 Task: Create new invoice with Date Opened :30-Apr-23, Select Customer: Albertsons, Terms: Payment Term 2. Make invoice entry for item-1 with Date: 30-Apr-23, Description: DiGiorno Stuffed Crust Pepperoni Pizza , Action: Material, Income Account: Income:Sales, Quantity: 2, Unit Price: 8.2, Discount %: 7. Make entry for item-2 with Date: 30-Apr-23, Description: Paqui Cool Salsa Verde Zesty Tortilla, Action: Material, Income Account: Income:Sales, Quantity: 1, Unit Price: 7.5, Discount %: 8. Make entry for item-3 with Date: 30-Apr-23, Description: _x000D_
Popcorners White Cheddar, Action: Material, Income Account: Income:Sales, Quantity: 2, Unit Price: 8.5, Discount %: 10. Write Notes: 'Looking forward to serving you again.'. Post Invoice with Post Date: 30-Apr-23, Post to Accounts: Assets:Accounts Receivable. Pay / Process Payment with Transaction Date: 15-May-23, Amount: 37.452, Transfer Account: Checking Account. Print Invoice, display notes by going to Option, then go to Display Tab and check 'Invoice Notes'.
Action: Mouse moved to (139, 30)
Screenshot: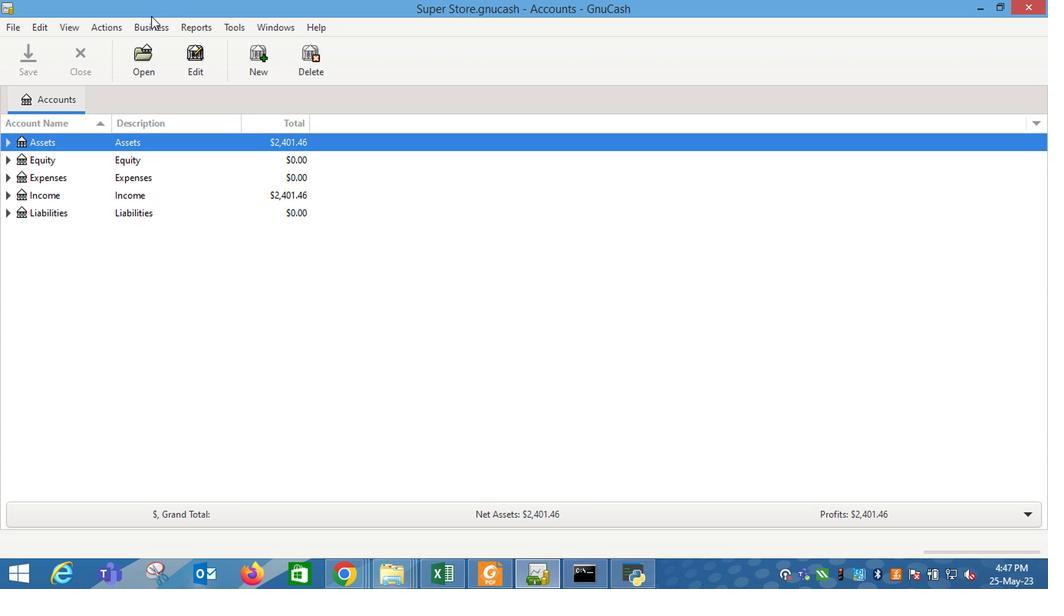 
Action: Mouse pressed left at (139, 30)
Screenshot: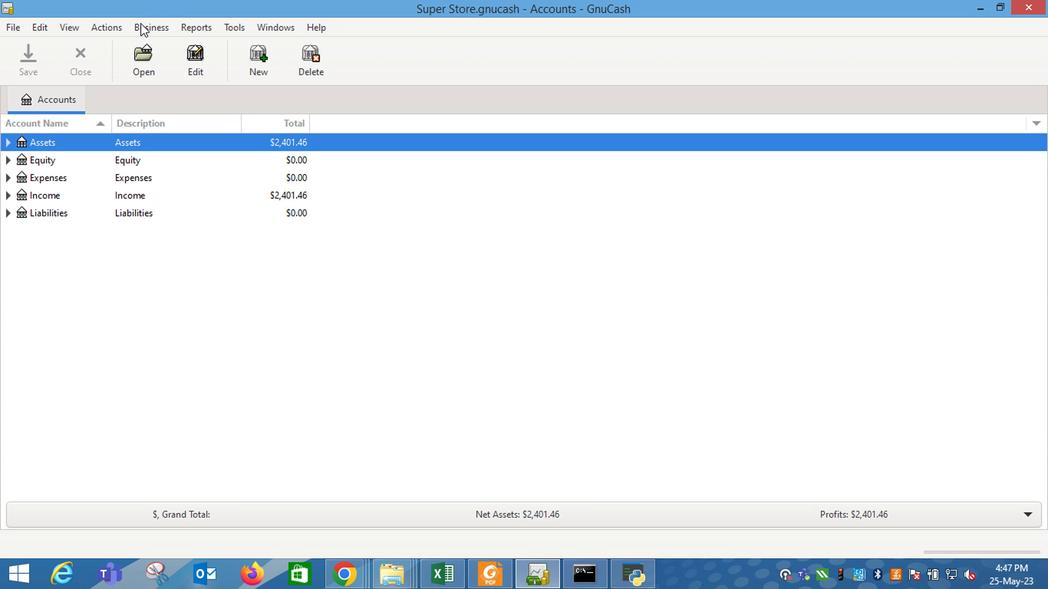 
Action: Mouse moved to (347, 110)
Screenshot: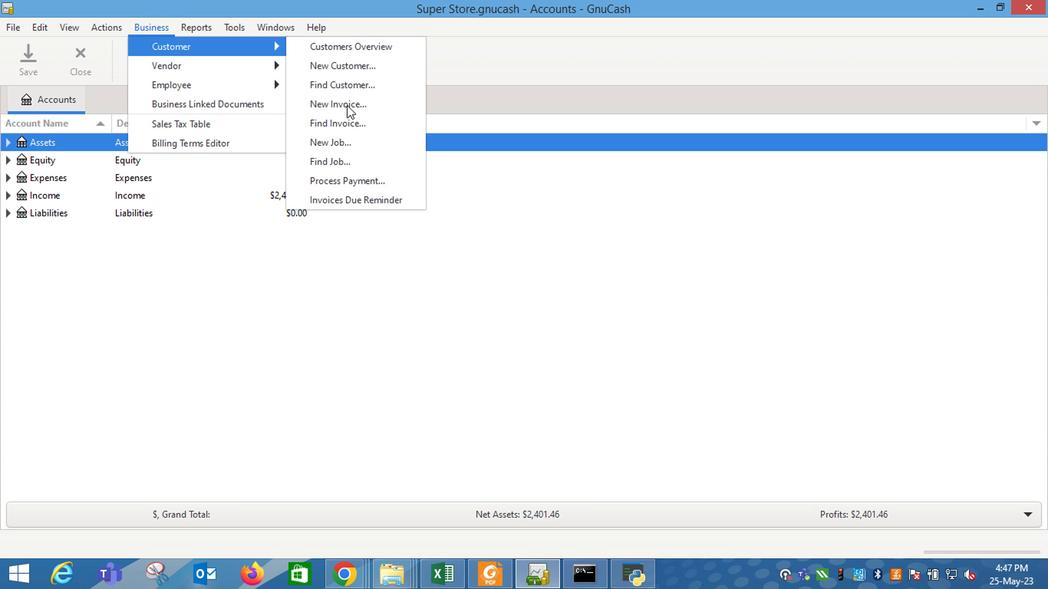 
Action: Mouse pressed left at (347, 110)
Screenshot: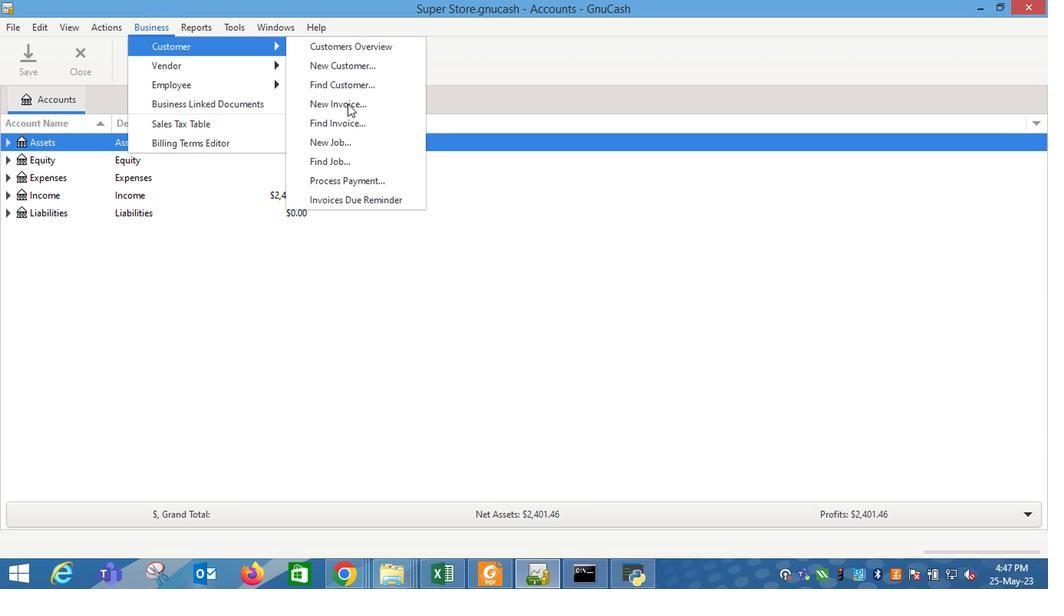 
Action: Mouse moved to (630, 245)
Screenshot: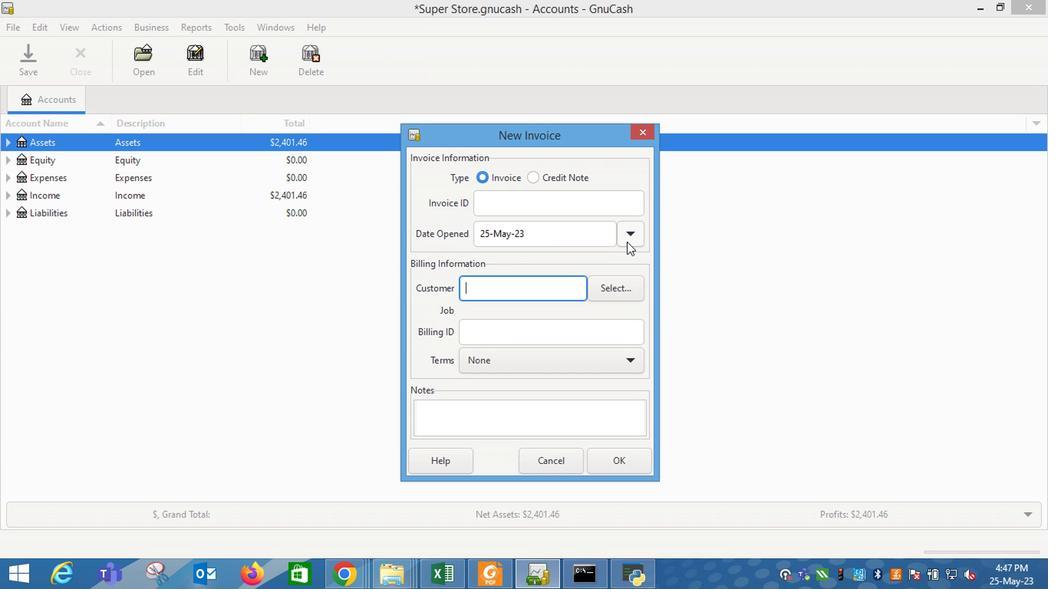 
Action: Mouse pressed left at (630, 245)
Screenshot: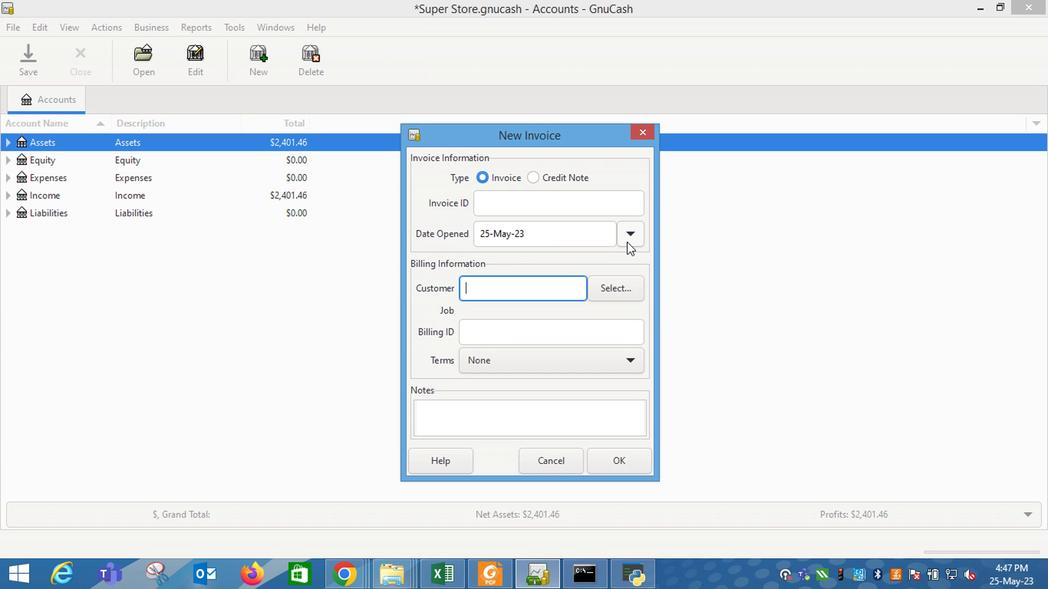 
Action: Mouse moved to (513, 264)
Screenshot: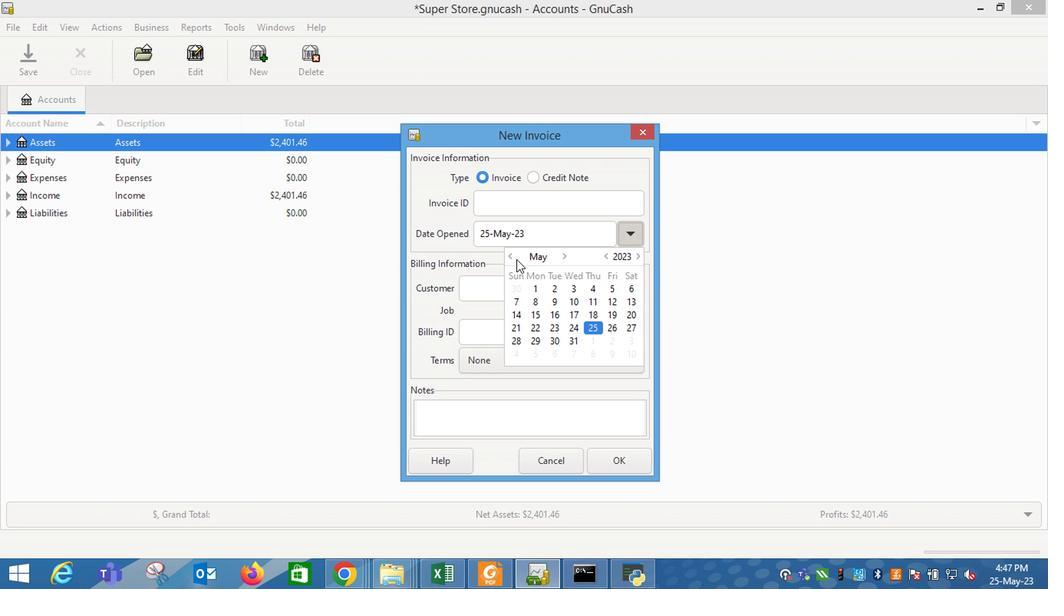 
Action: Mouse pressed left at (513, 264)
Screenshot: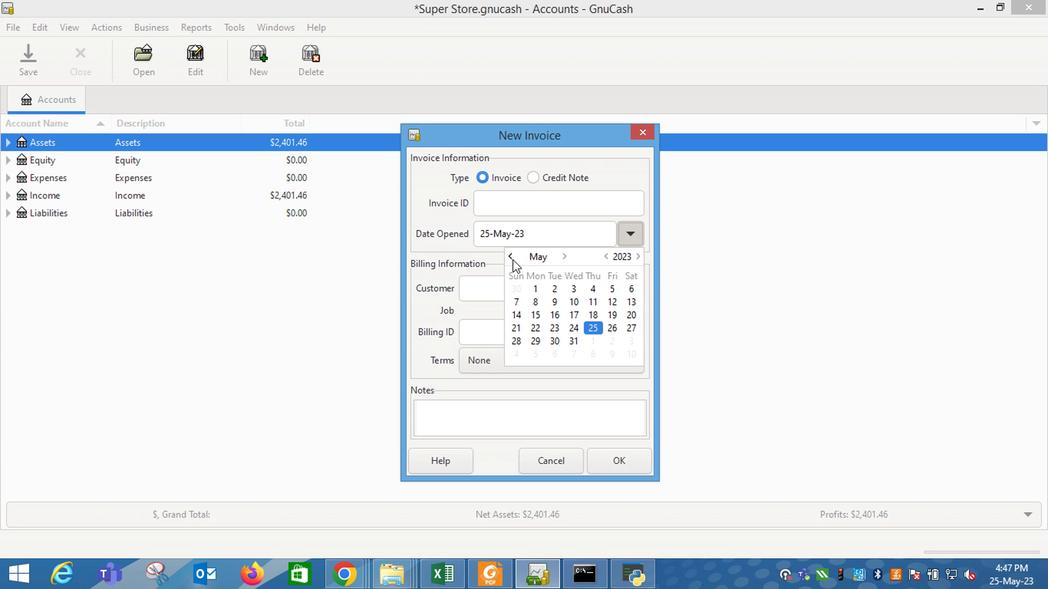 
Action: Mouse moved to (514, 359)
Screenshot: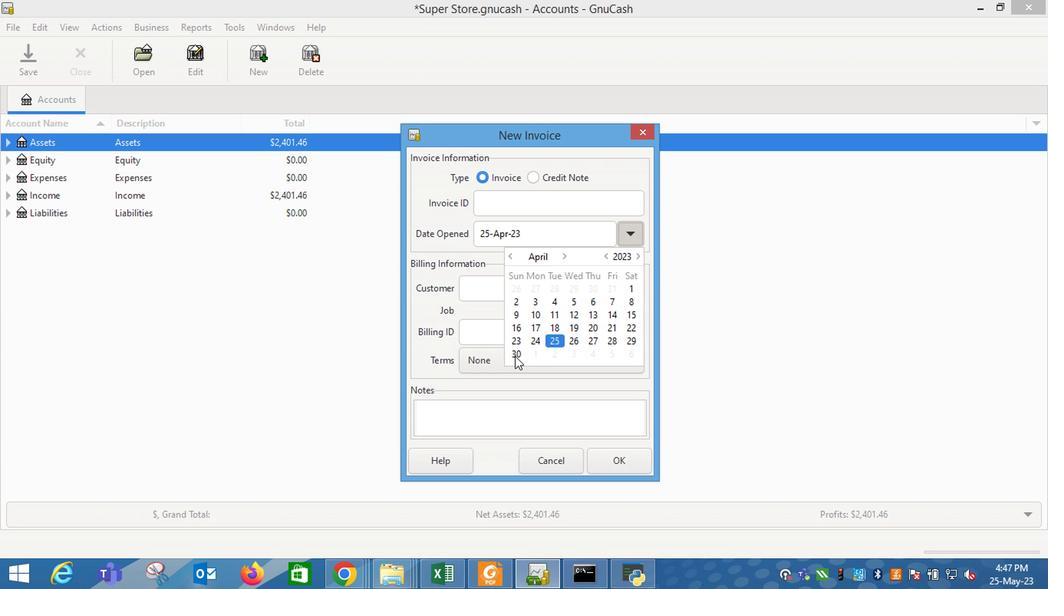 
Action: Mouse pressed left at (514, 359)
Screenshot: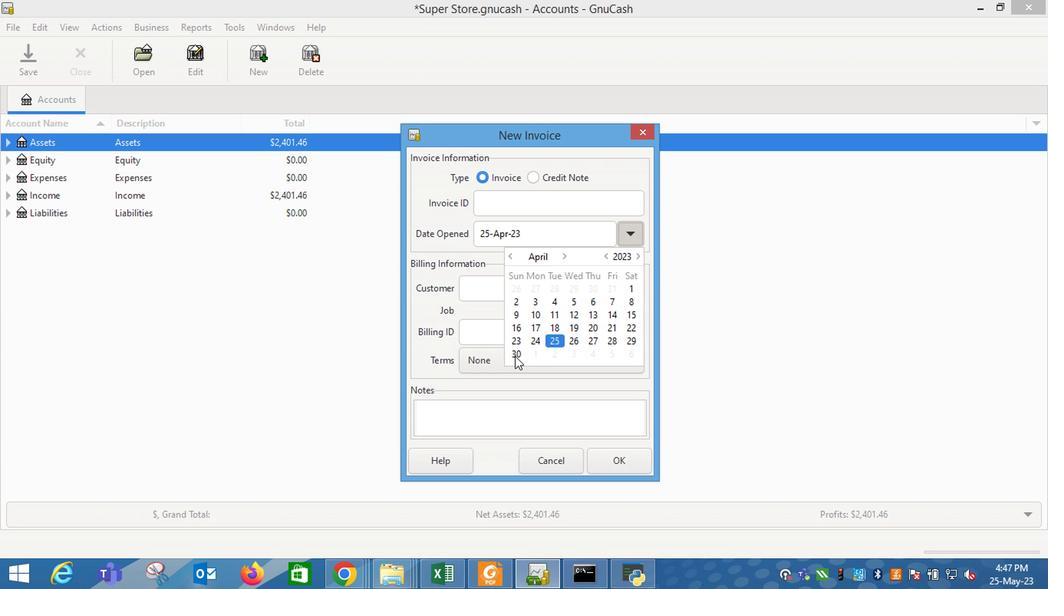 
Action: Mouse moved to (478, 294)
Screenshot: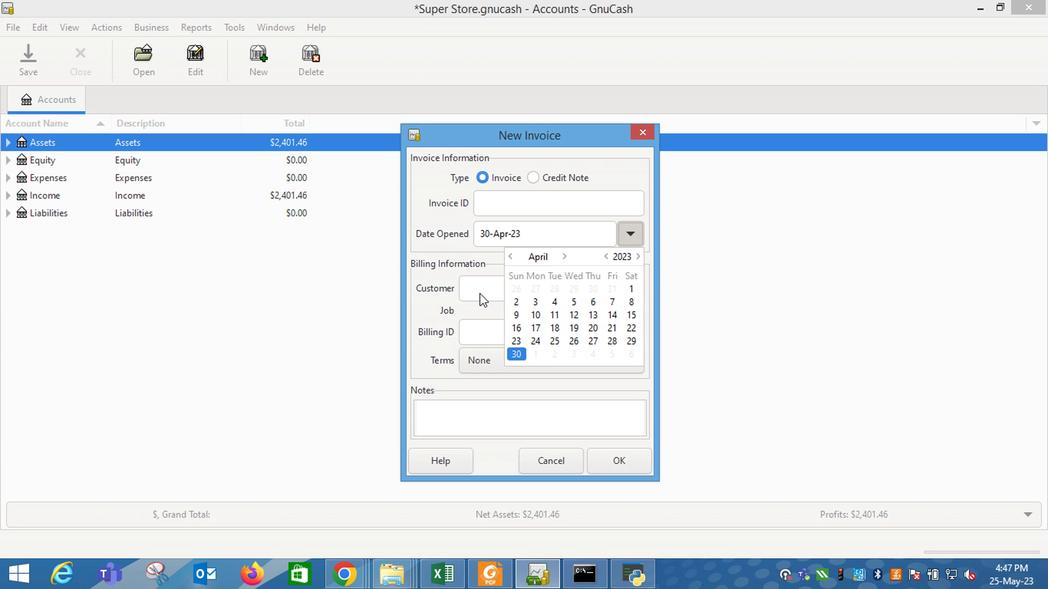 
Action: Mouse pressed left at (478, 294)
Screenshot: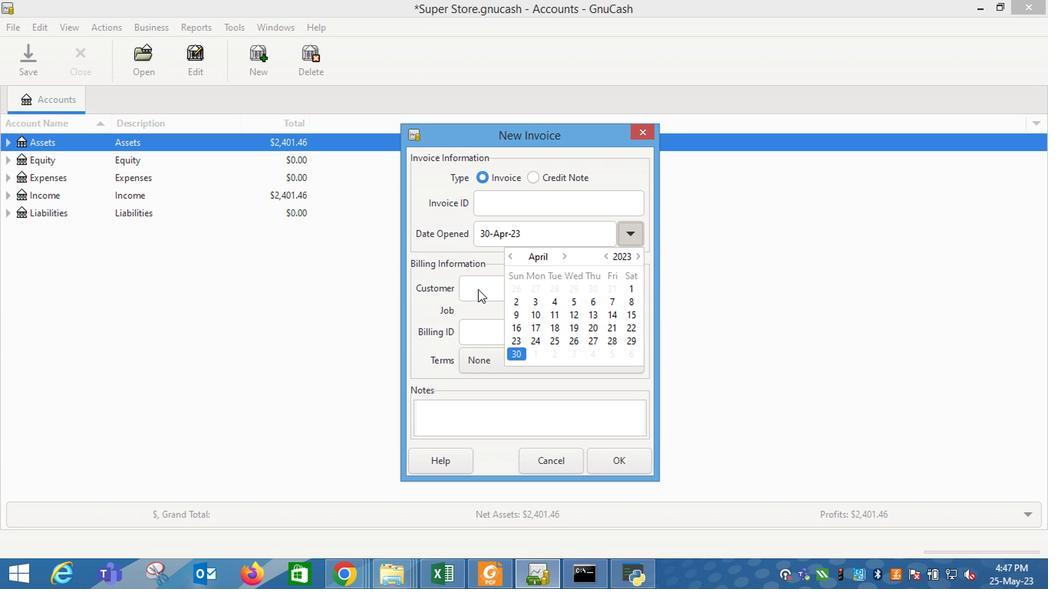 
Action: Mouse pressed left at (478, 294)
Screenshot: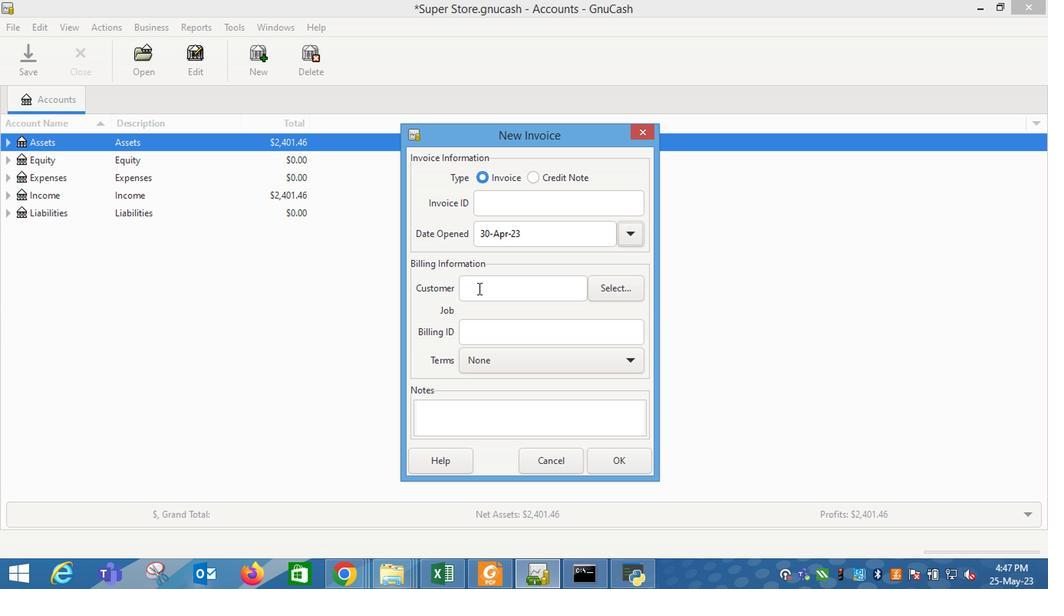 
Action: Key pressed alber
Screenshot: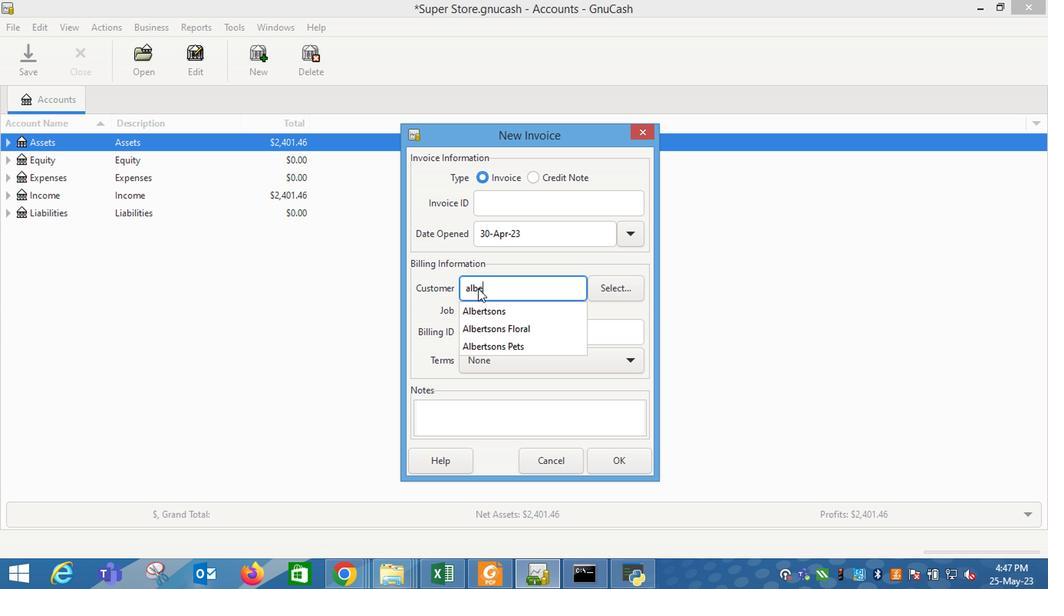 
Action: Mouse moved to (492, 312)
Screenshot: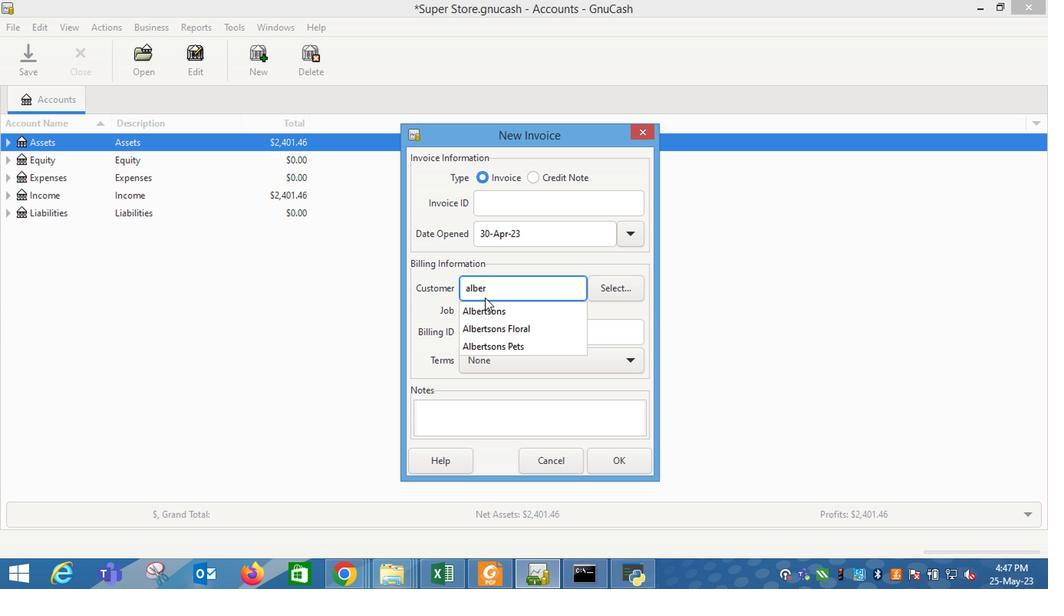 
Action: Mouse pressed left at (492, 312)
Screenshot: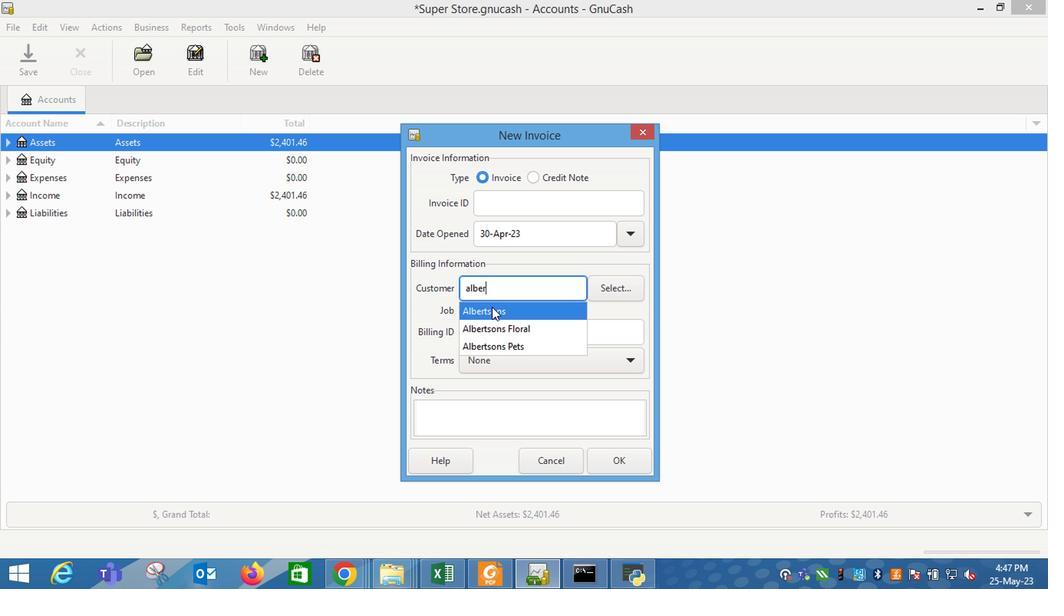 
Action: Mouse moved to (502, 381)
Screenshot: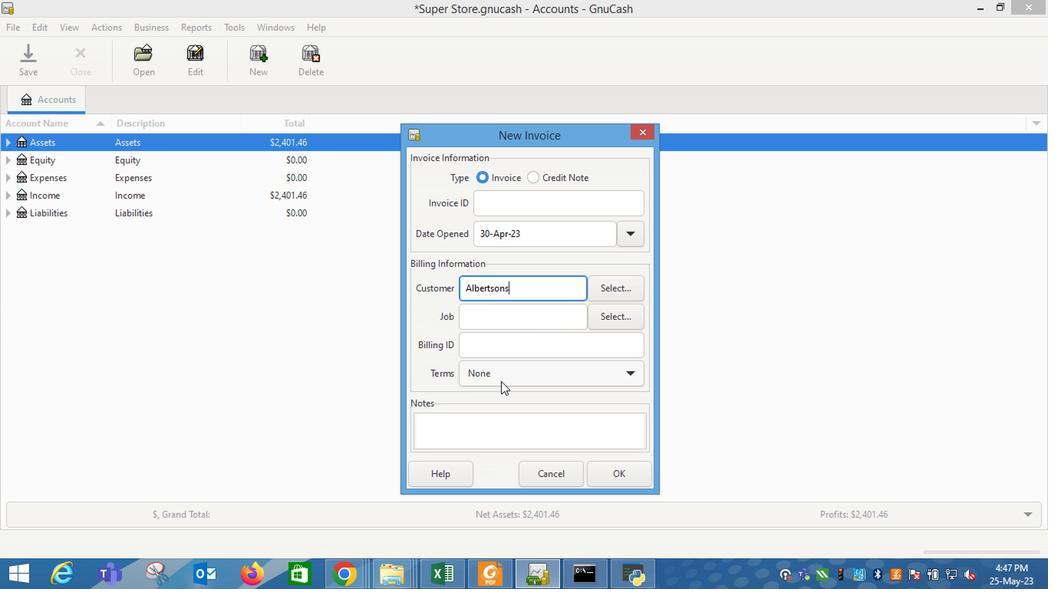 
Action: Mouse pressed left at (502, 381)
Screenshot: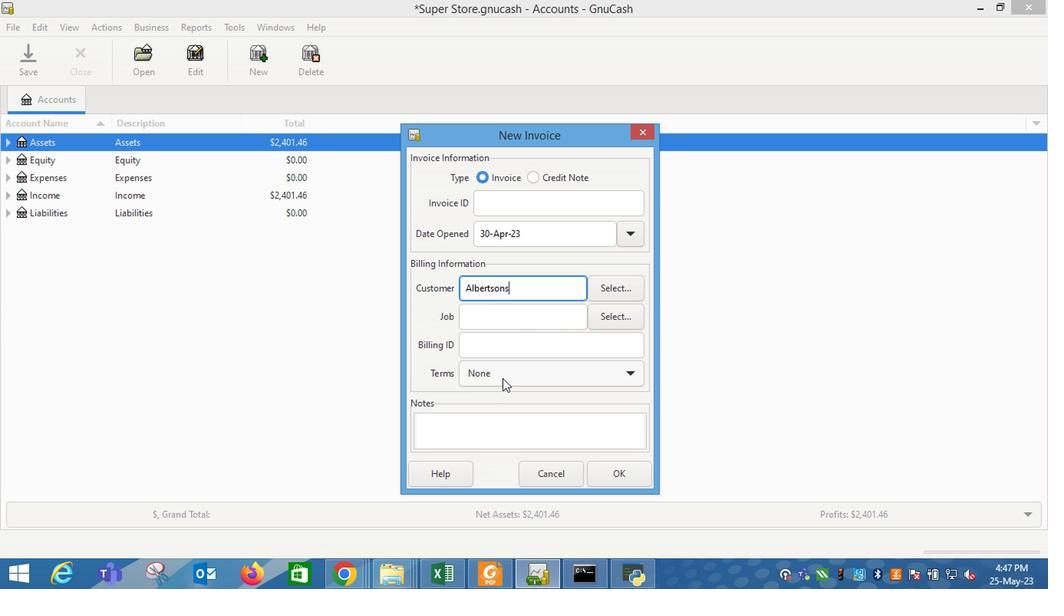 
Action: Mouse moved to (502, 429)
Screenshot: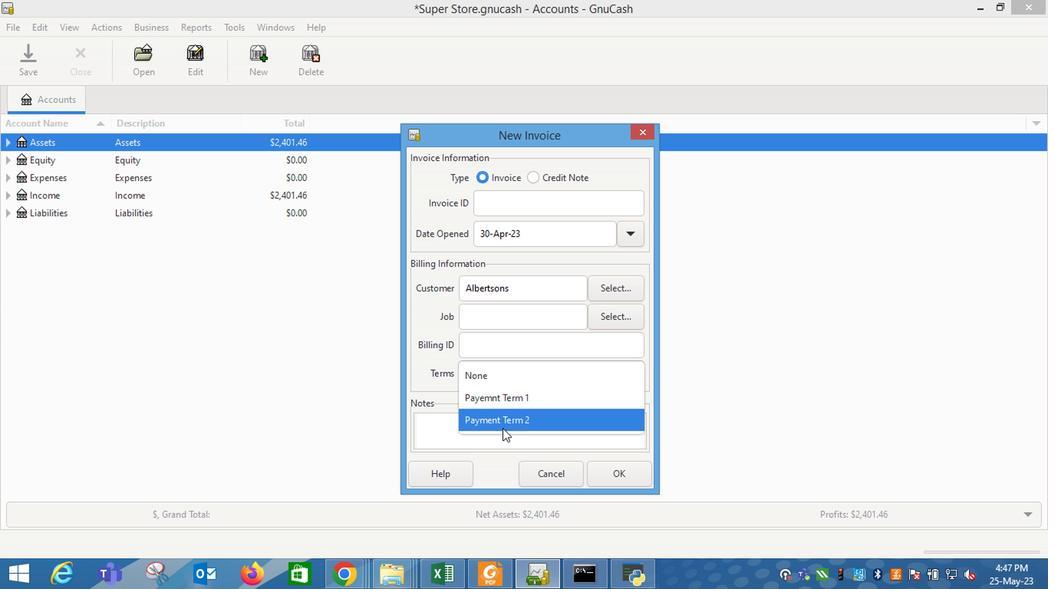 
Action: Mouse pressed left at (502, 429)
Screenshot: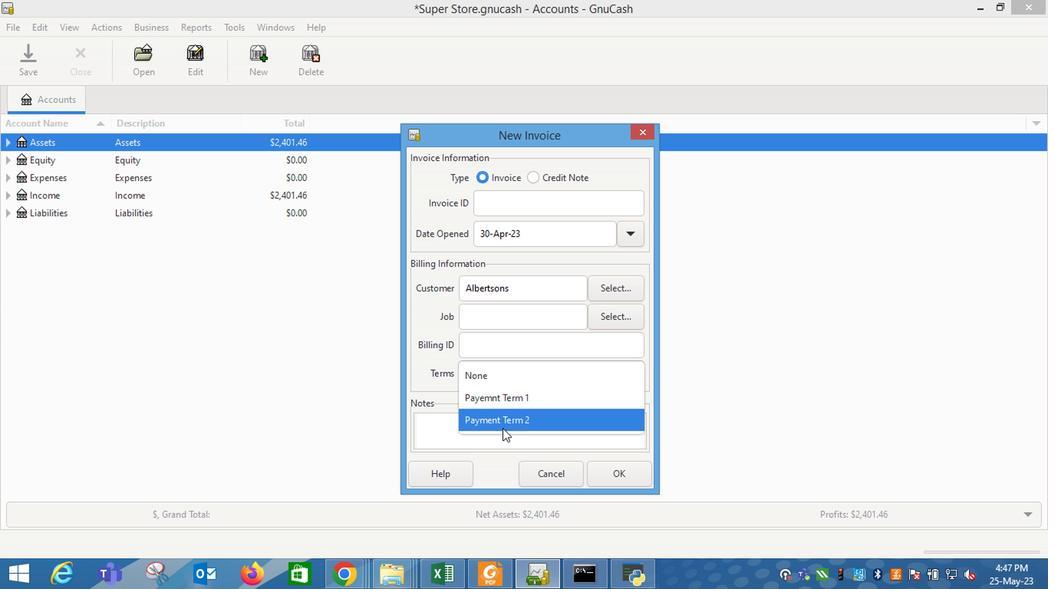 
Action: Mouse moved to (644, 485)
Screenshot: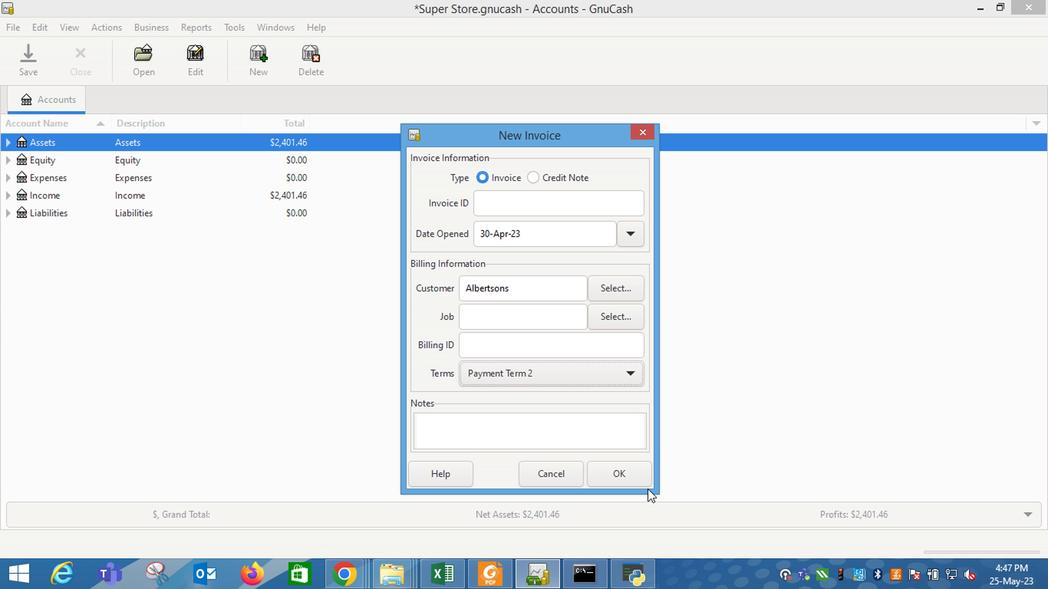 
Action: Mouse pressed left at (644, 485)
Screenshot: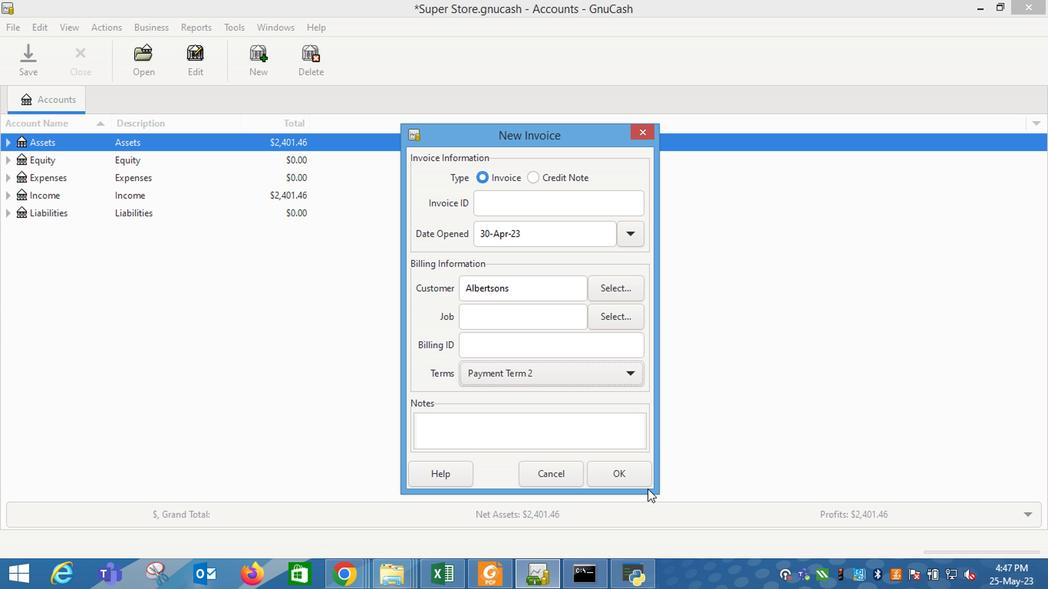 
Action: Mouse moved to (67, 300)
Screenshot: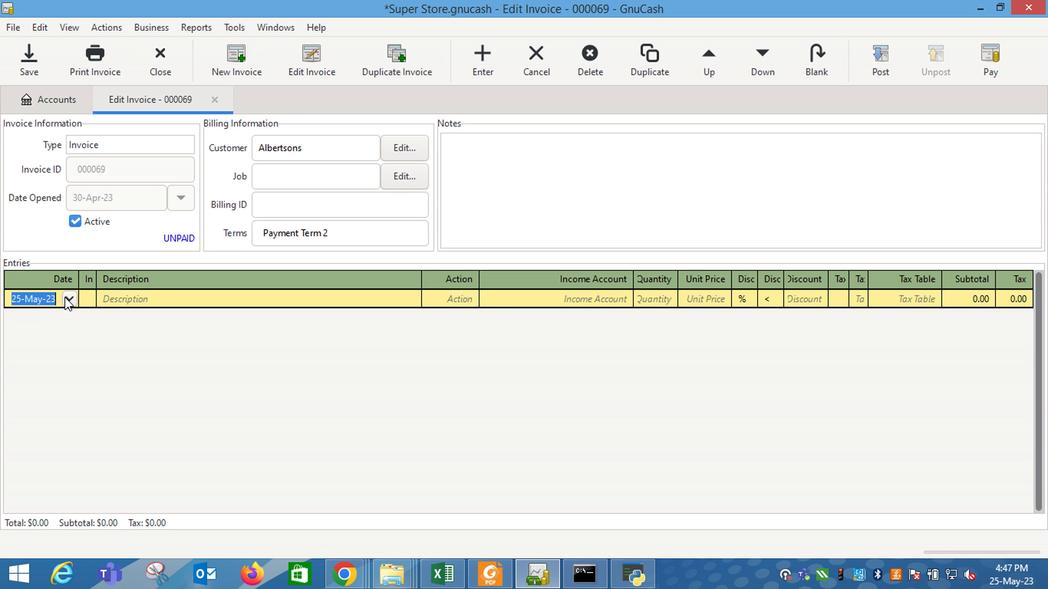 
Action: Mouse pressed left at (67, 300)
Screenshot: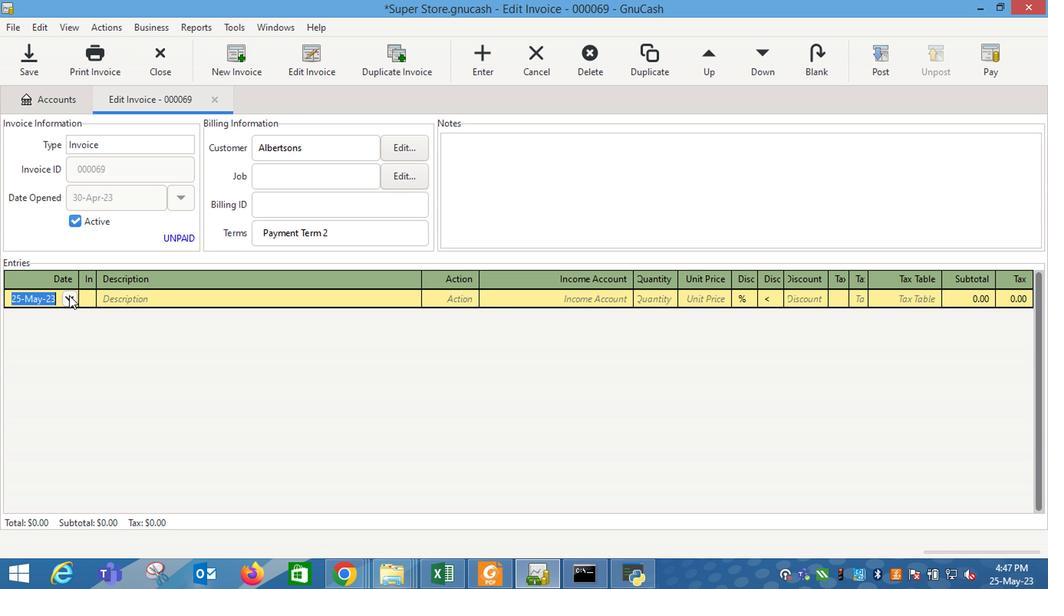 
Action: Mouse moved to (8, 325)
Screenshot: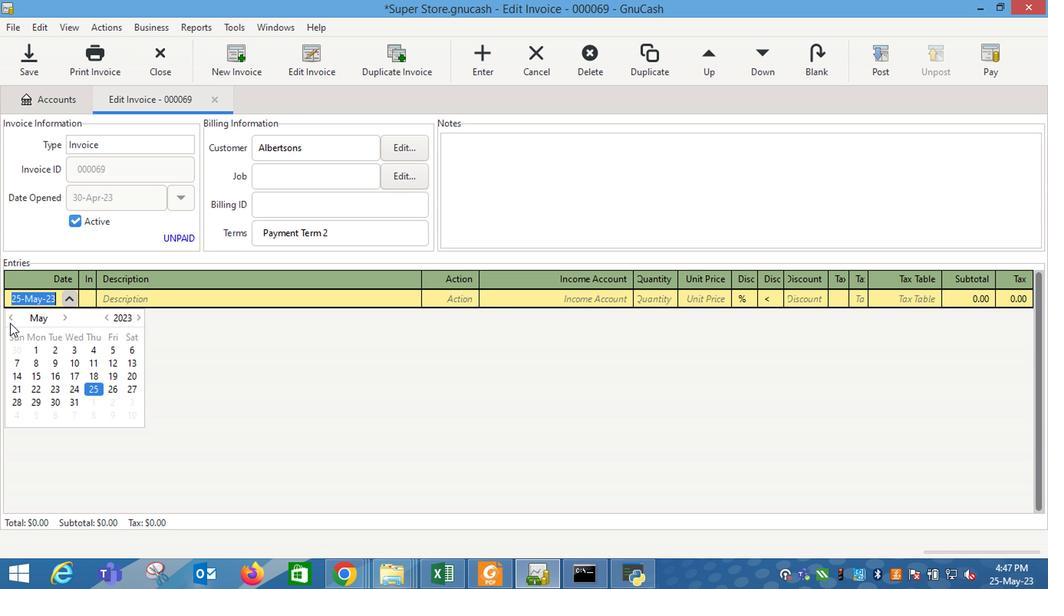 
Action: Mouse pressed left at (8, 325)
Screenshot: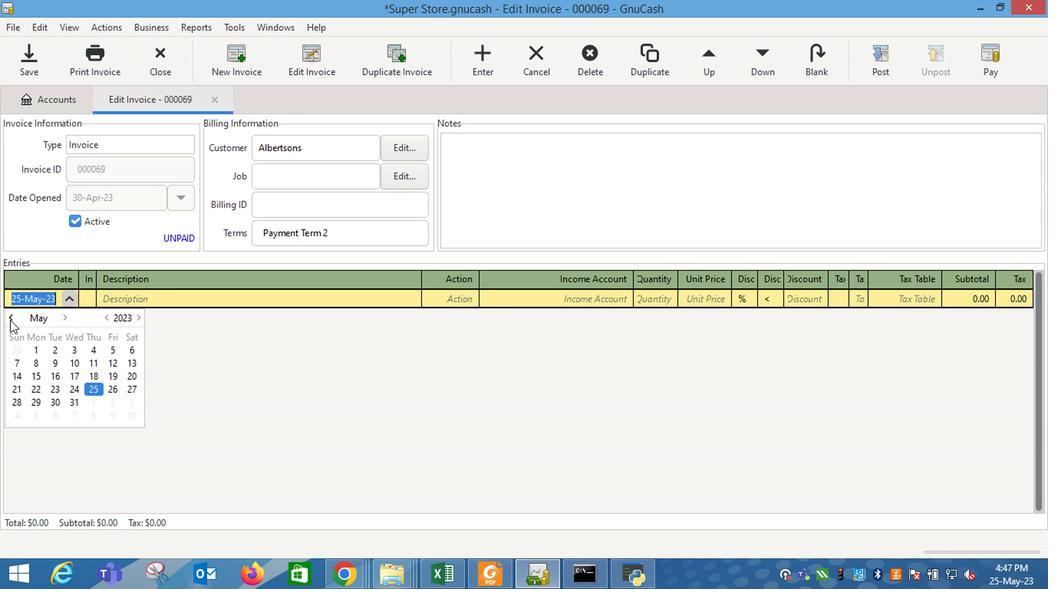
Action: Mouse moved to (13, 425)
Screenshot: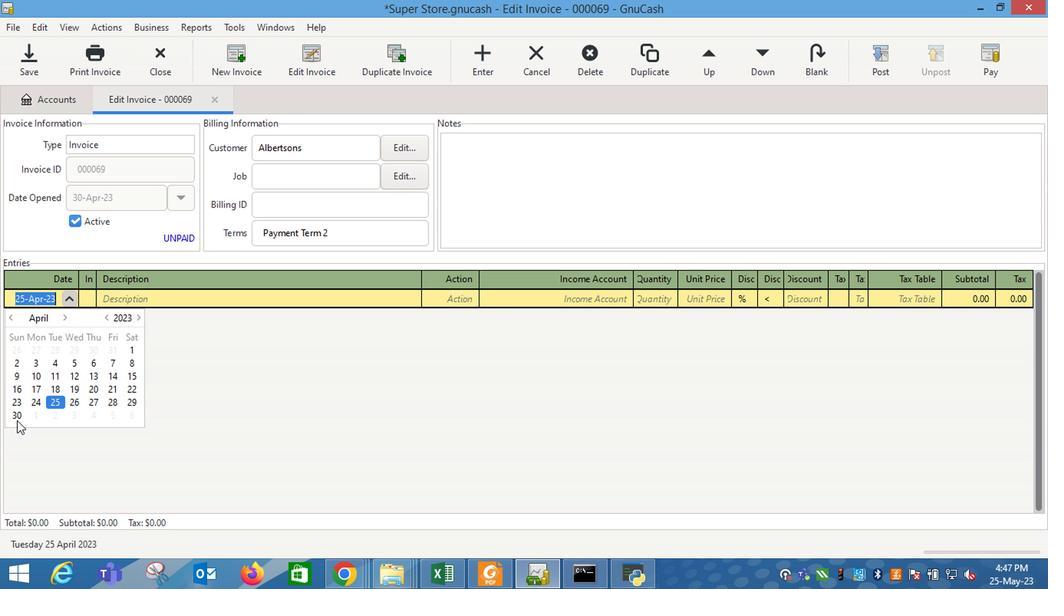 
Action: Mouse pressed left at (13, 425)
Screenshot: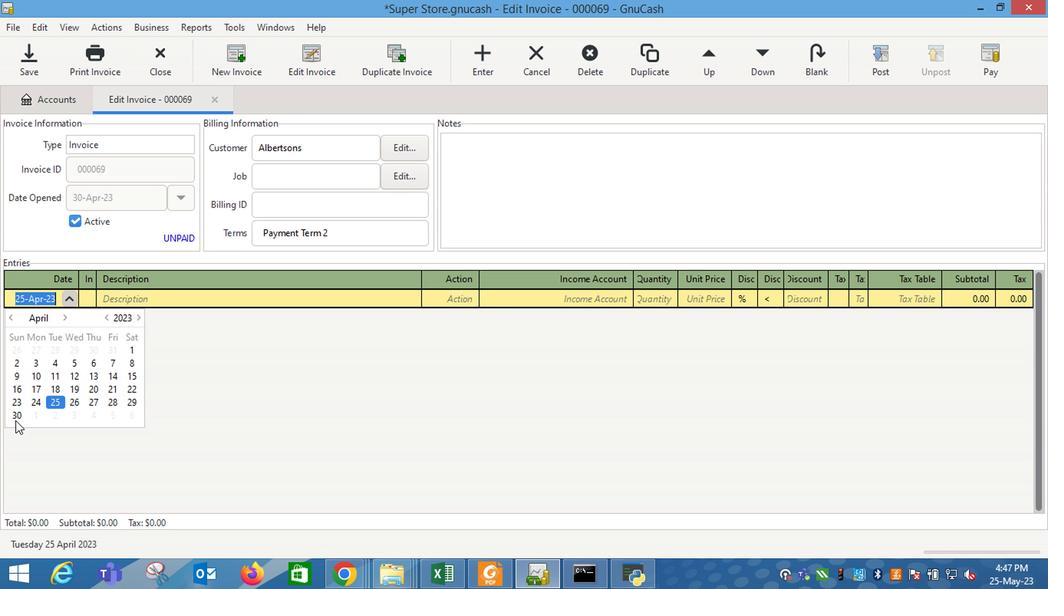
Action: Key pressed <Key.tab><Key.shift_r>Di<Key.shift_r>Giorno<Key.tab><Key.shift>
Screenshot: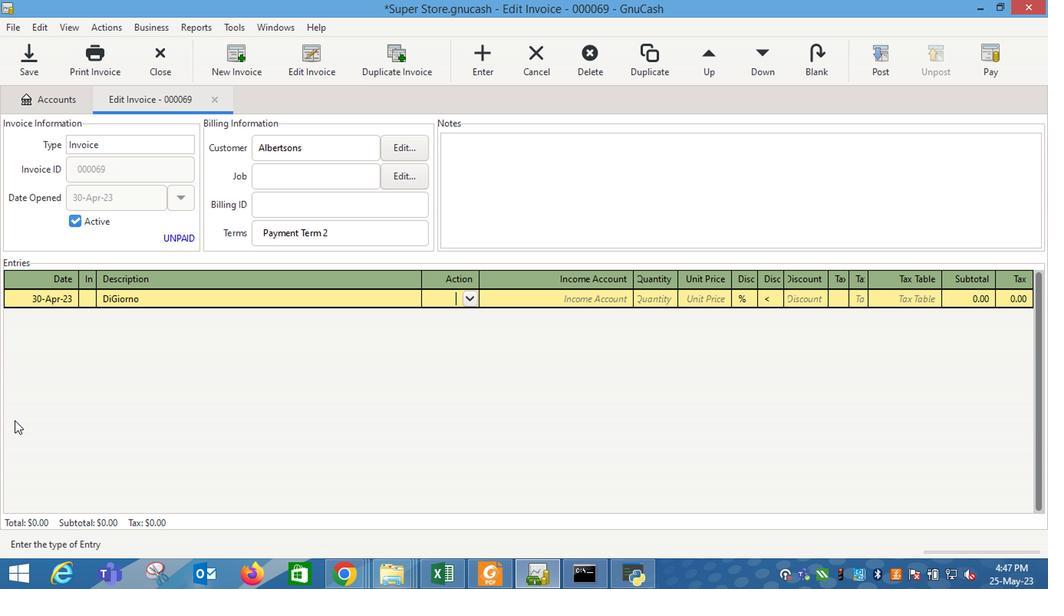 
Action: Mouse moved to (208, 304)
Screenshot: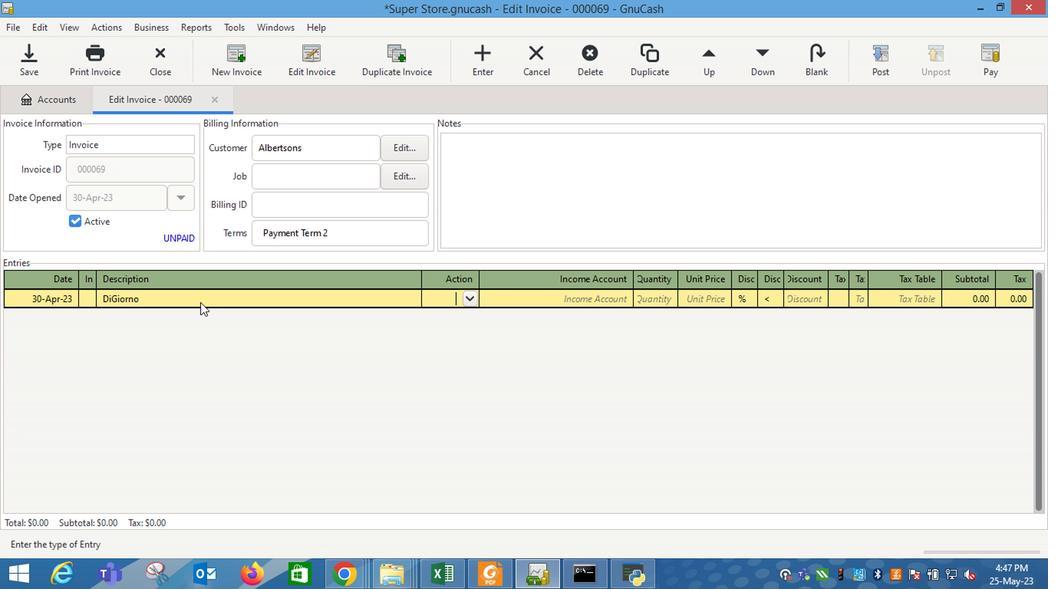 
Action: Mouse pressed left at (208, 304)
Screenshot: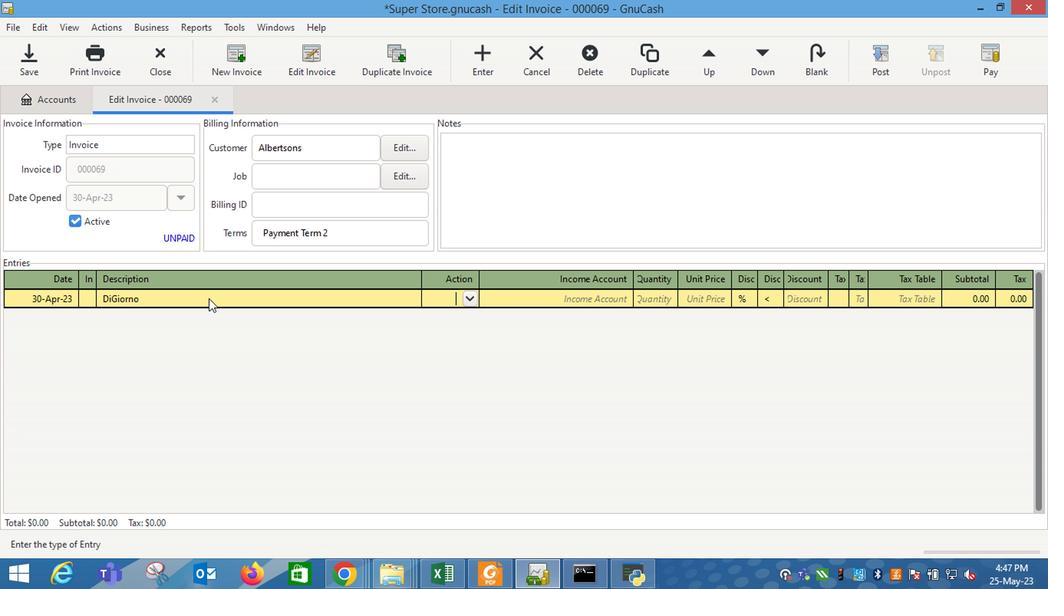 
Action: Key pressed <Key.space><Key.shift_r>Stuffed<Key.space><Key.shift_r>Crust<Key.space><Key.shift_r>Pepperoni
Screenshot: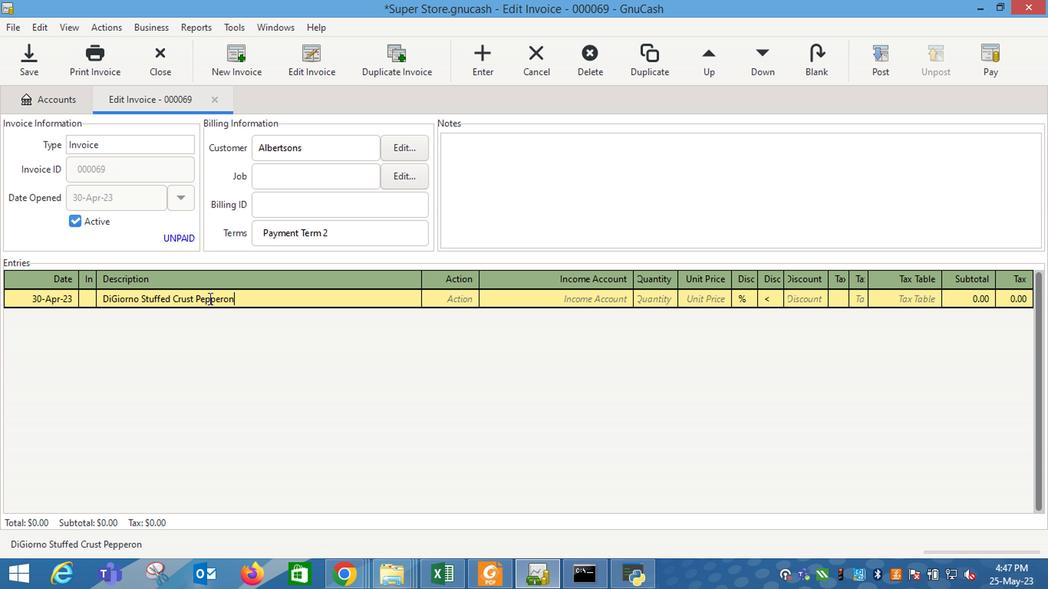 
Action: Mouse moved to (437, 354)
Screenshot: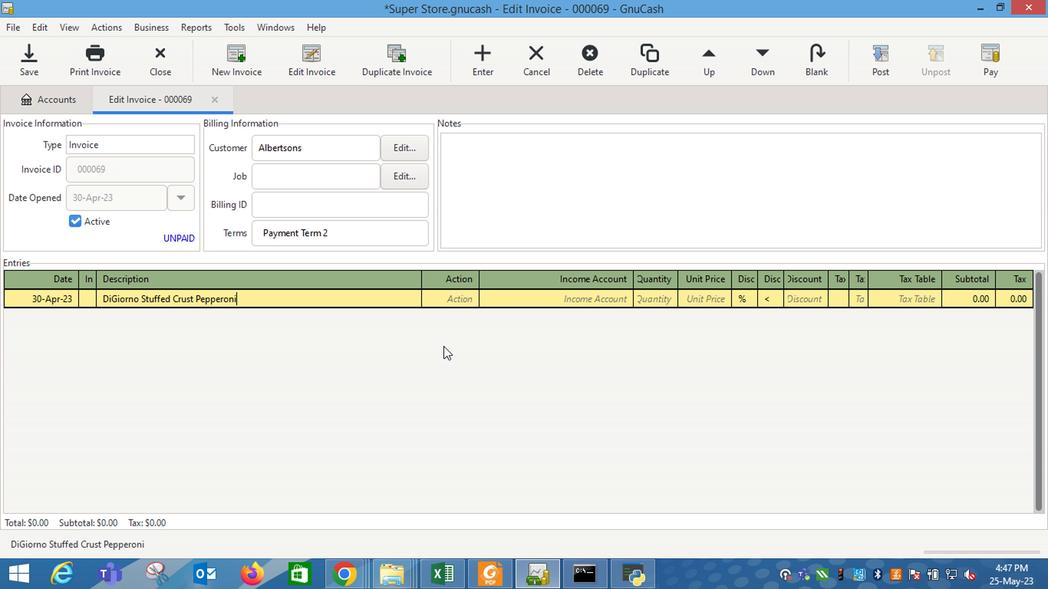 
Action: Key pressed <Key.space><Key.shift_r>Pizza<Key.tab>
Screenshot: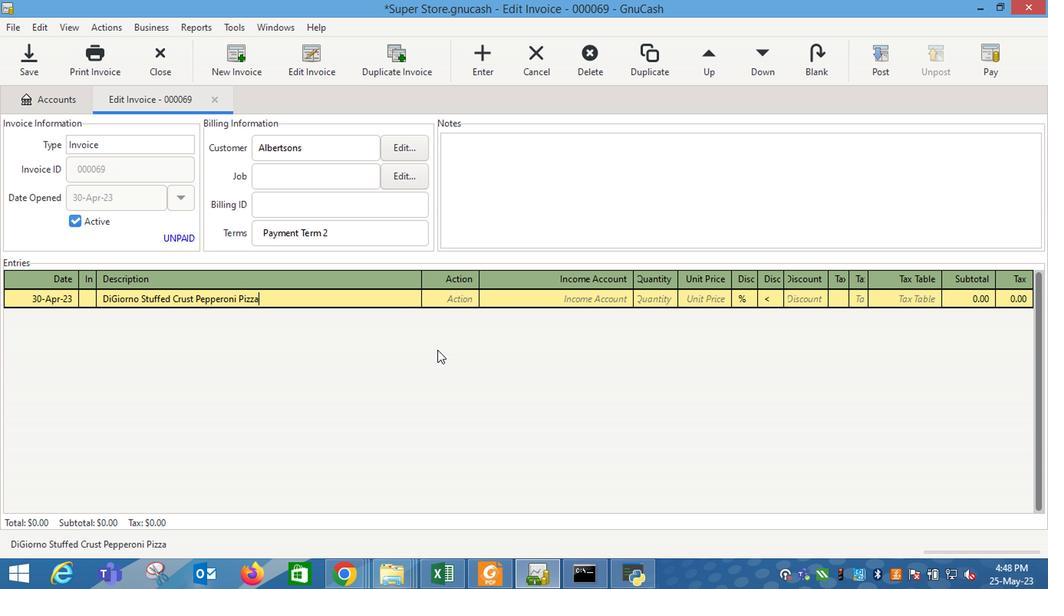 
Action: Mouse moved to (469, 313)
Screenshot: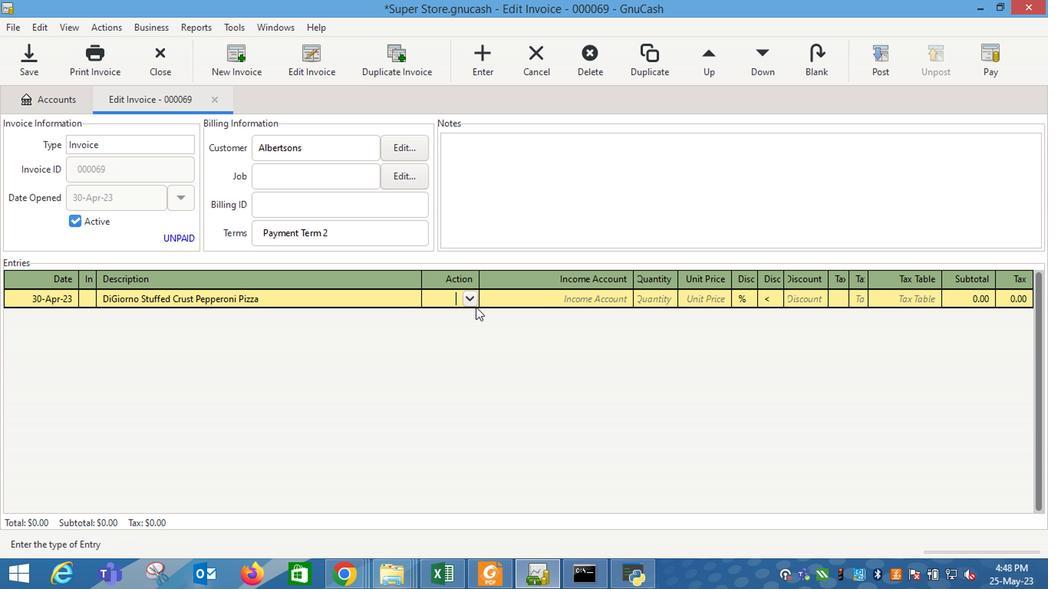 
Action: Mouse pressed left at (469, 313)
Screenshot: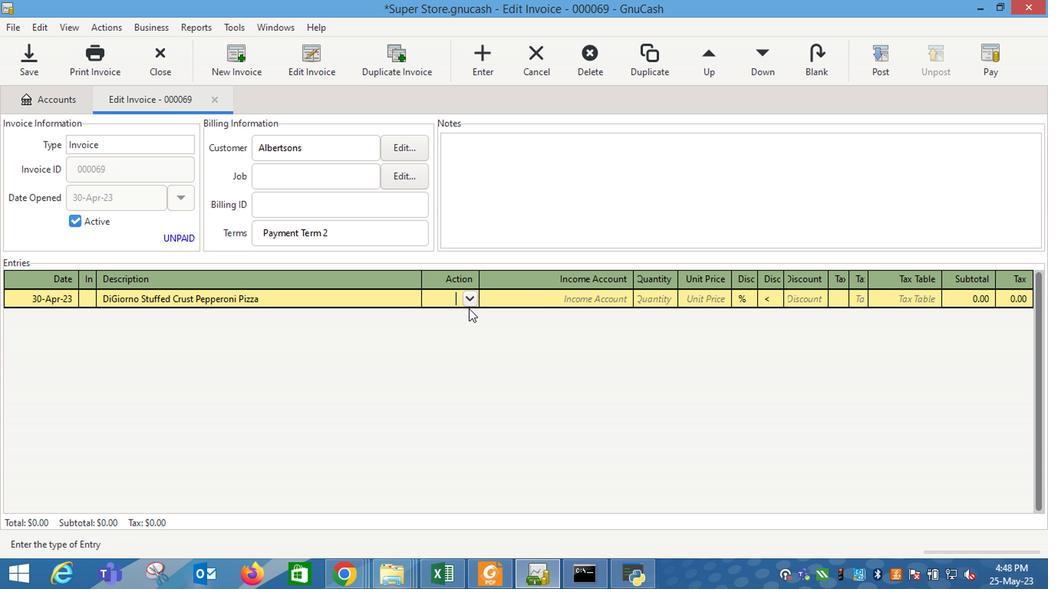 
Action: Mouse moved to (470, 306)
Screenshot: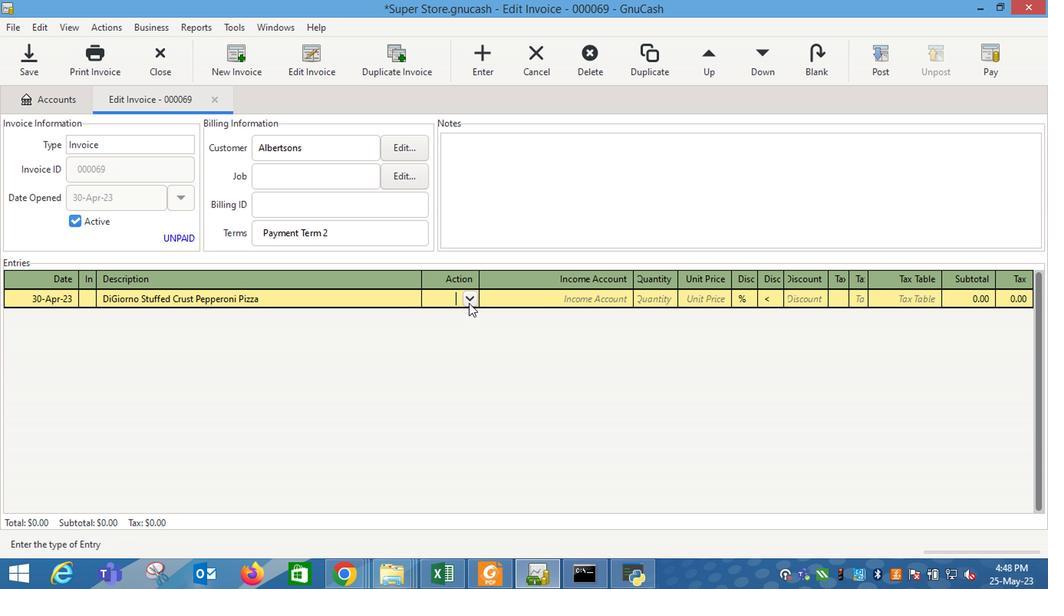 
Action: Mouse pressed left at (470, 306)
Screenshot: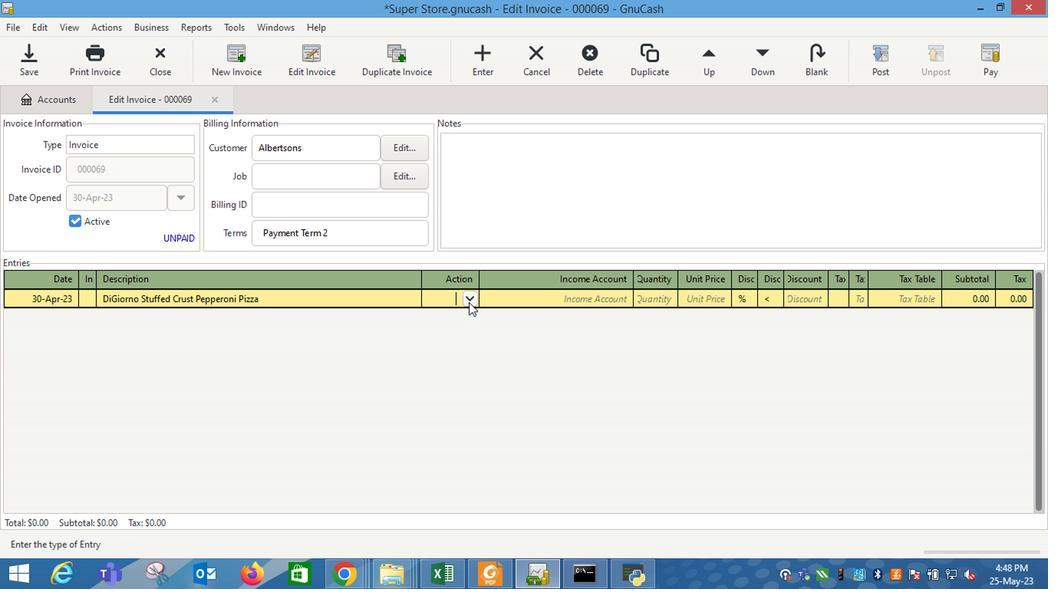 
Action: Mouse moved to (449, 347)
Screenshot: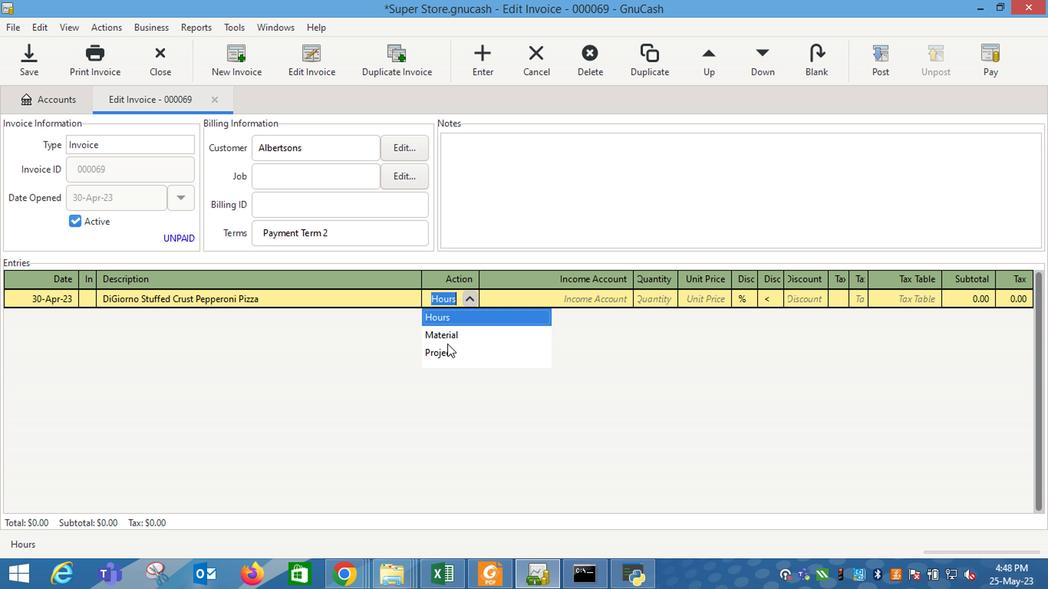 
Action: Mouse pressed left at (449, 347)
Screenshot: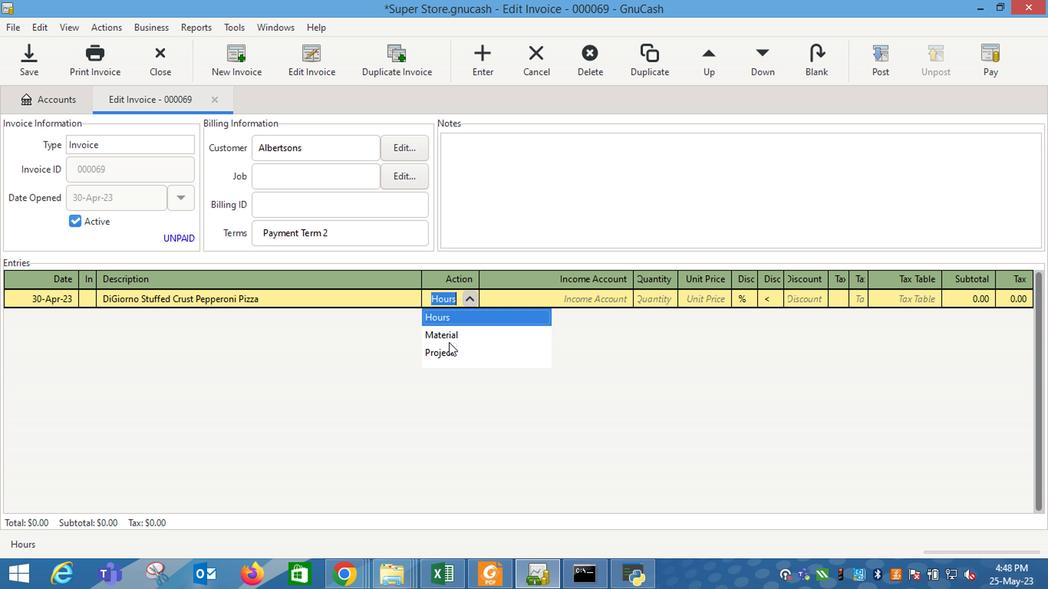 
Action: Mouse moved to (453, 345)
Screenshot: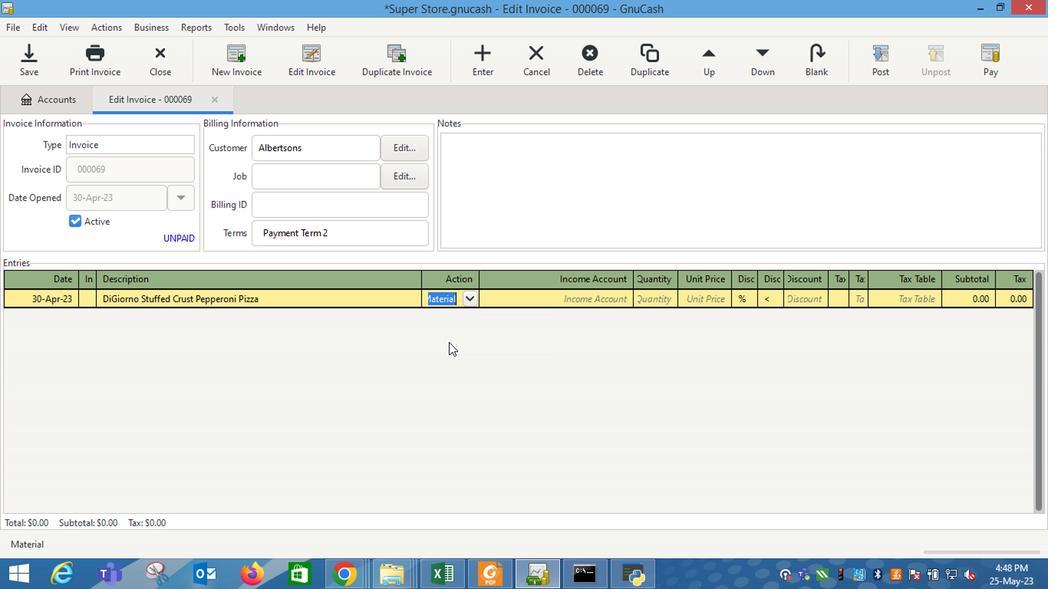 
Action: Key pressed <Key.tab>
Screenshot: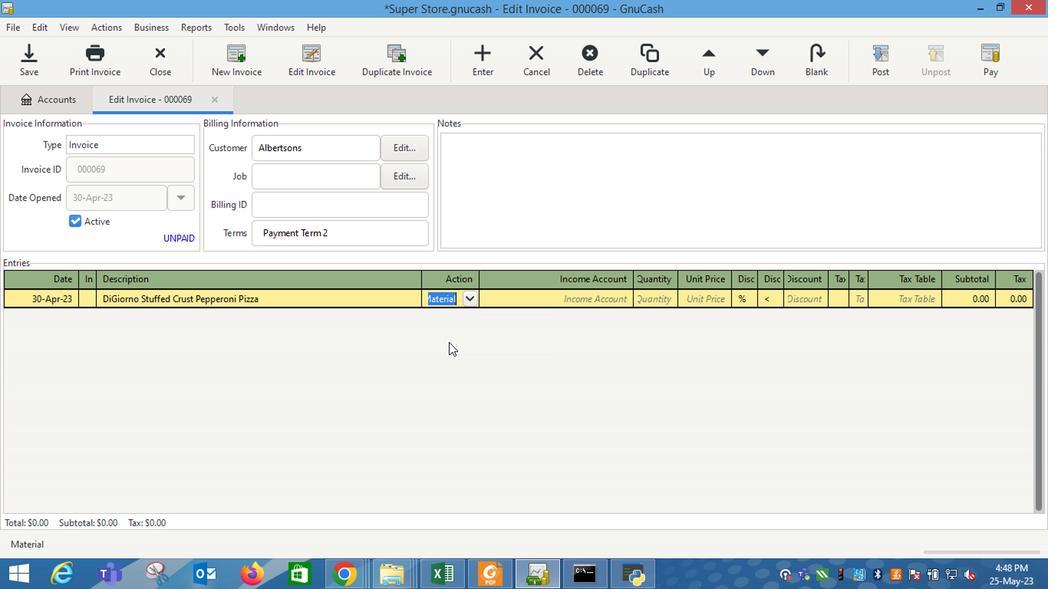 
Action: Mouse moved to (623, 309)
Screenshot: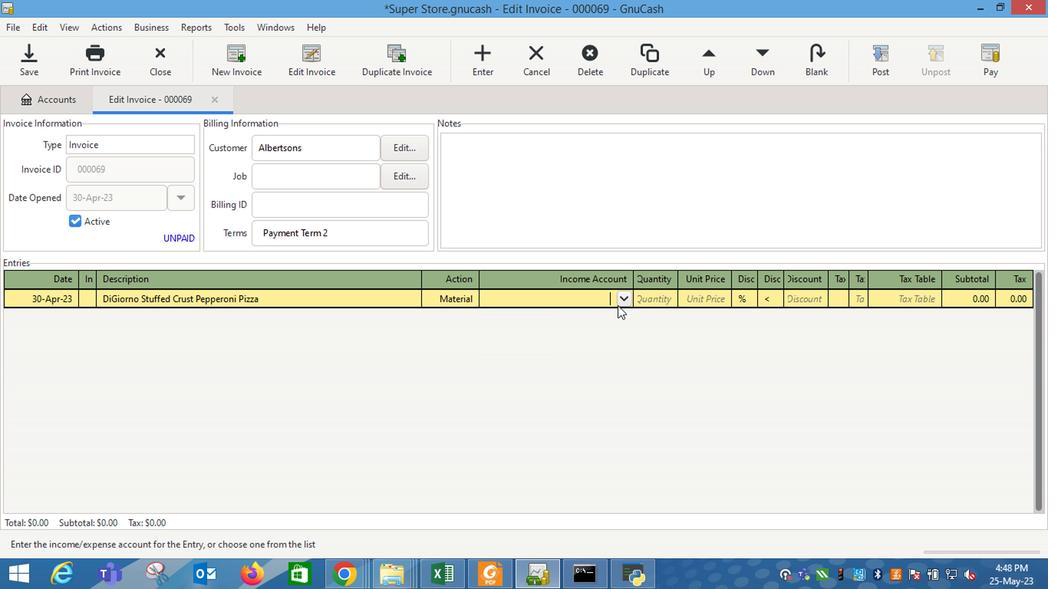 
Action: Mouse pressed left at (623, 309)
Screenshot: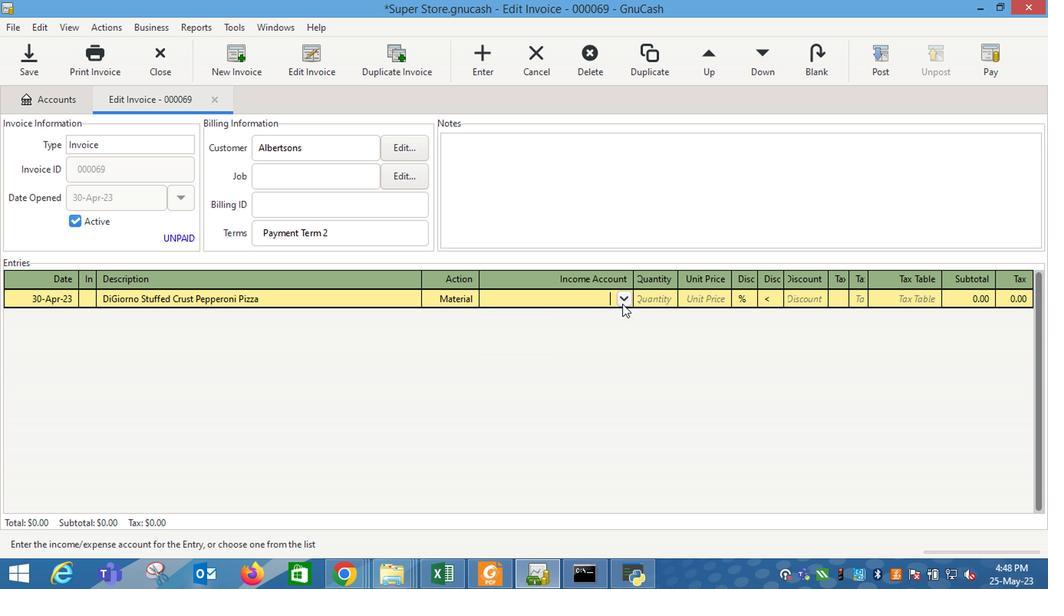 
Action: Mouse moved to (519, 372)
Screenshot: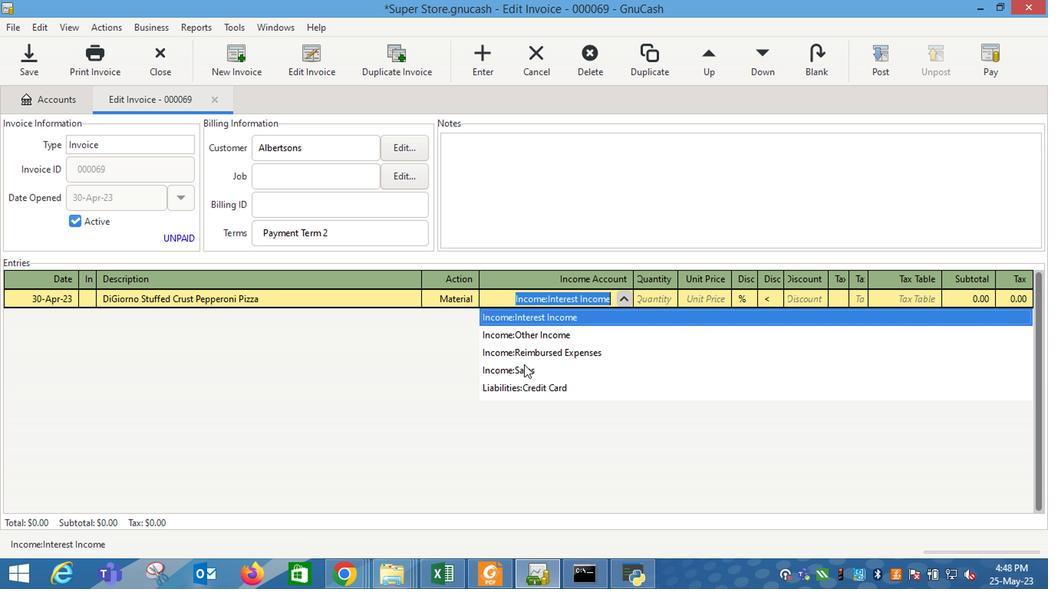 
Action: Mouse pressed left at (520, 371)
Screenshot: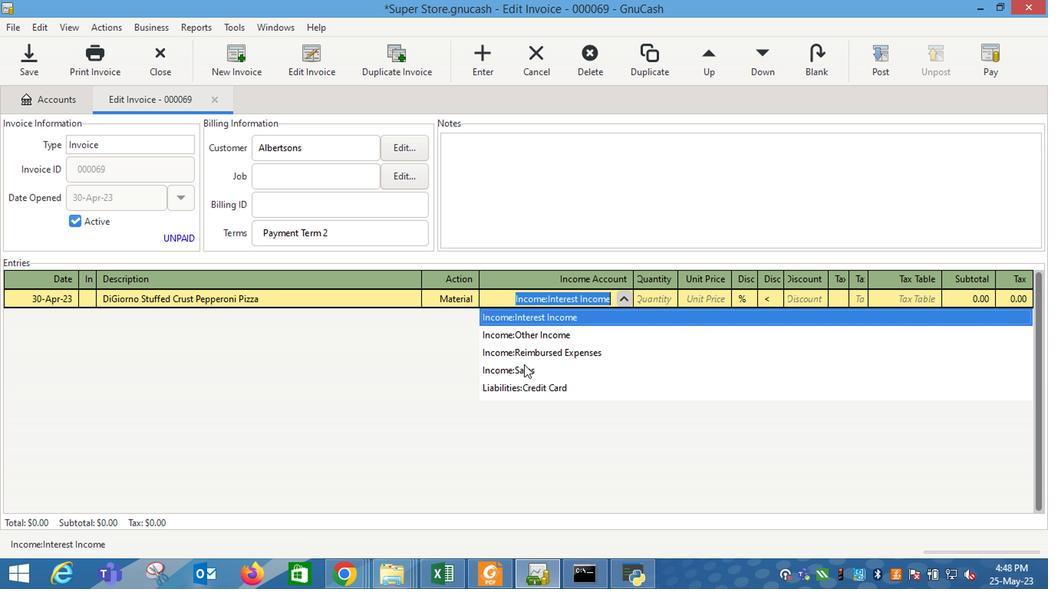
Action: Mouse moved to (519, 372)
Screenshot: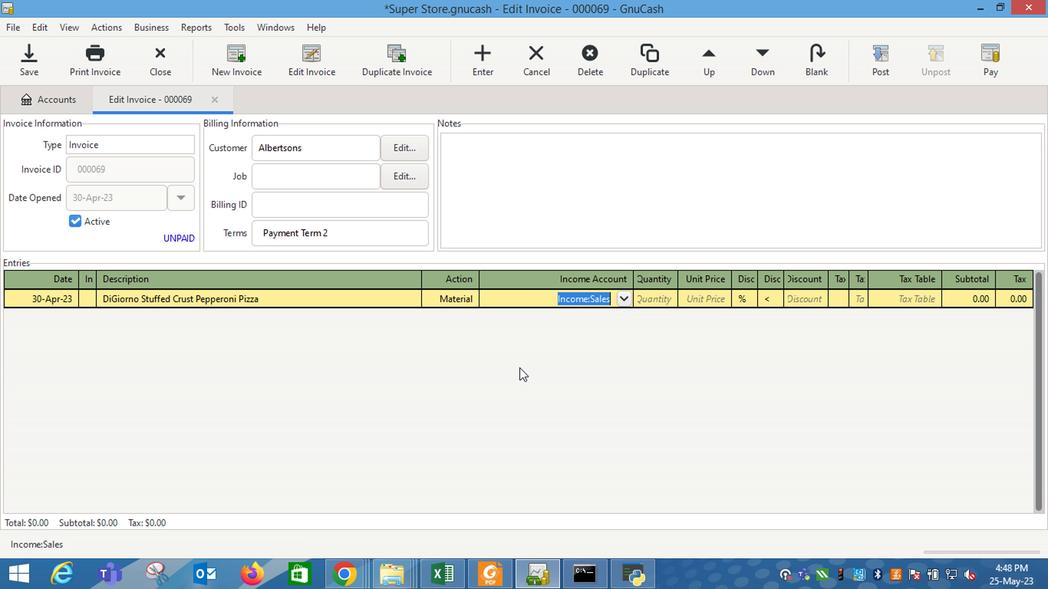 
Action: Key pressed <Key.tab>2<Key.tab>8.2
Screenshot: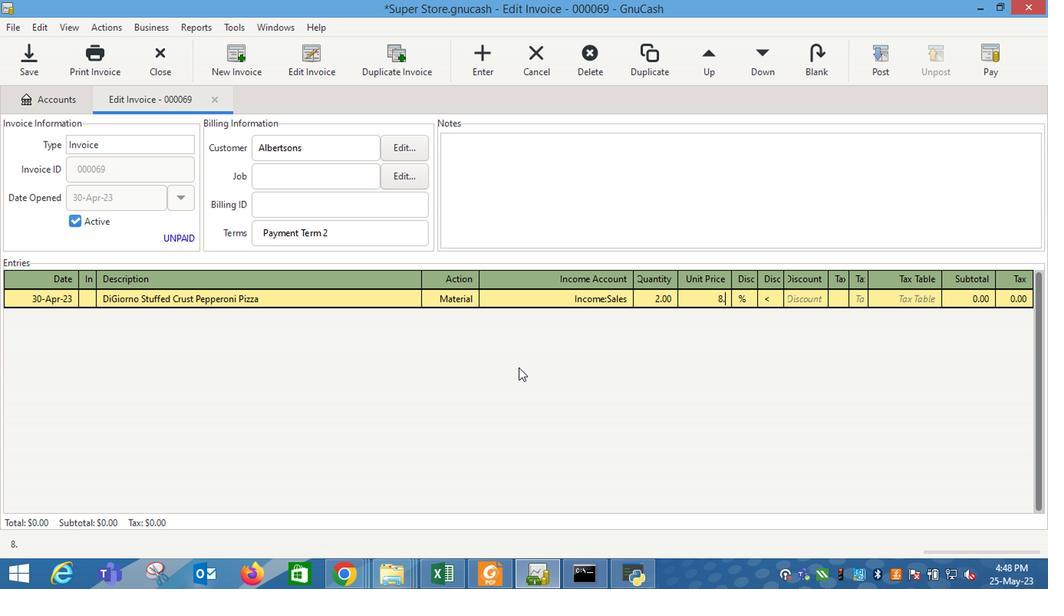 
Action: Mouse moved to (745, 309)
Screenshot: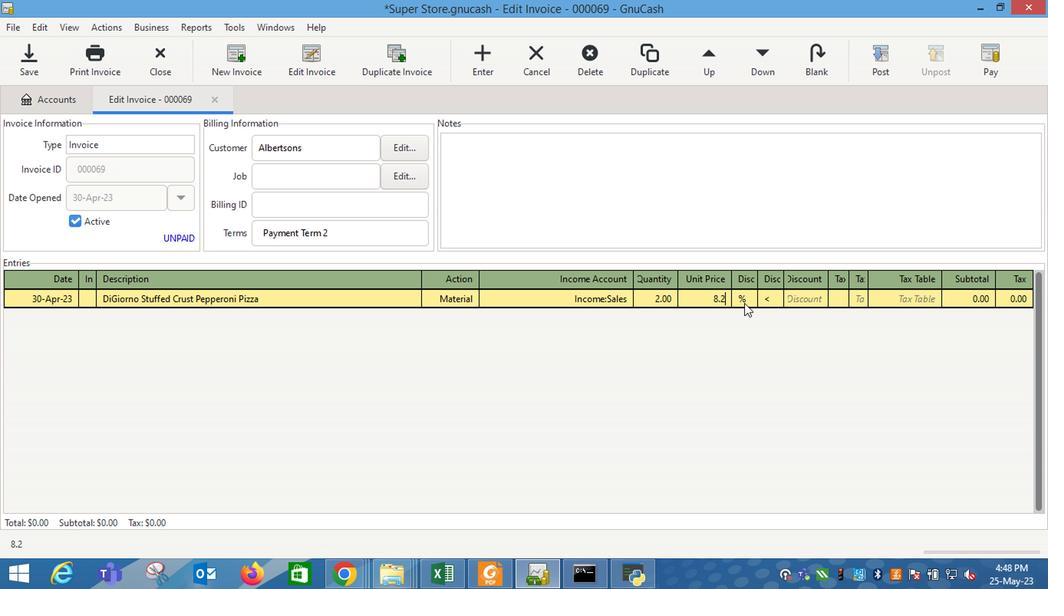 
Action: Mouse pressed left at (745, 309)
Screenshot: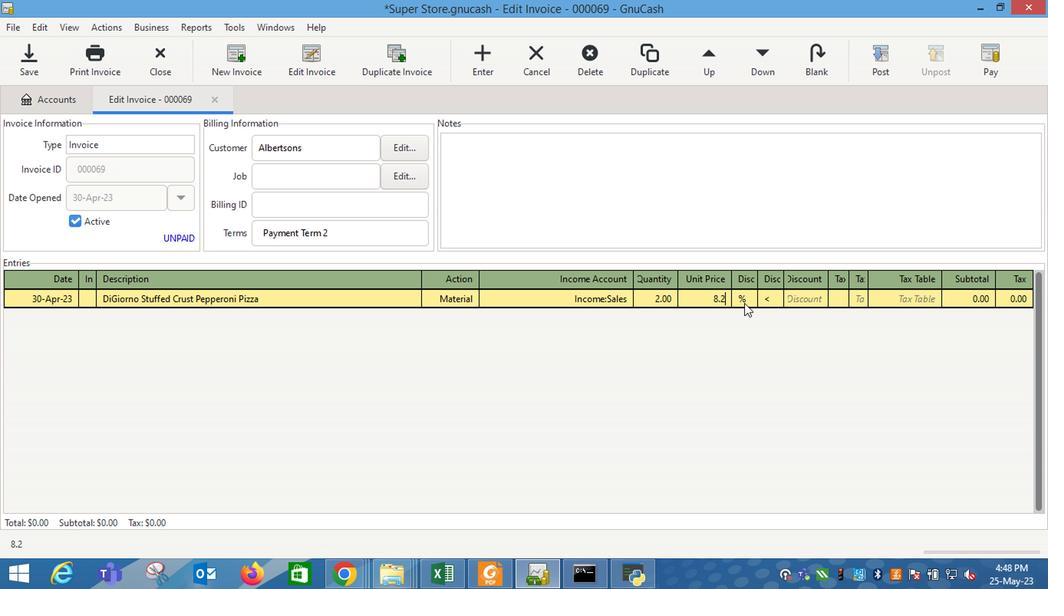 
Action: Mouse moved to (764, 306)
Screenshot: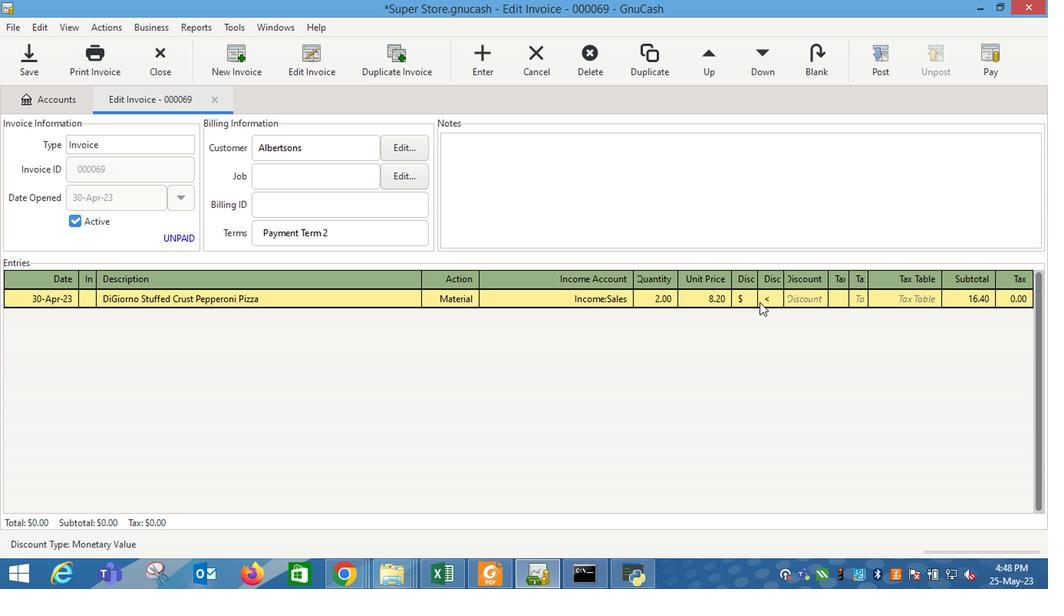 
Action: Mouse pressed left at (764, 306)
Screenshot: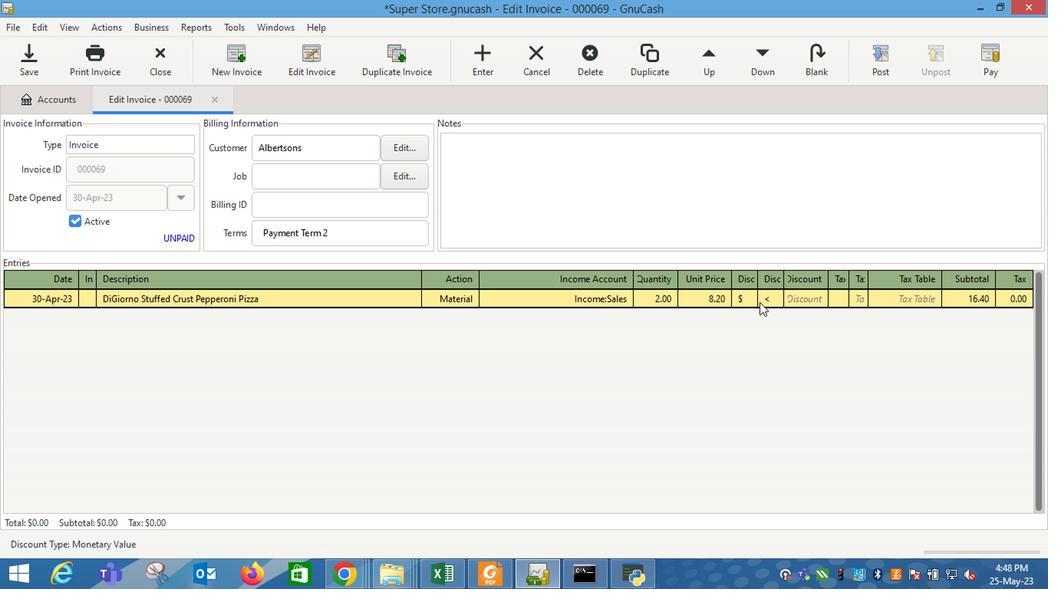 
Action: Mouse moved to (802, 305)
Screenshot: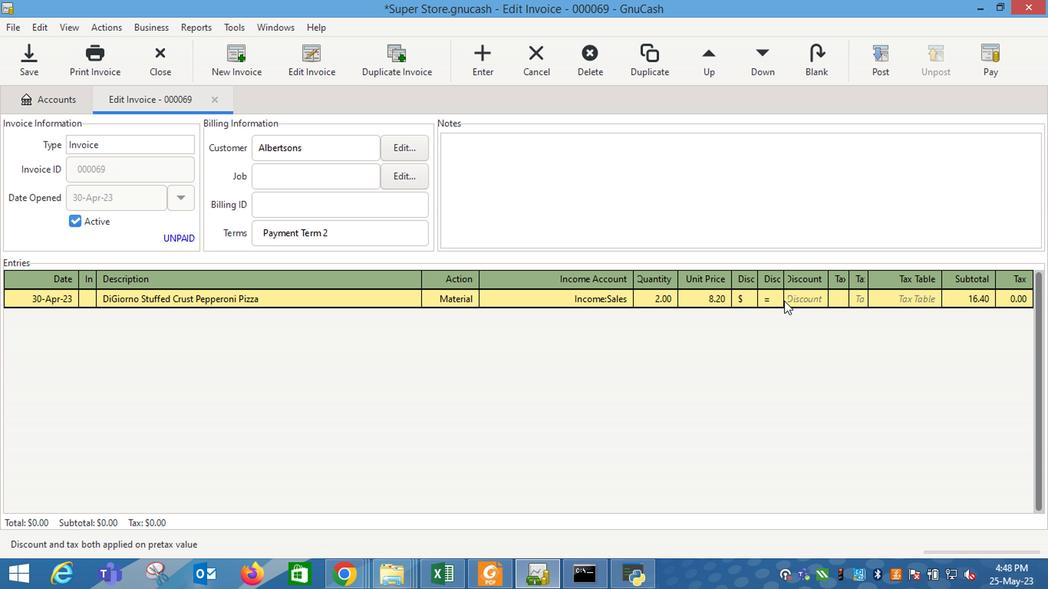 
Action: Mouse pressed left at (802, 305)
Screenshot: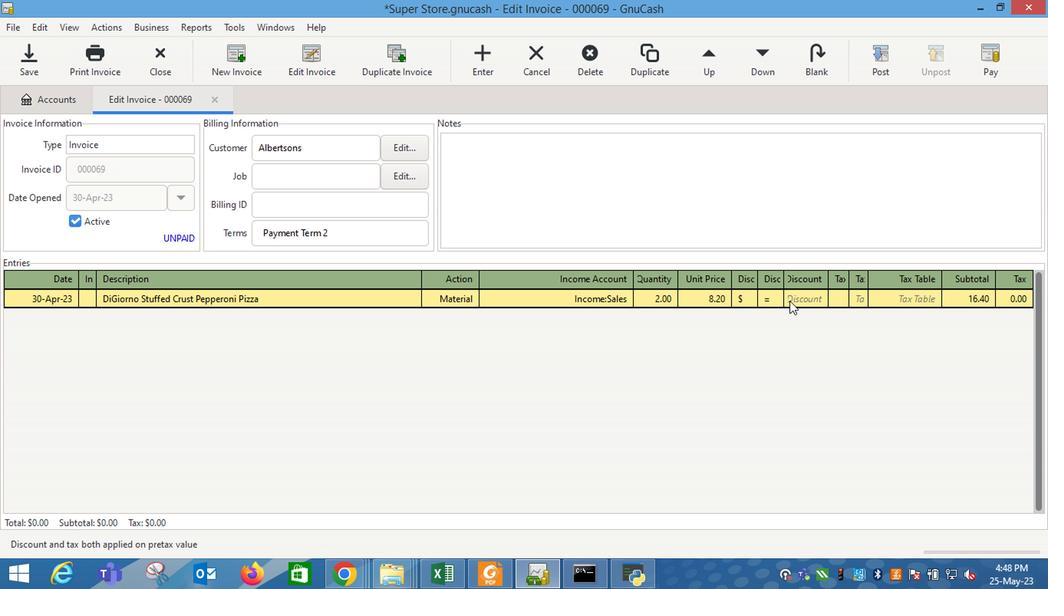 
Action: Mouse moved to (803, 305)
Screenshot: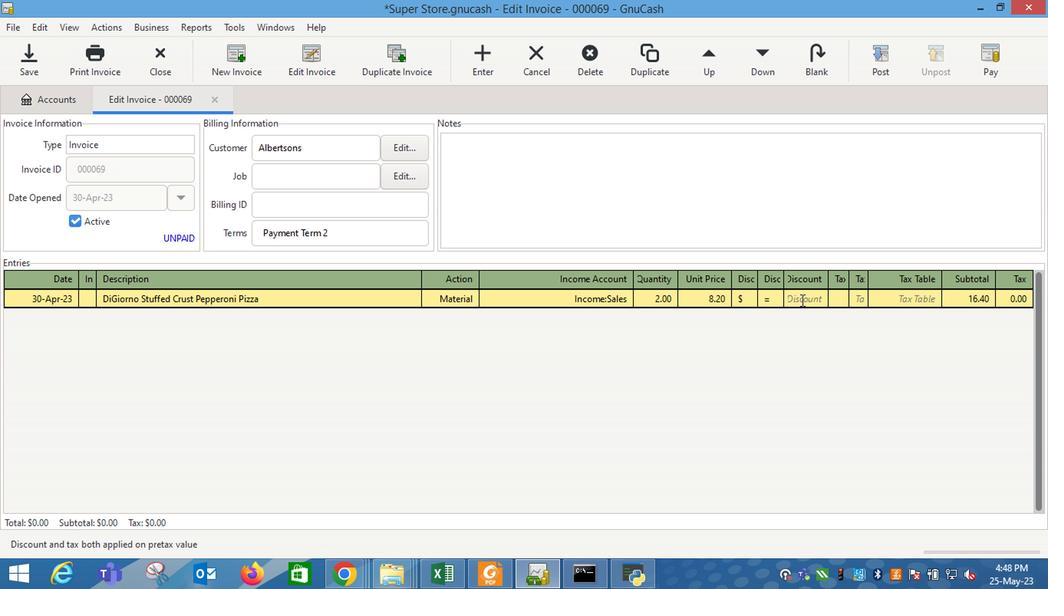 
Action: Key pressed 7
Screenshot: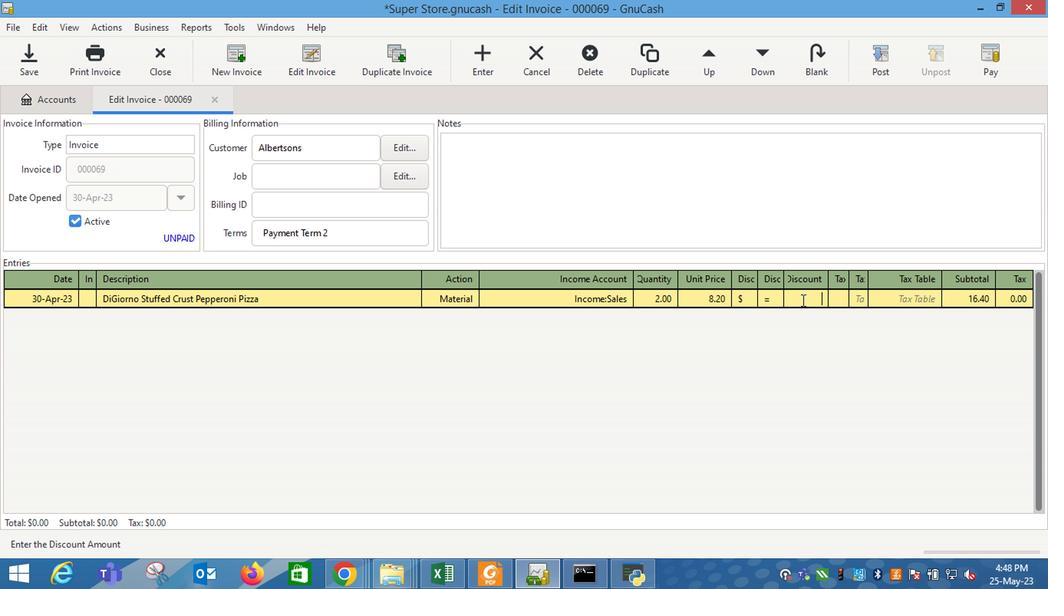 
Action: Mouse moved to (737, 299)
Screenshot: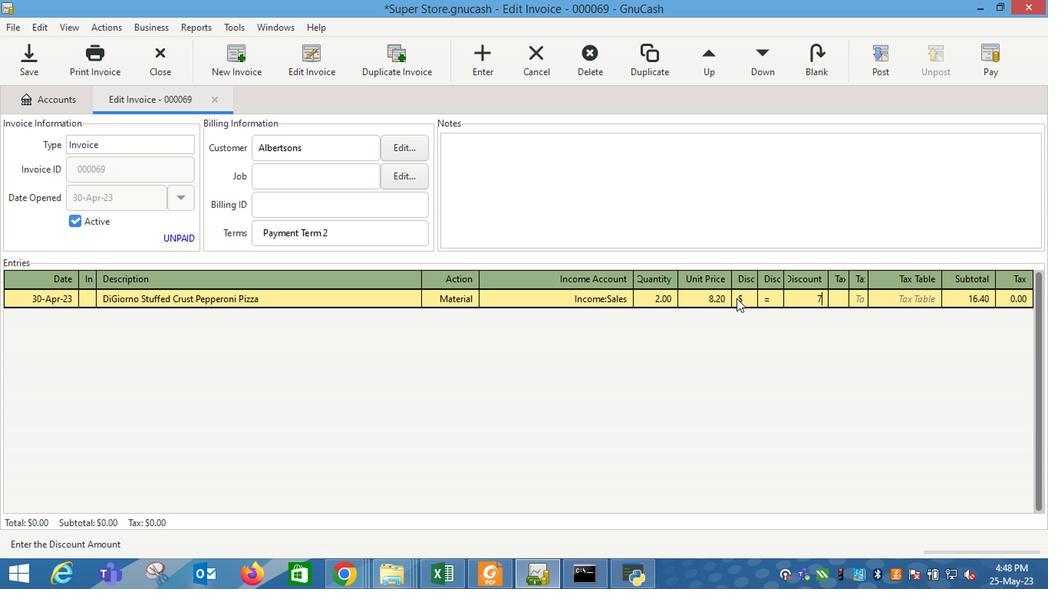 
Action: Mouse pressed left at (737, 299)
Screenshot: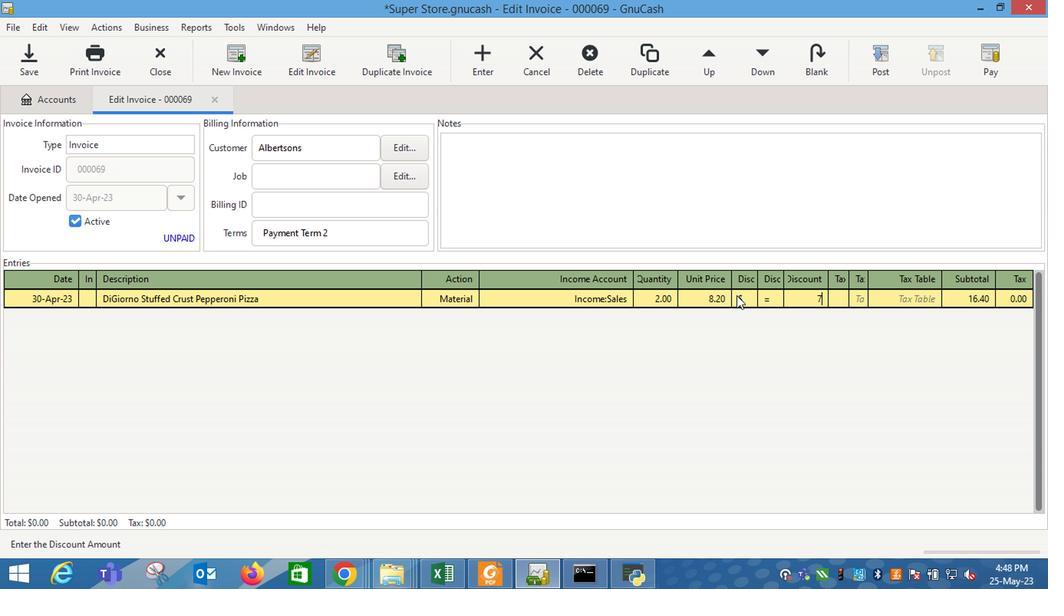 
Action: Mouse moved to (821, 304)
Screenshot: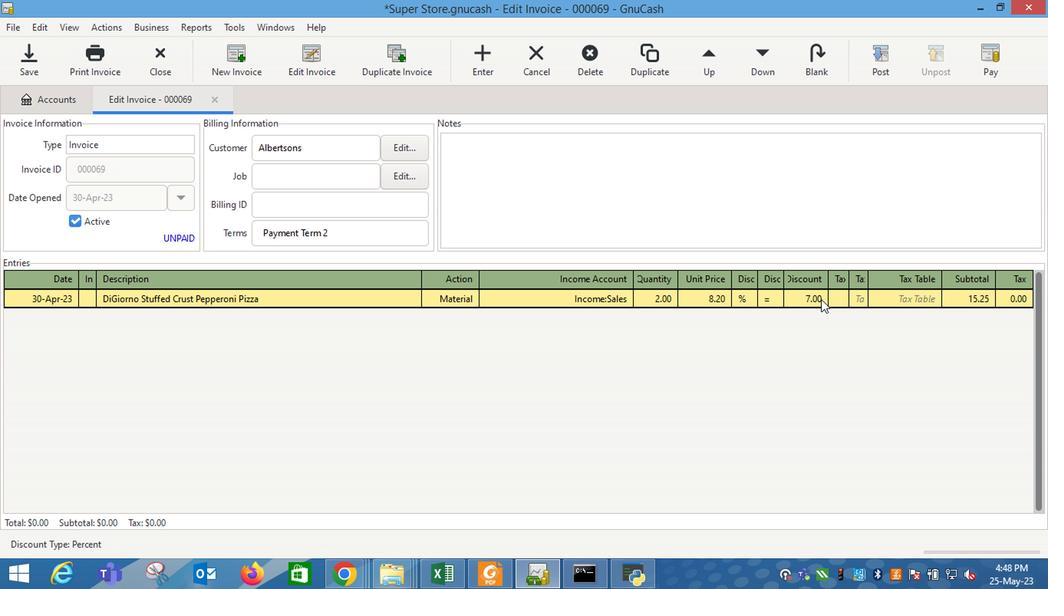 
Action: Mouse pressed left at (821, 304)
Screenshot: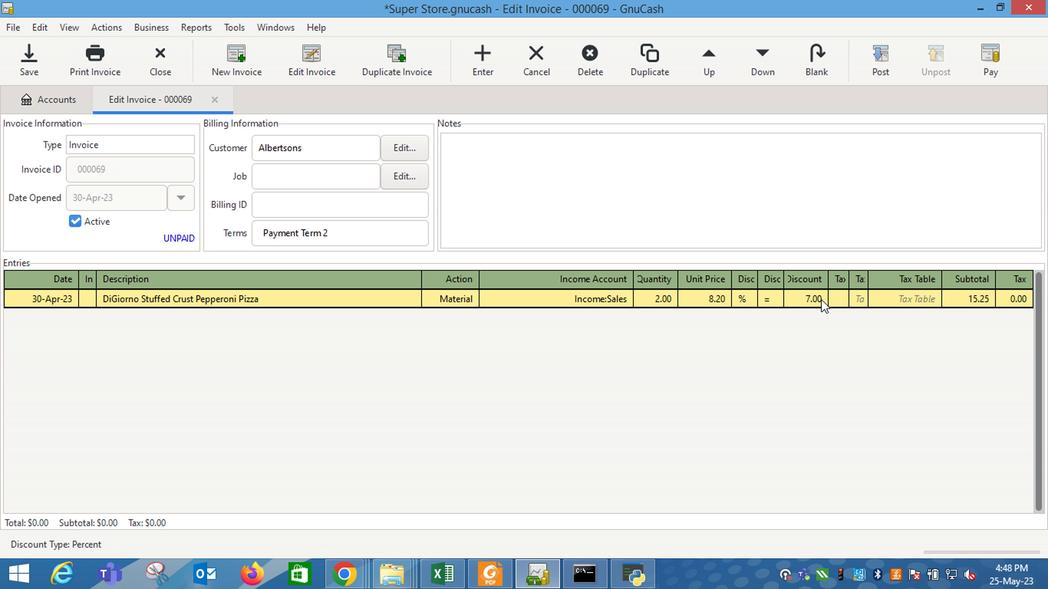 
Action: Mouse moved to (825, 312)
Screenshot: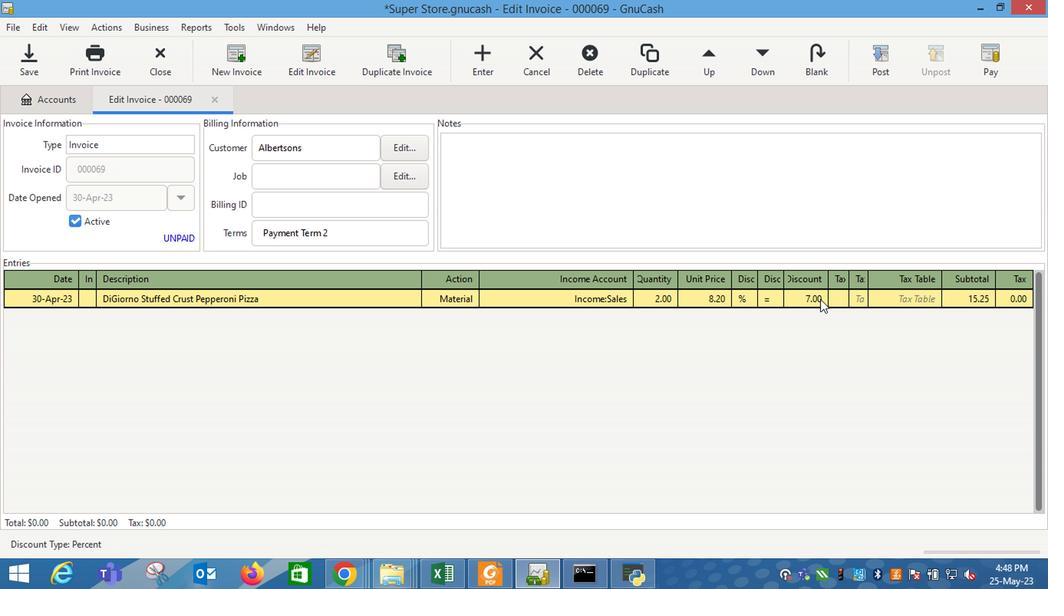 
Action: Key pressed <Key.enter><Key.tab><Key.shift_r>Paqui<Key.space><Key.shift_r>Cool<Key.space><Key.shift_r>Salsa<Key.space><Key.shift_r>Verde<Key.space><Key.shift_r>Zesty<Key.space><Key.shift_r>Tortilla<Key.tab>
Screenshot: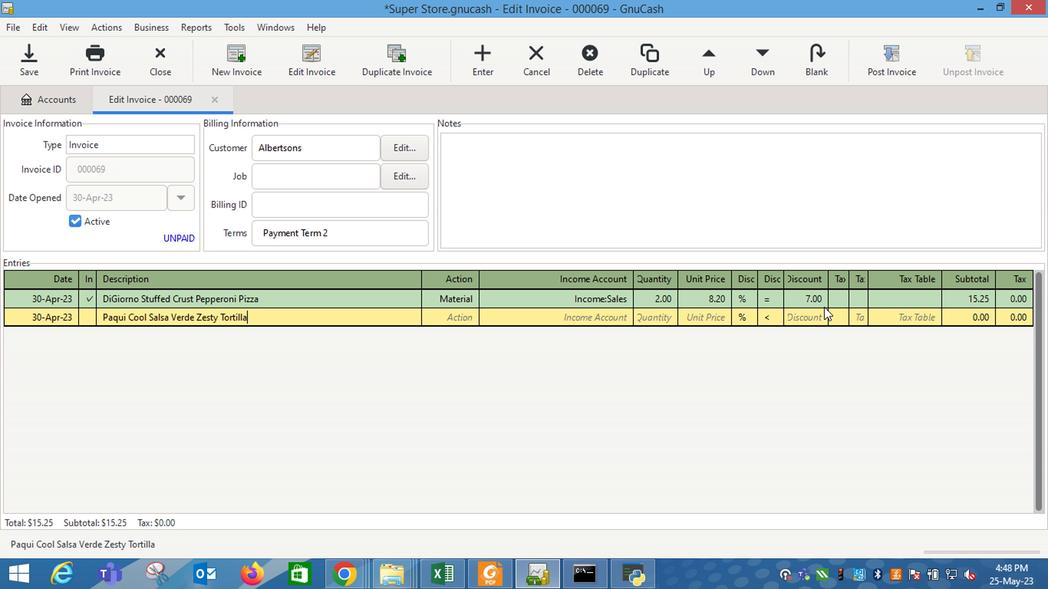 
Action: Mouse moved to (473, 325)
Screenshot: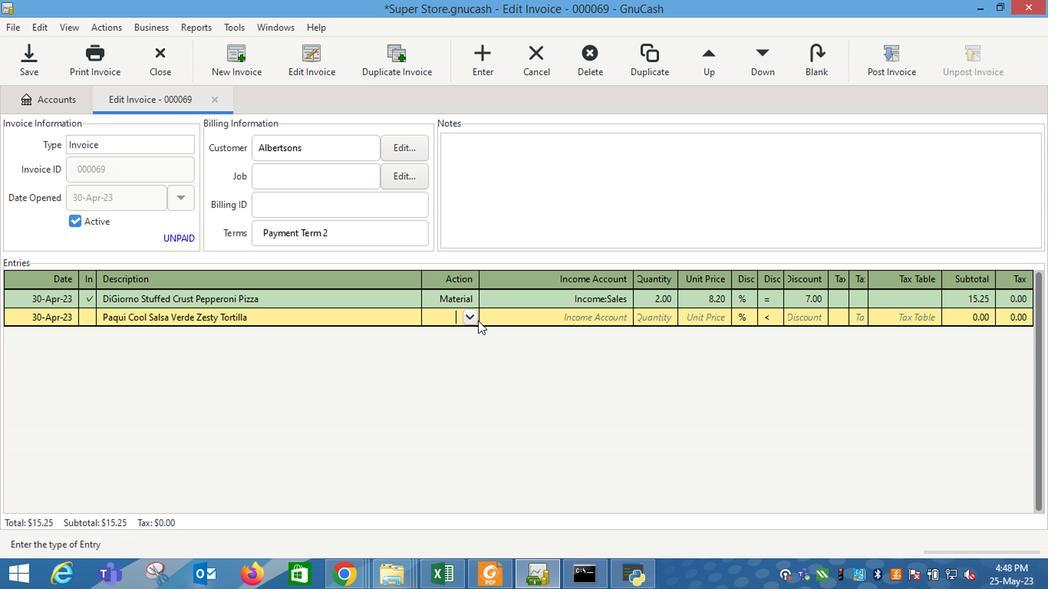 
Action: Mouse pressed left at (473, 325)
Screenshot: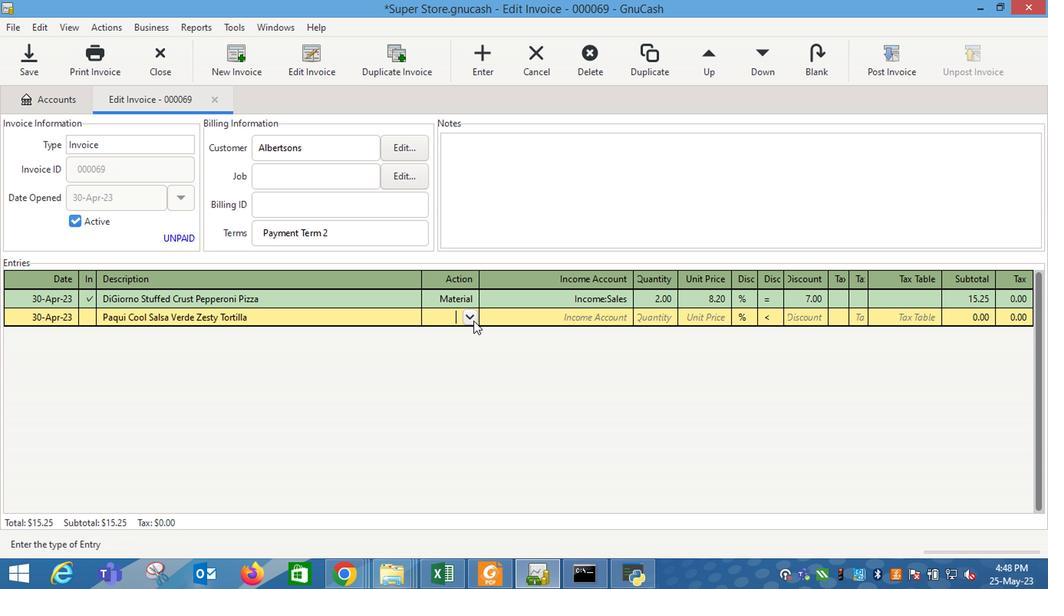 
Action: Mouse moved to (455, 366)
Screenshot: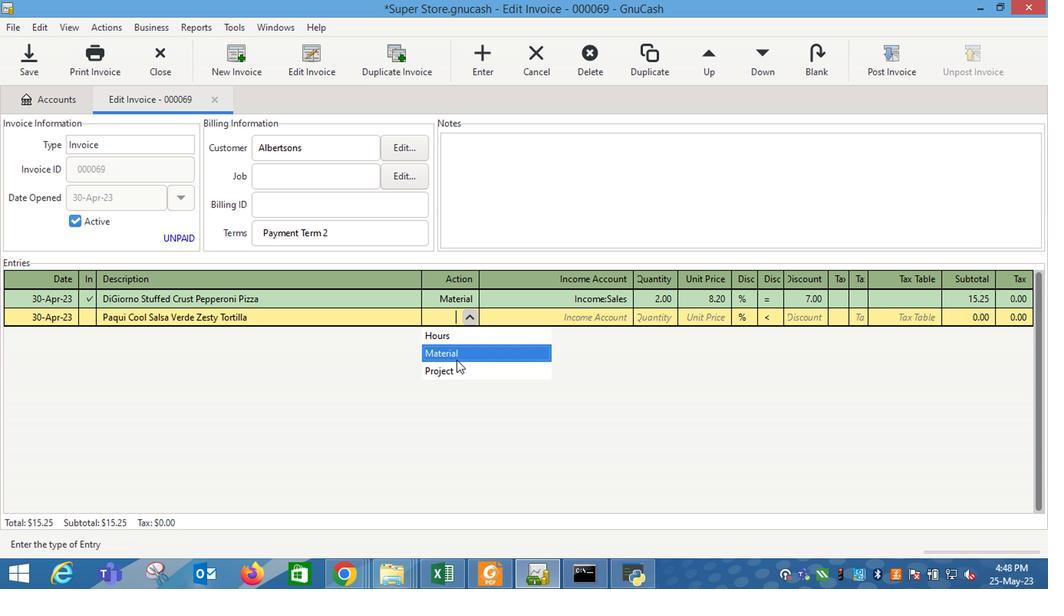 
Action: Mouse pressed left at (455, 366)
Screenshot: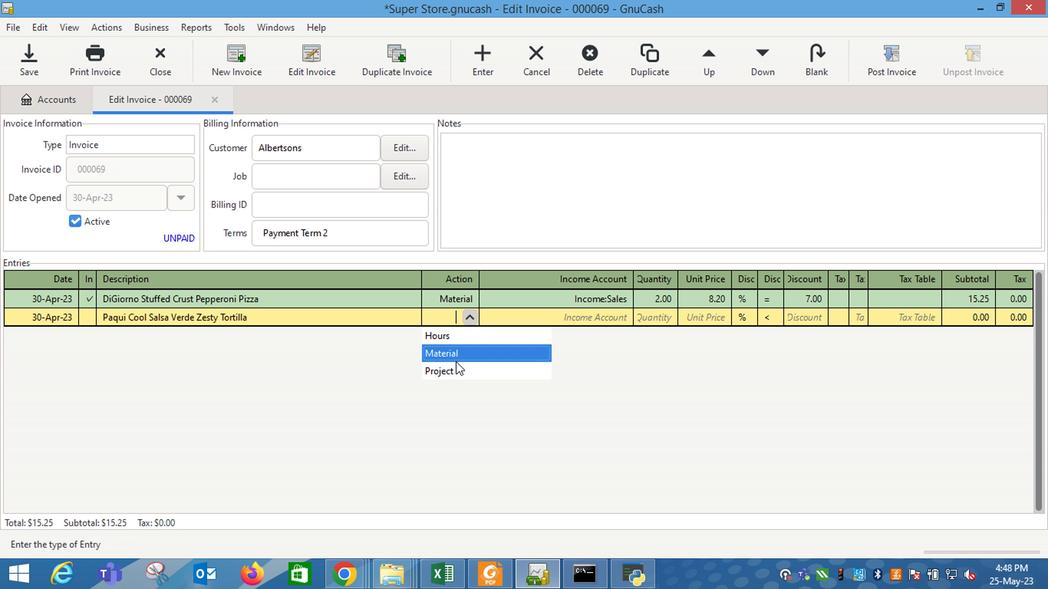 
Action: Mouse moved to (577, 335)
Screenshot: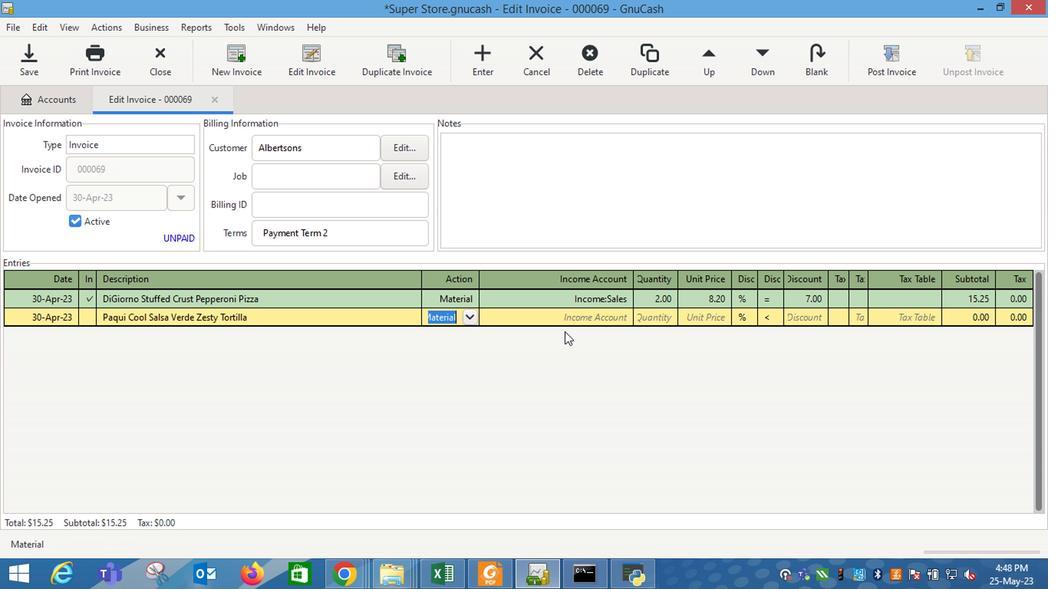 
Action: Key pressed <Key.tab>
Screenshot: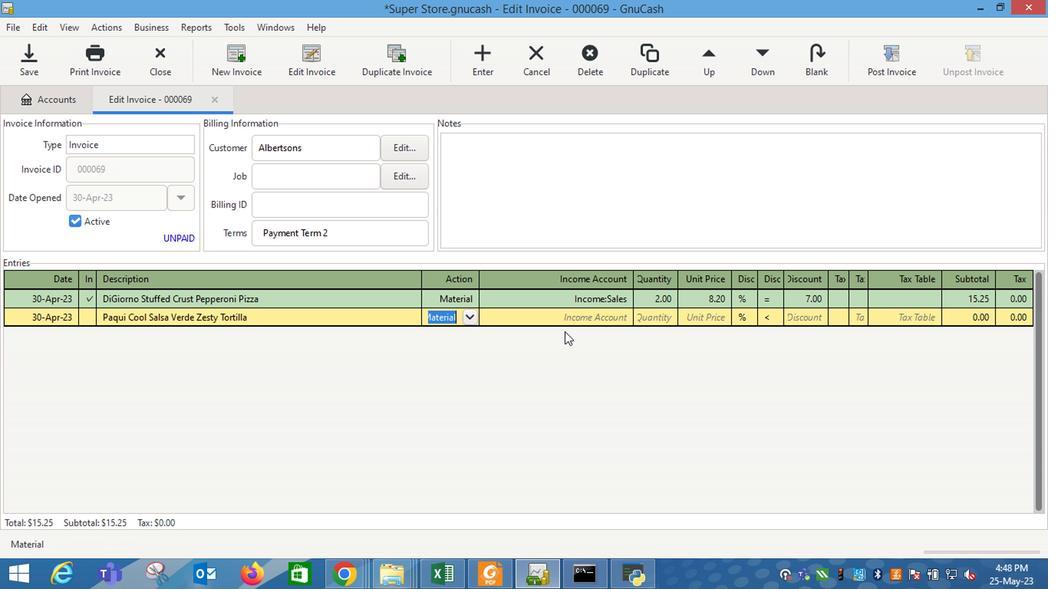 
Action: Mouse moved to (624, 322)
Screenshot: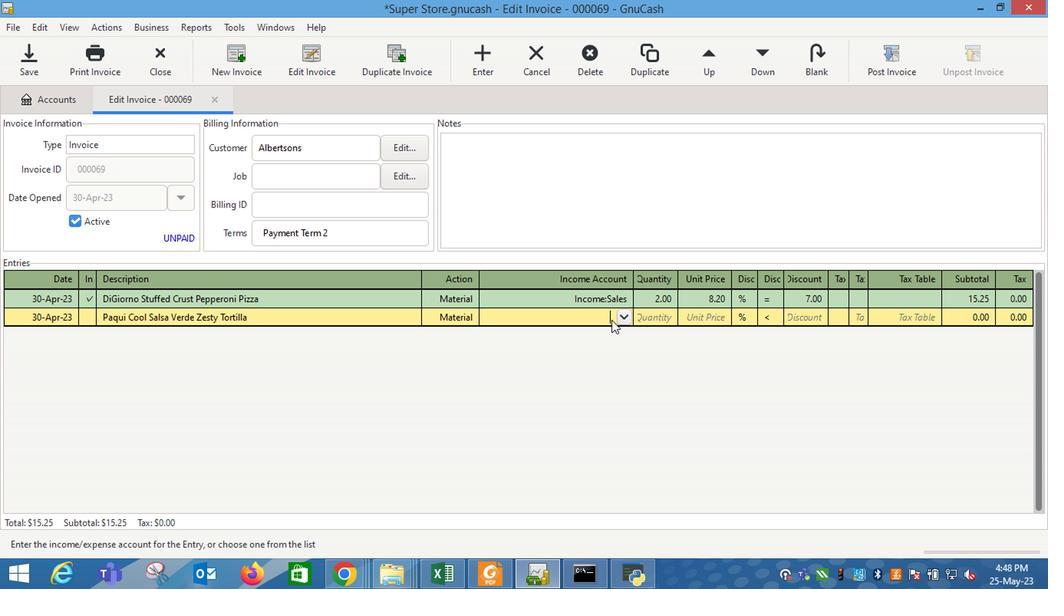 
Action: Mouse pressed left at (624, 322)
Screenshot: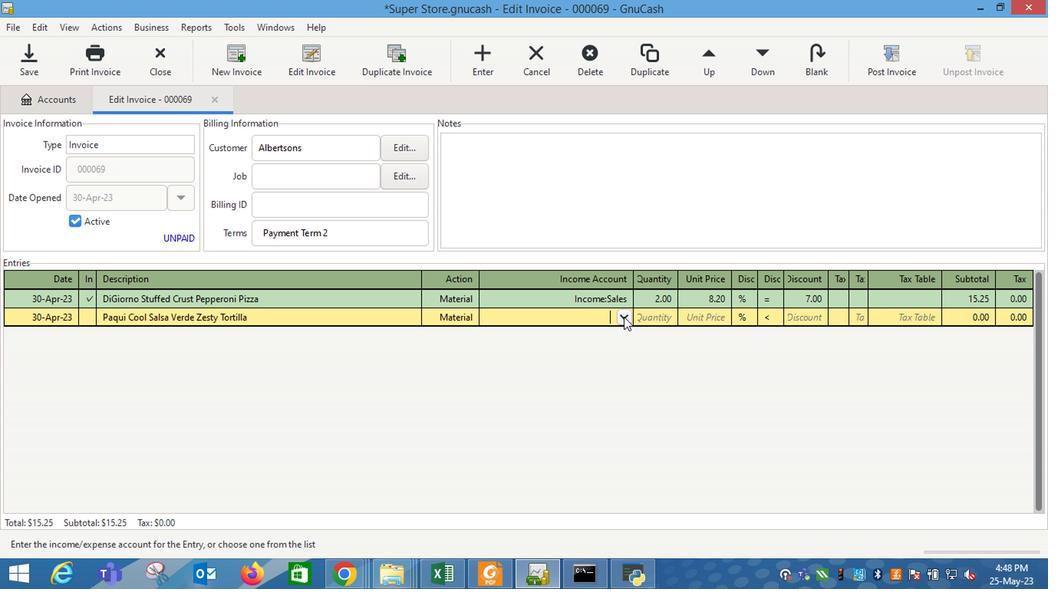 
Action: Mouse moved to (514, 393)
Screenshot: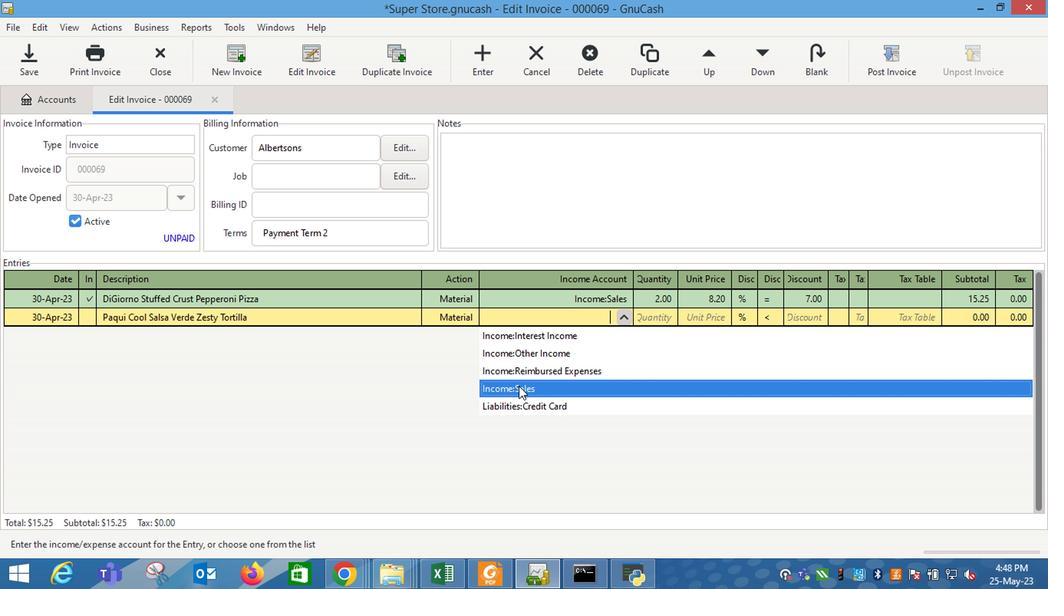 
Action: Mouse pressed left at (514, 393)
Screenshot: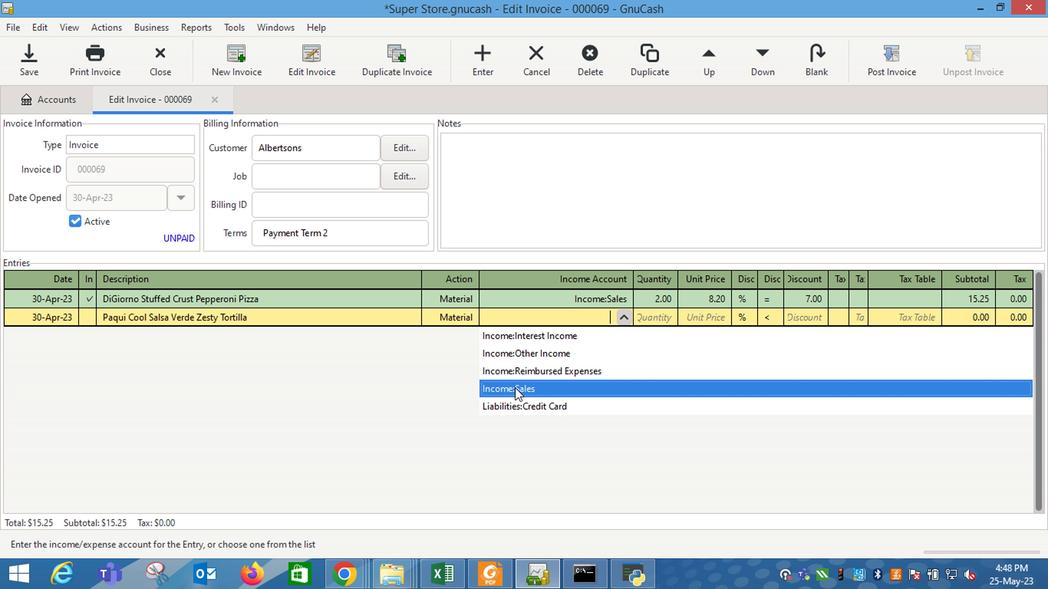 
Action: Key pressed <Key.tab>1<Key.tab>7.5<Key.tab>
Screenshot: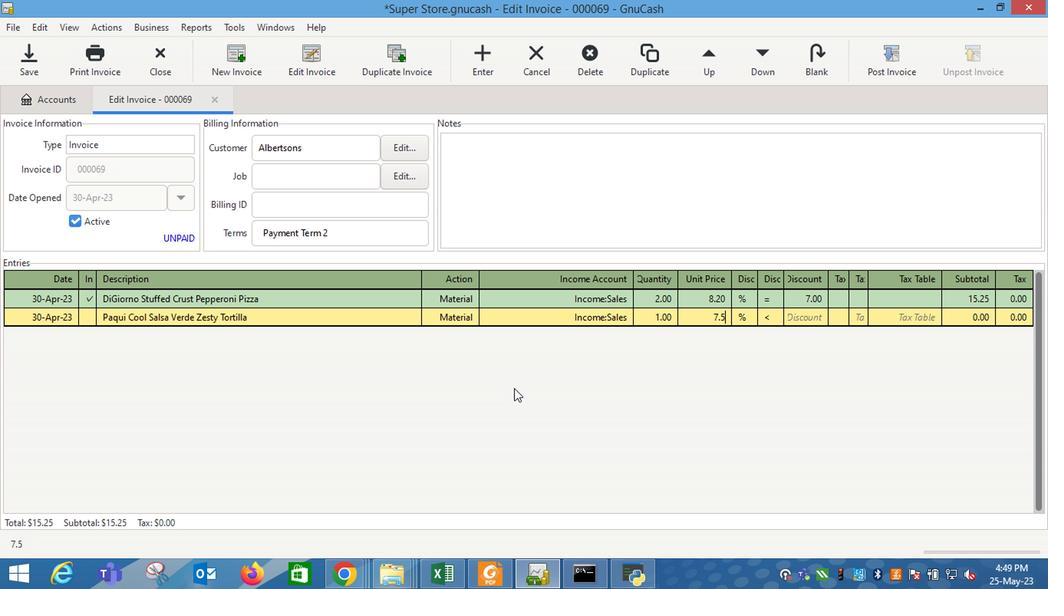 
Action: Mouse moved to (766, 320)
Screenshot: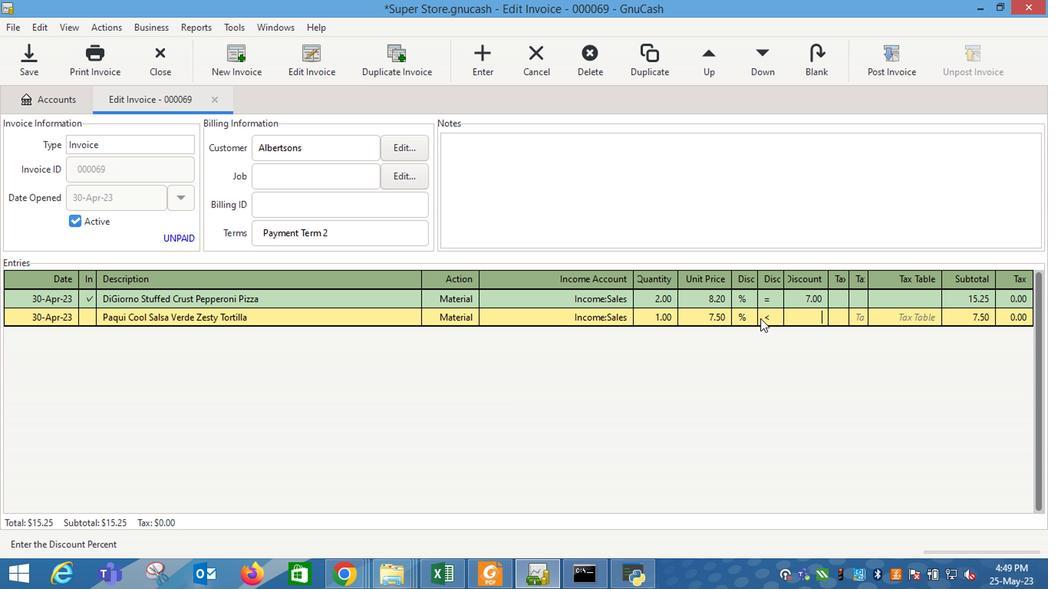
Action: Mouse pressed left at (766, 320)
Screenshot: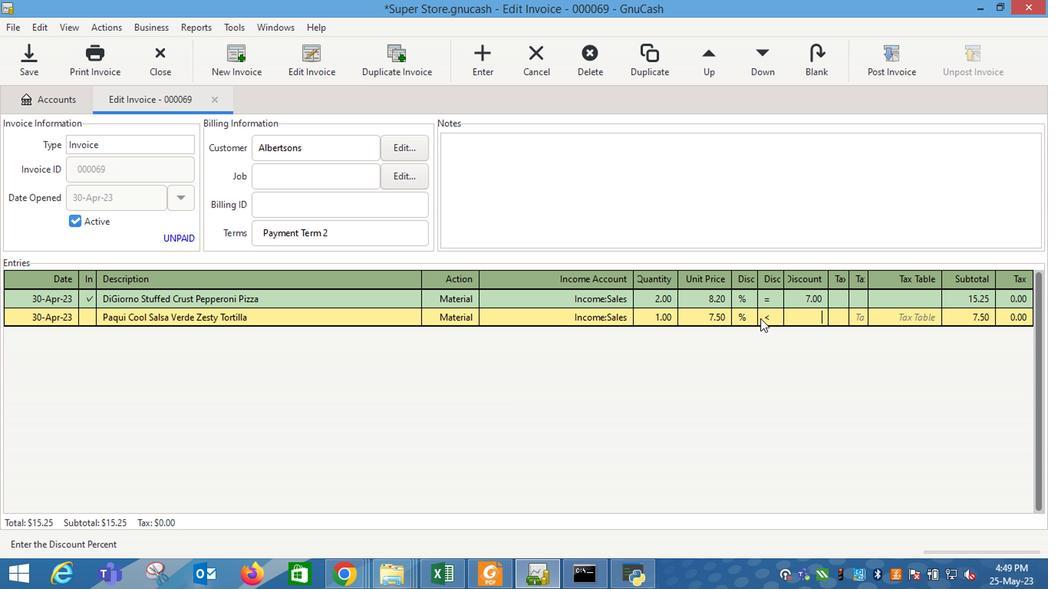 
Action: Mouse moved to (802, 320)
Screenshot: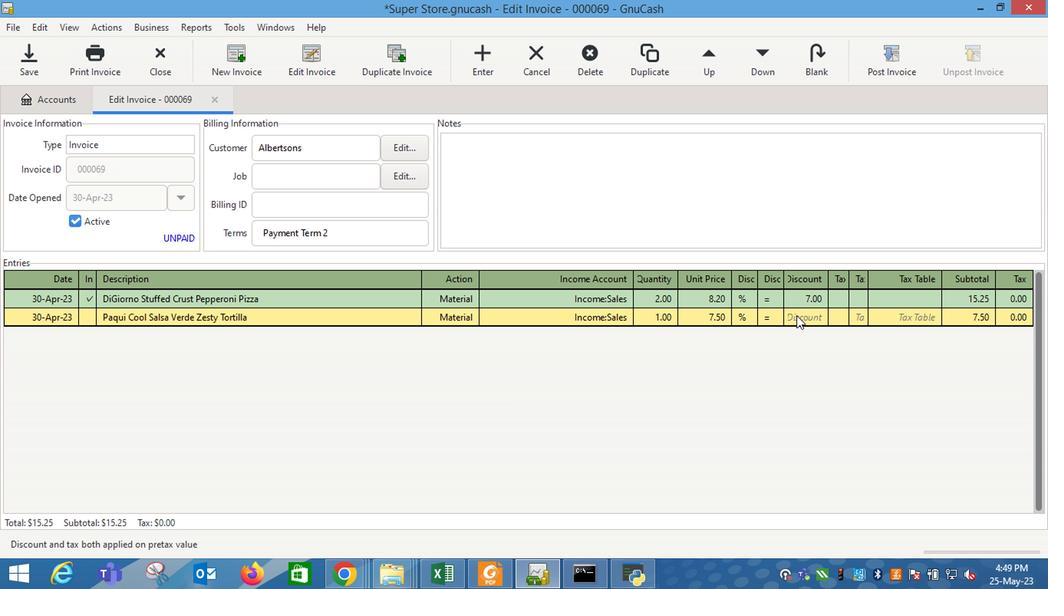 
Action: Mouse pressed left at (802, 320)
Screenshot: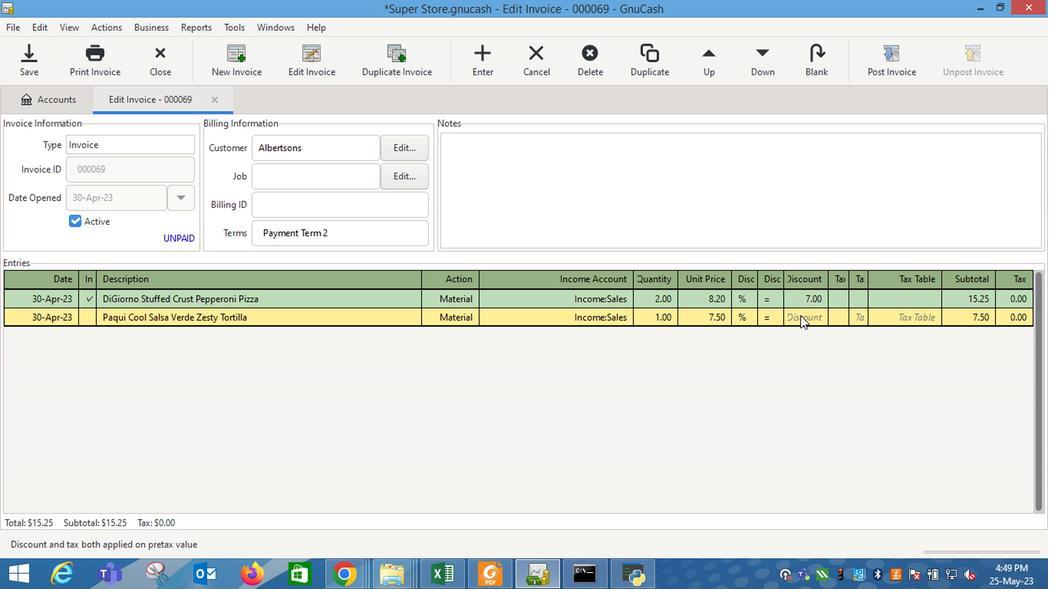 
Action: Mouse moved to (802, 322)
Screenshot: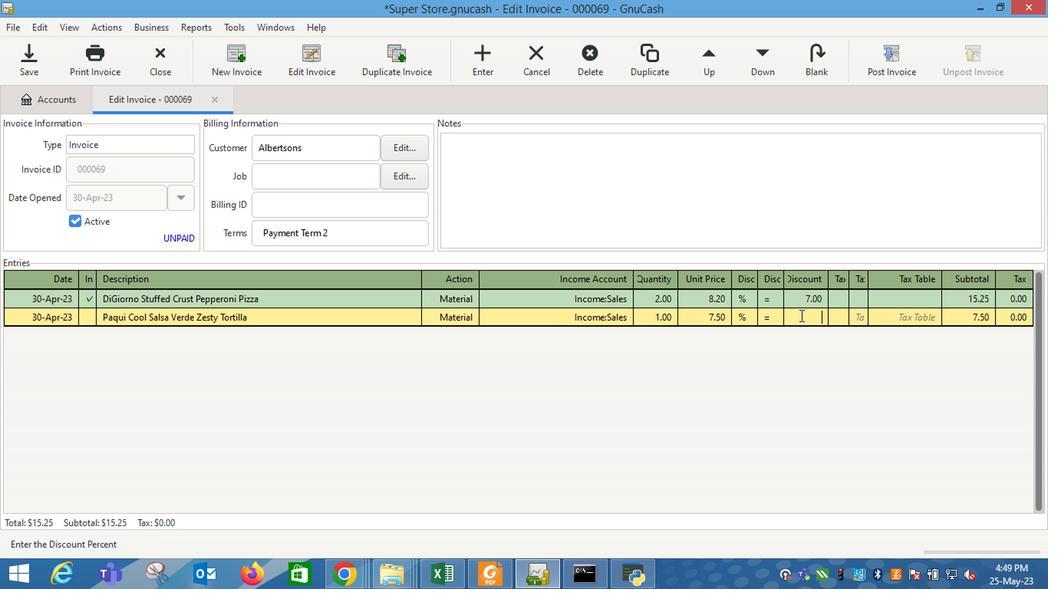 
Action: Key pressed 8<Key.enter>
Screenshot: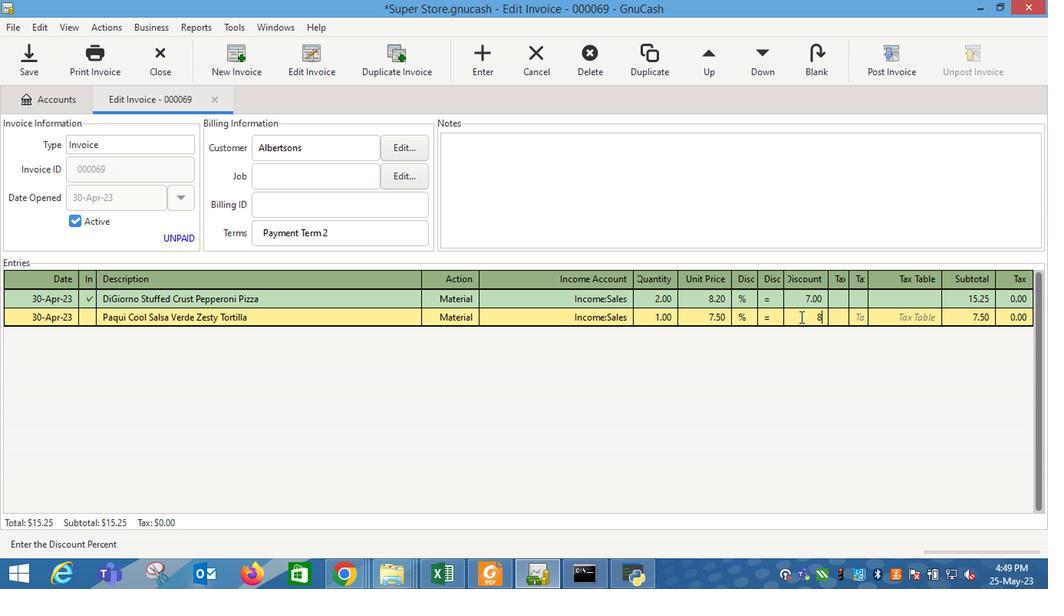 
Action: Mouse moved to (270, 354)
Screenshot: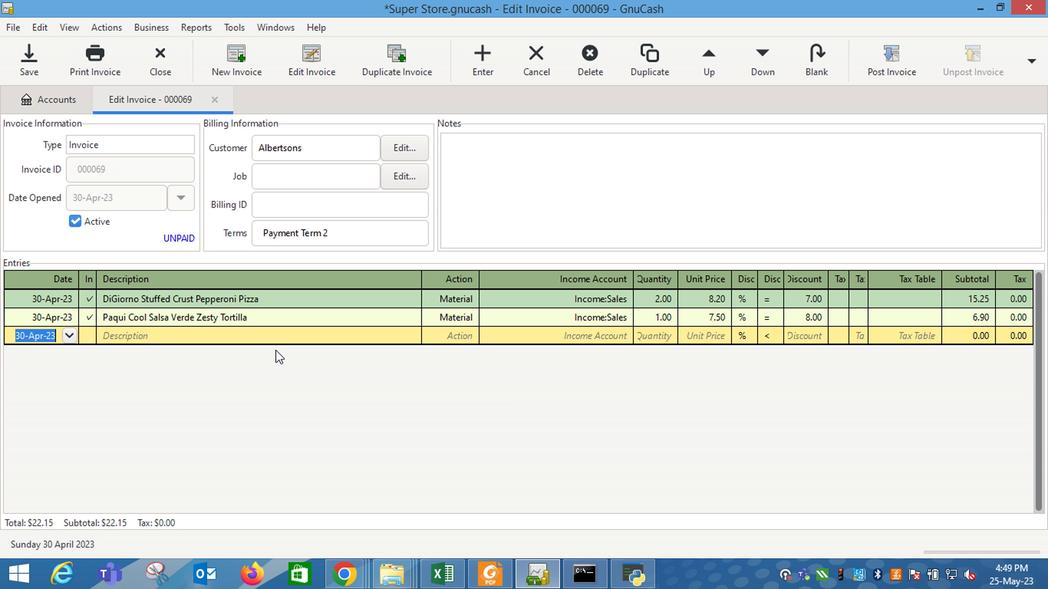 
Action: Key pressed <Key.tab>
Screenshot: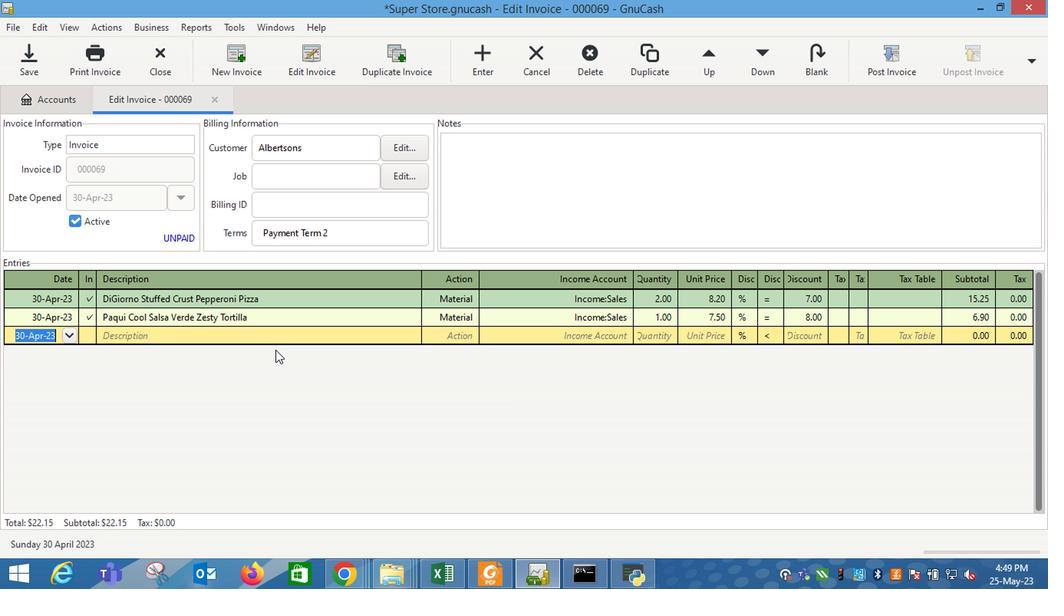 
Action: Mouse moved to (267, 352)
Screenshot: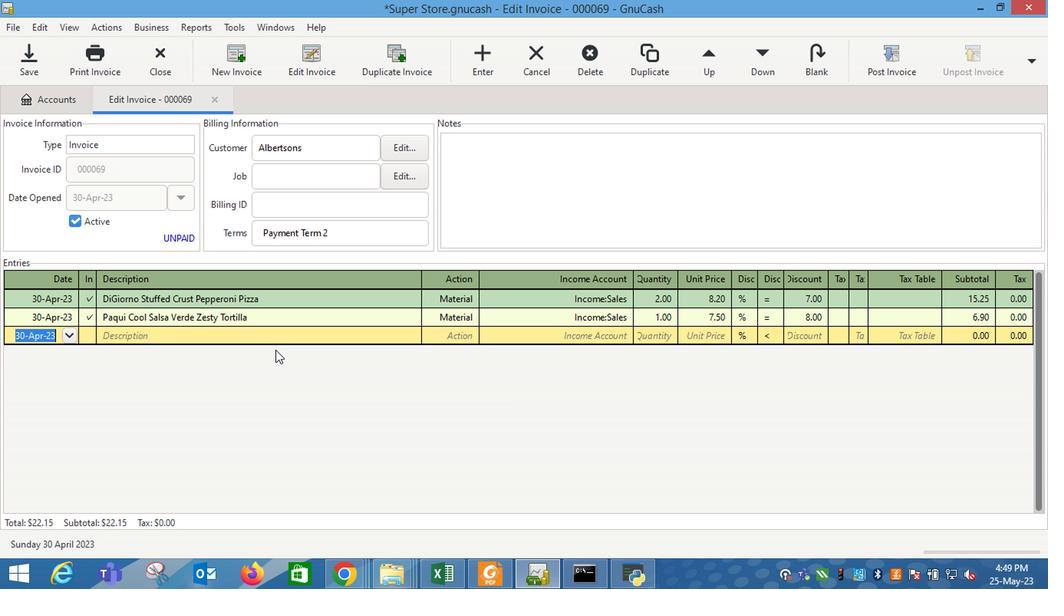 
Action: Key pressed <Key.shift_r>Popcon<Key.backspace>rners<Key.tab>
Screenshot: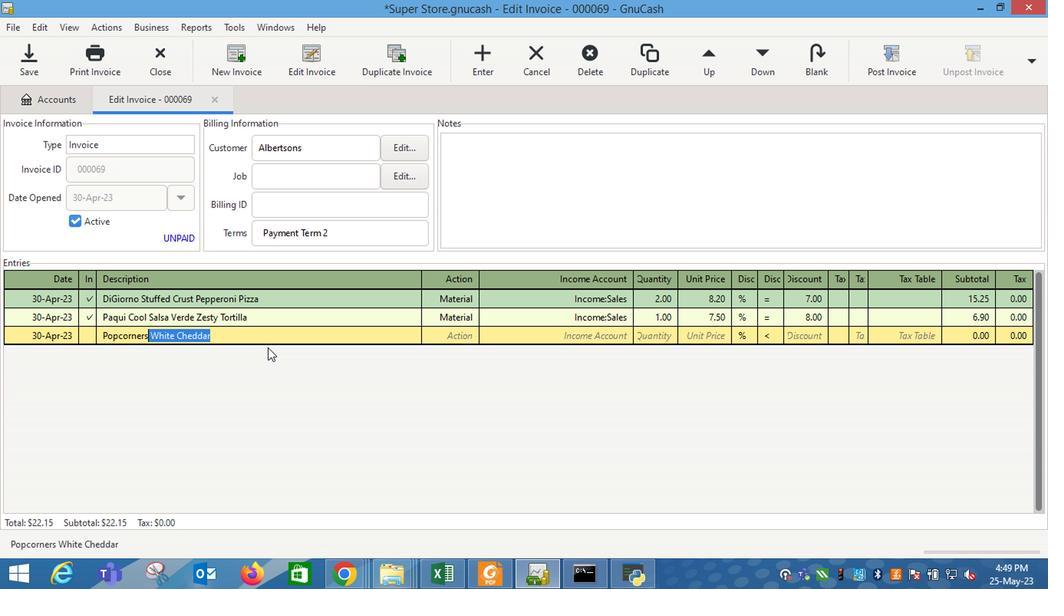 
Action: Mouse moved to (402, 327)
Screenshot: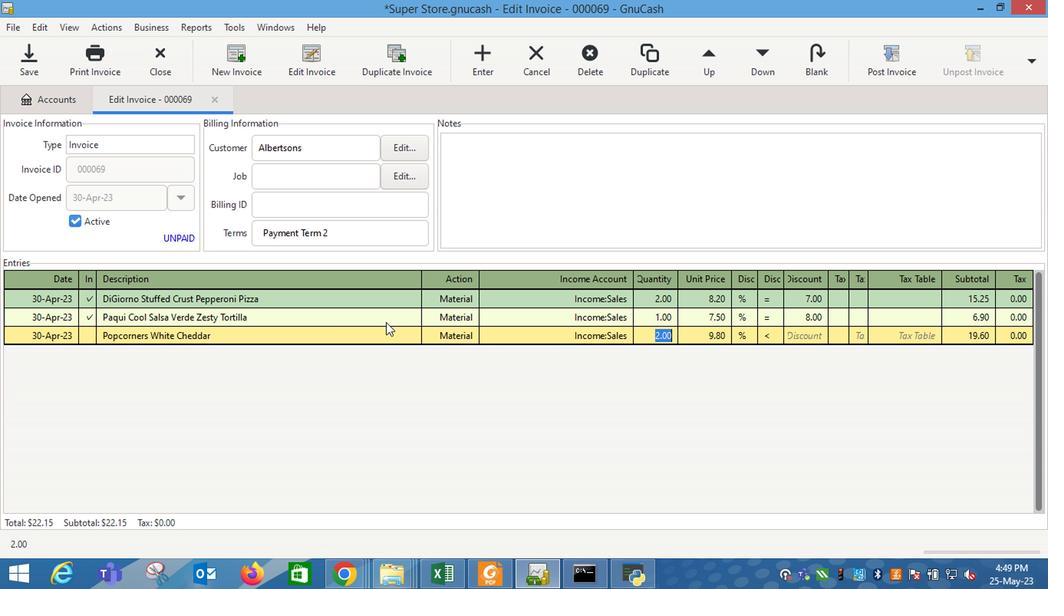 
Action: Key pressed <Key.tab>8.5
Screenshot: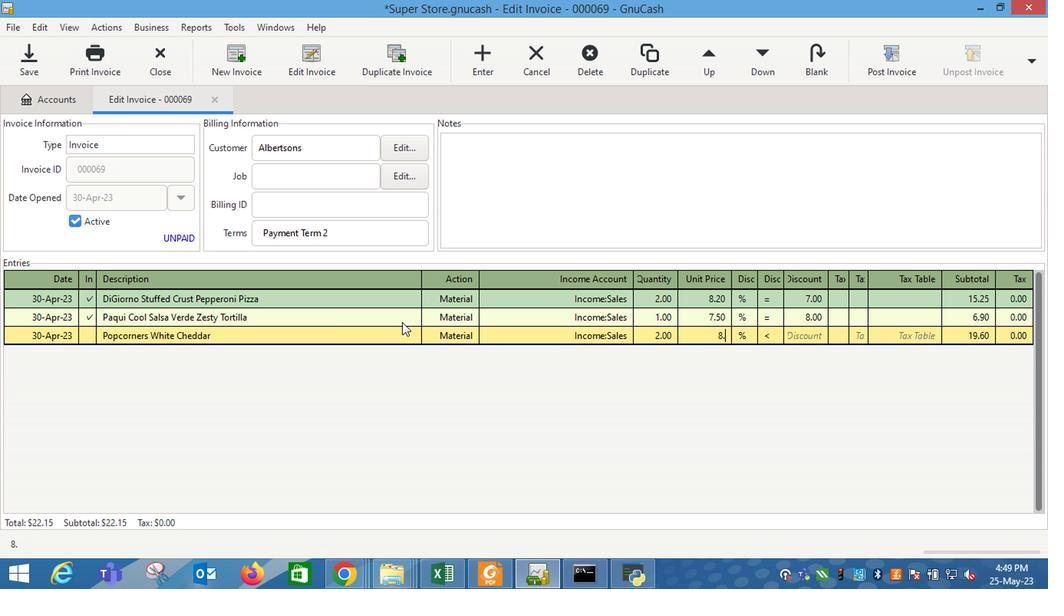 
Action: Mouse moved to (441, 312)
Screenshot: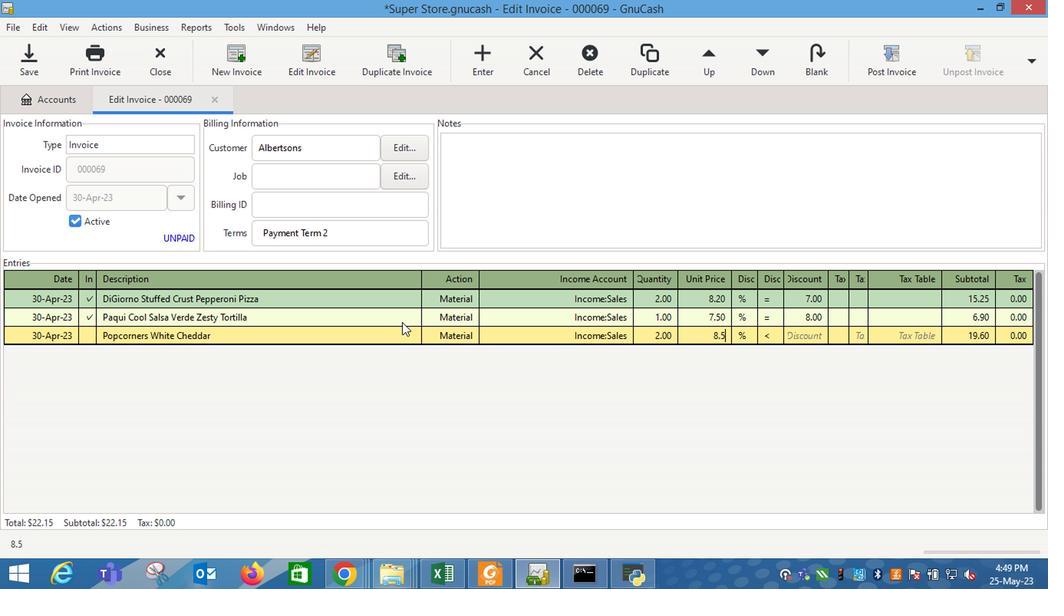 
Action: Key pressed <Key.tab>
Screenshot: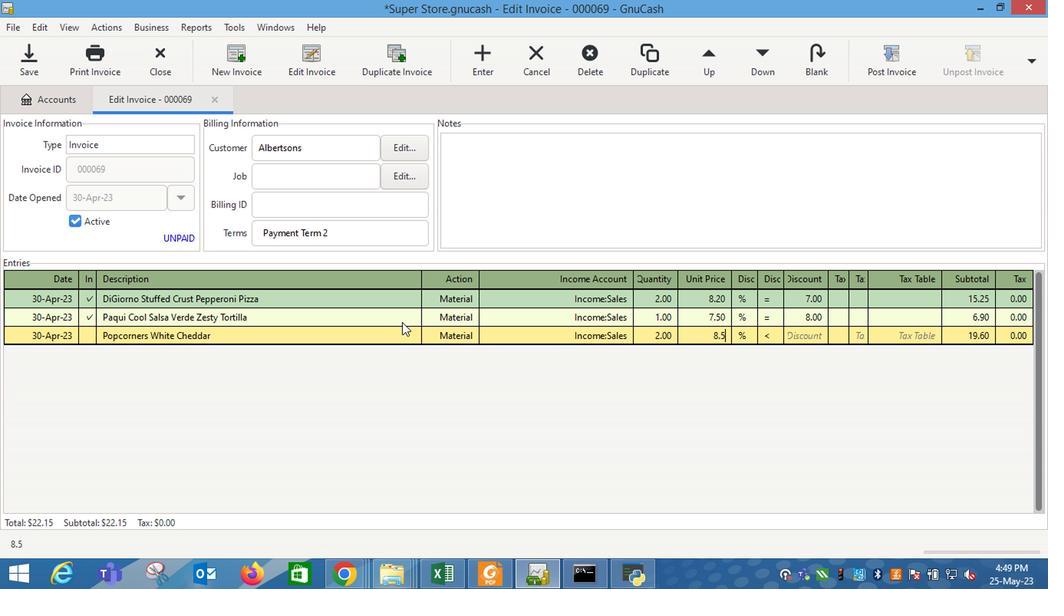 
Action: Mouse moved to (776, 339)
Screenshot: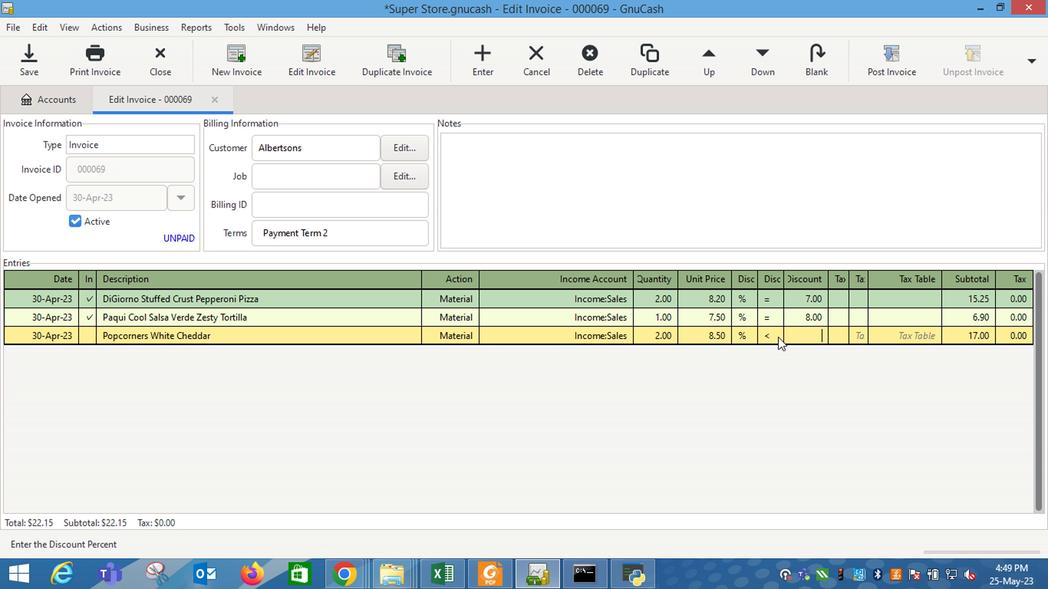 
Action: Mouse pressed left at (776, 339)
Screenshot: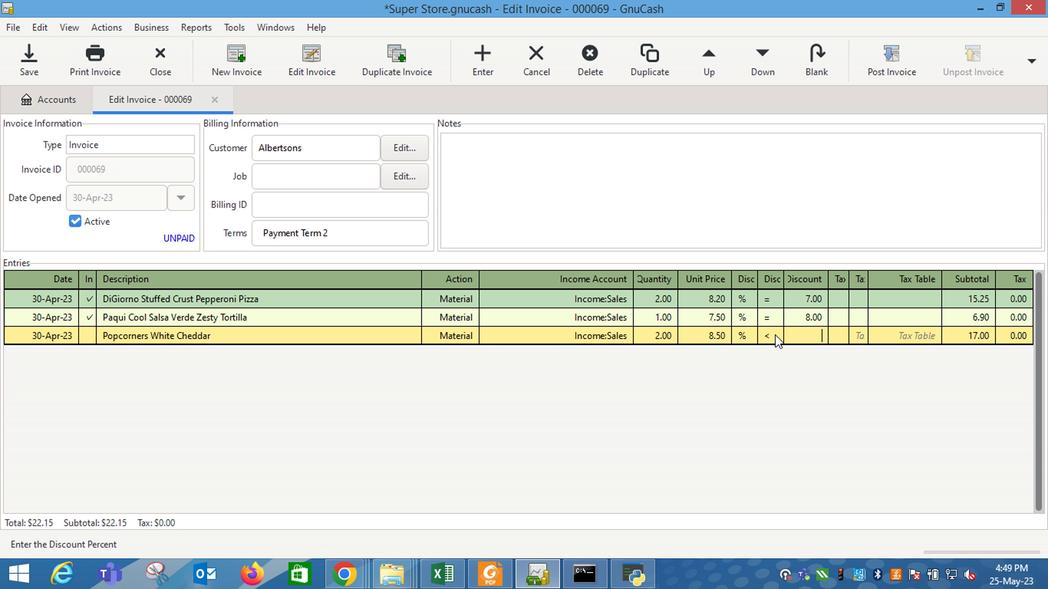 
Action: Mouse moved to (802, 335)
Screenshot: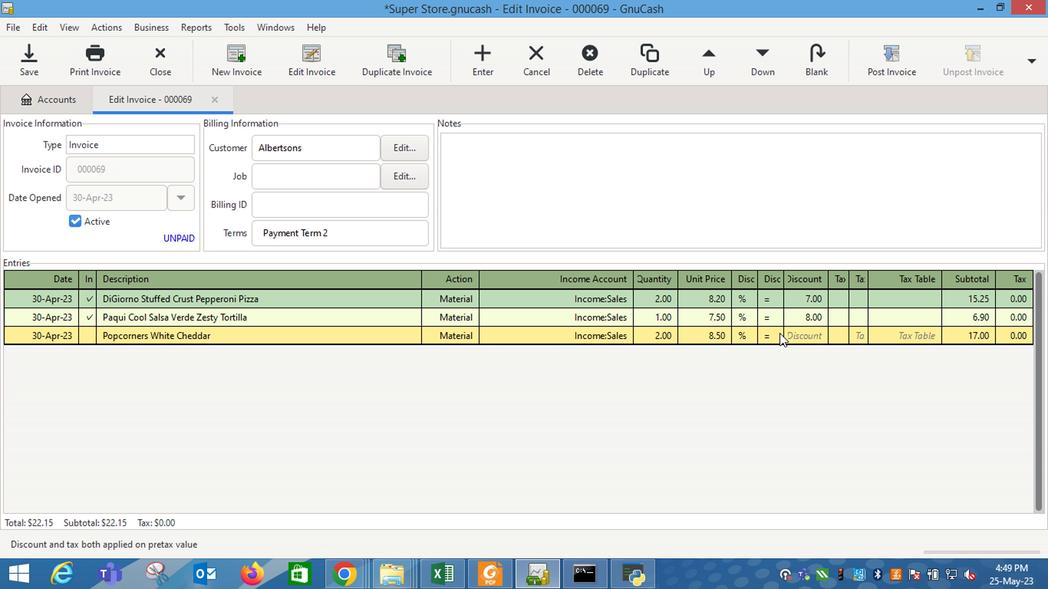
Action: Mouse pressed left at (802, 335)
Screenshot: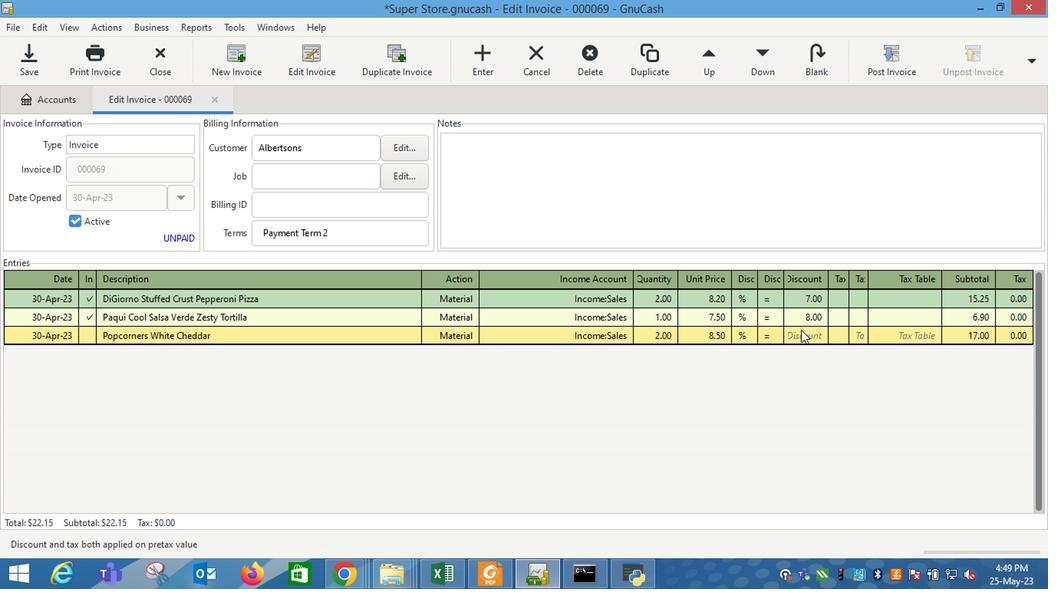 
Action: Key pressed 10<Key.enter>
Screenshot: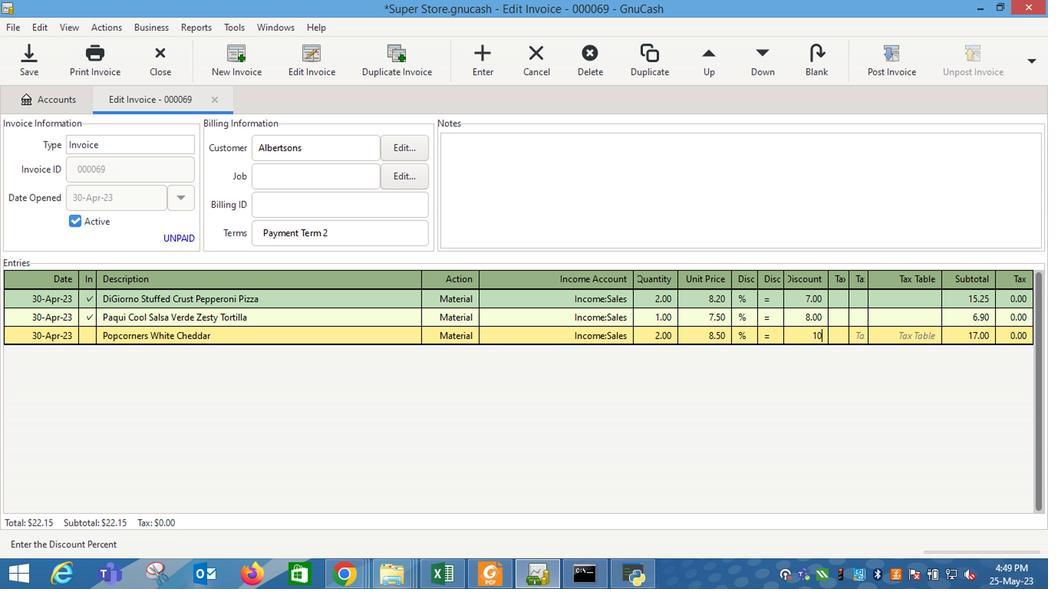 
Action: Mouse moved to (530, 201)
Screenshot: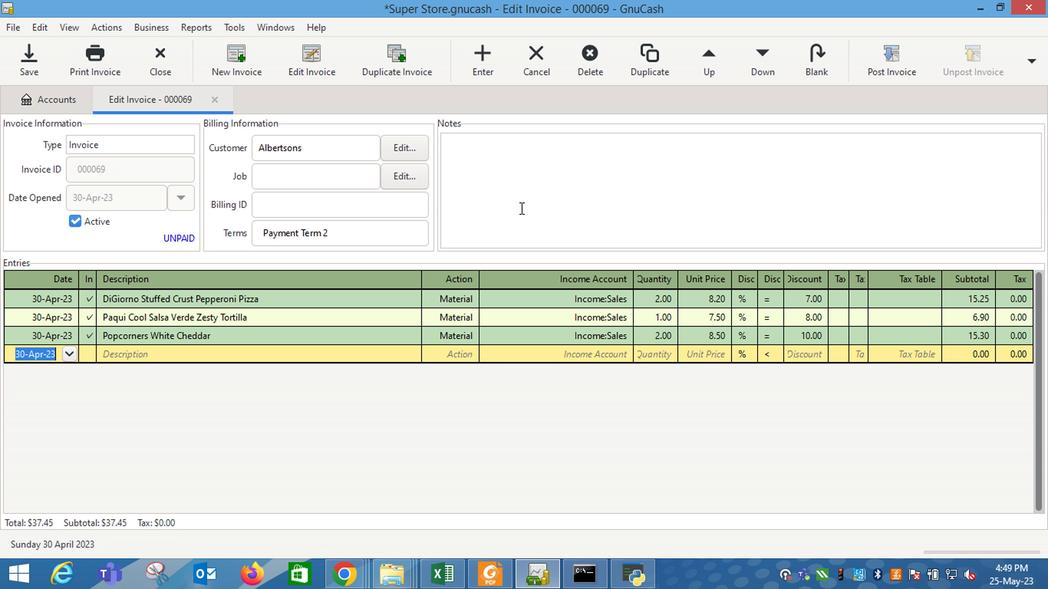 
Action: Mouse pressed left at (530, 202)
Screenshot: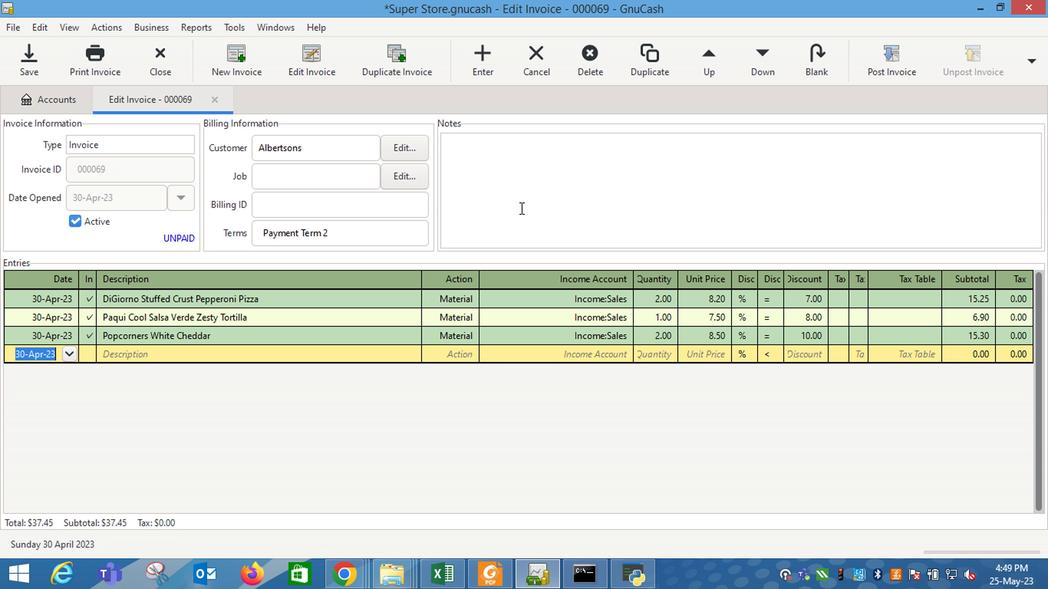 
Action: Key pressed <Key.shift_r>Looking<Key.space>forward<Key.space>to<Key.space>serving<Key.space>you<Key.space>again.
Screenshot: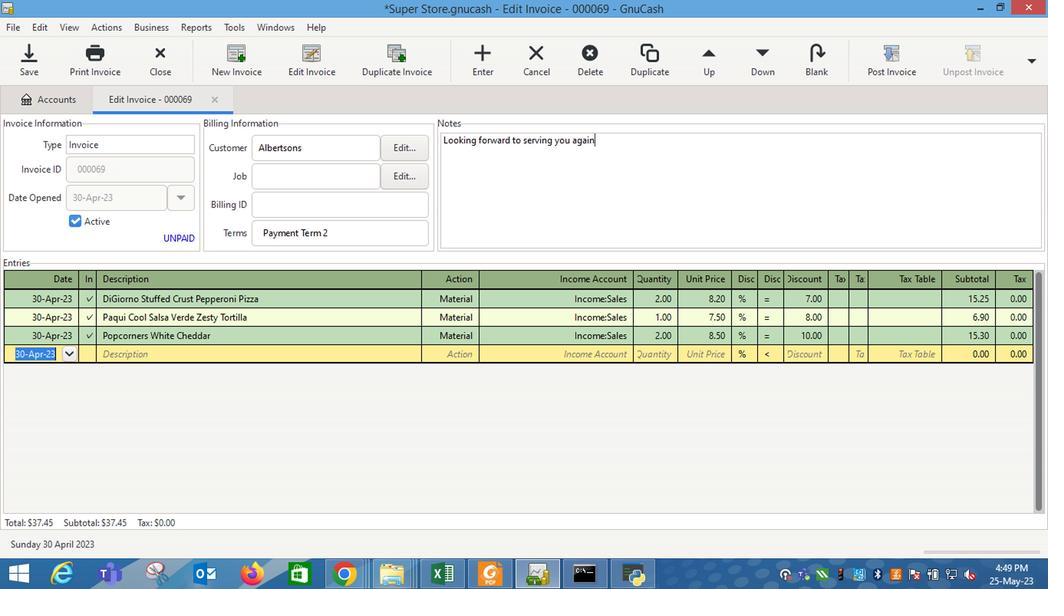 
Action: Mouse moved to (887, 68)
Screenshot: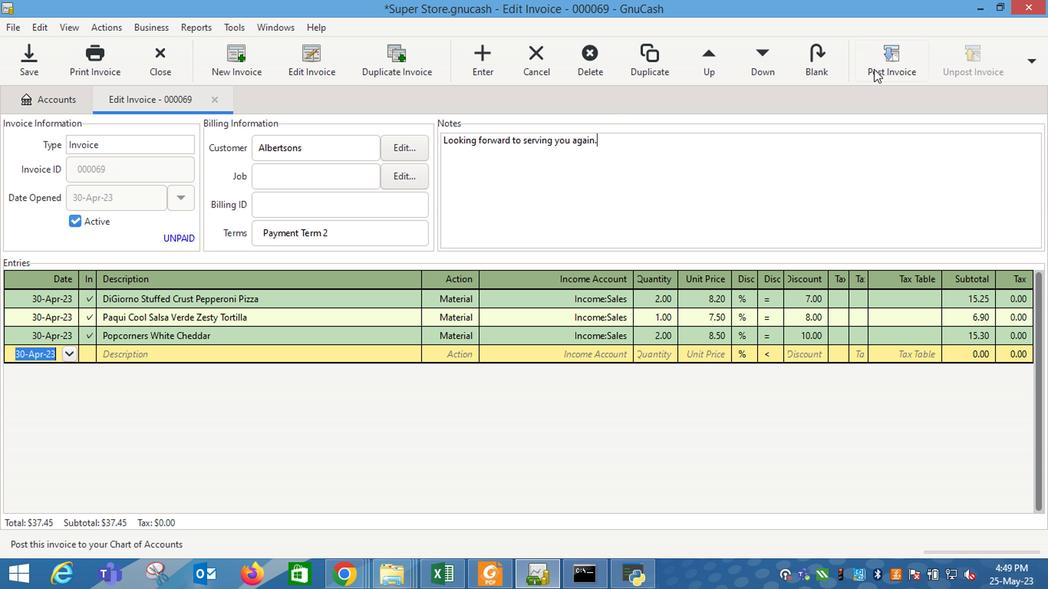 
Action: Mouse pressed left at (887, 68)
Screenshot: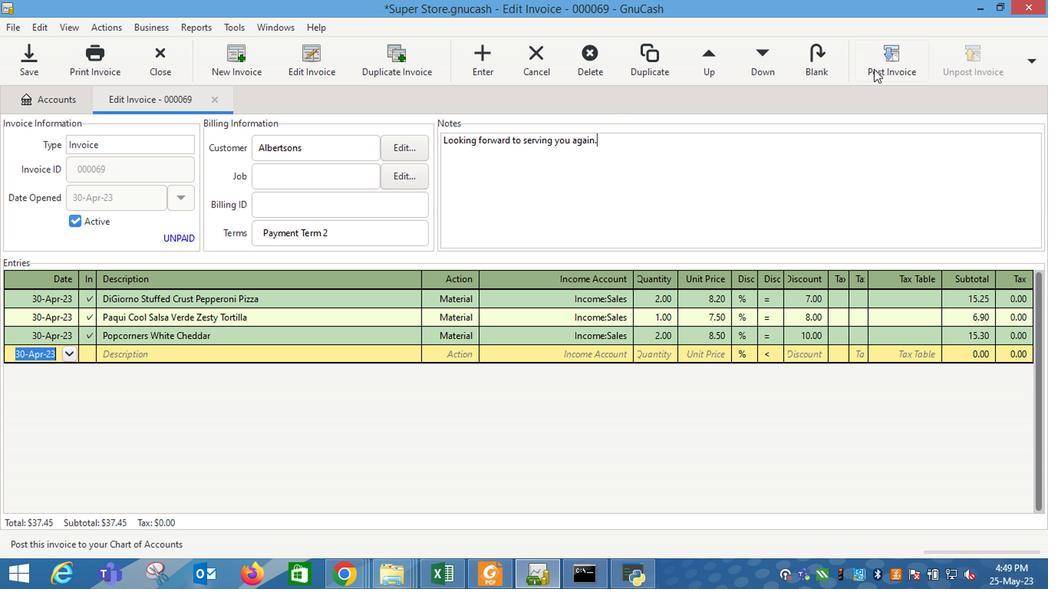 
Action: Mouse moved to (661, 256)
Screenshot: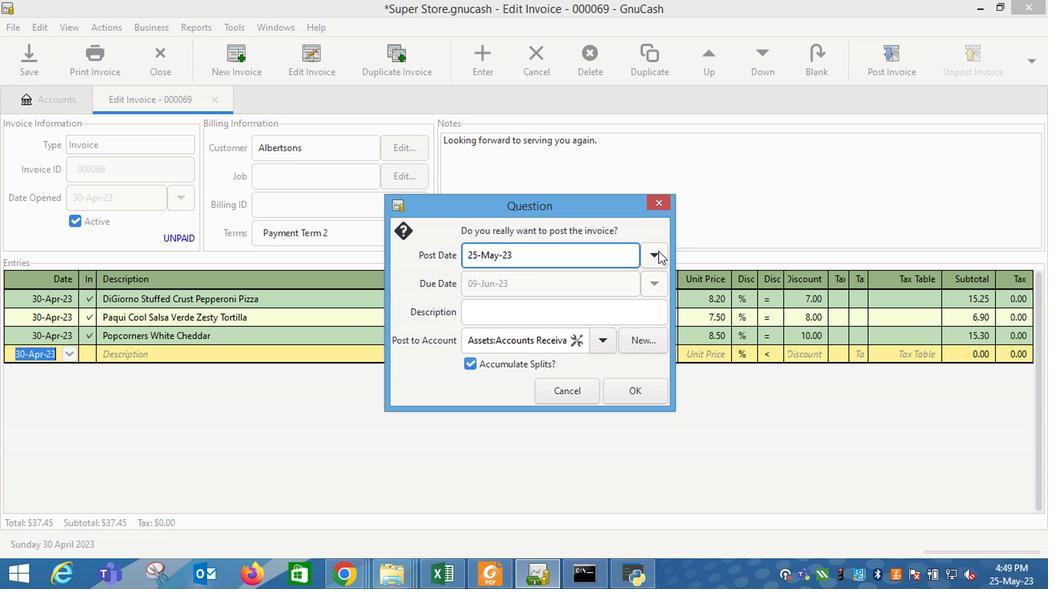 
Action: Mouse pressed left at (661, 256)
Screenshot: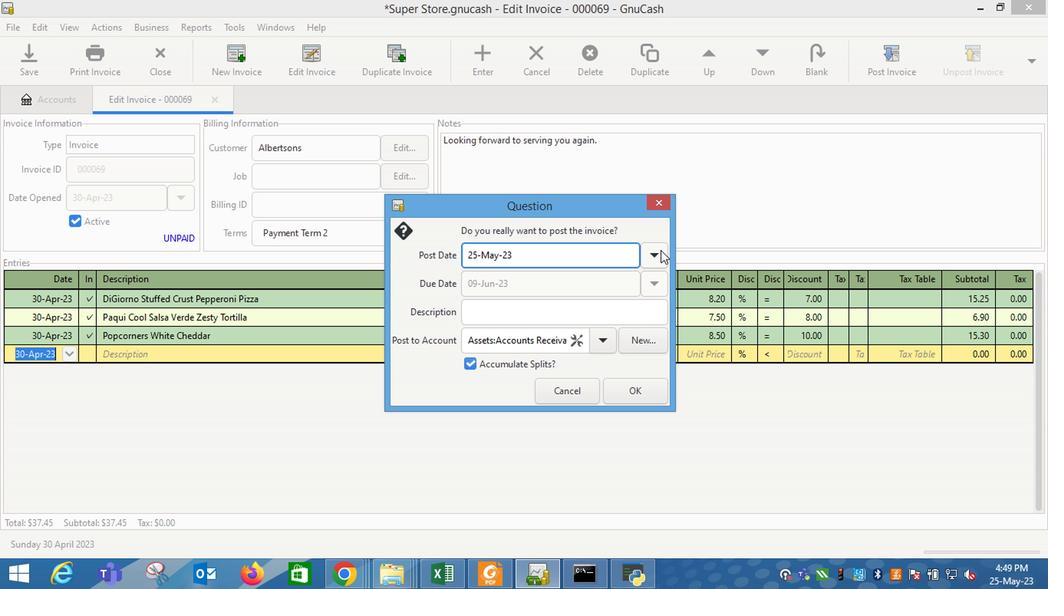 
Action: Mouse moved to (538, 285)
Screenshot: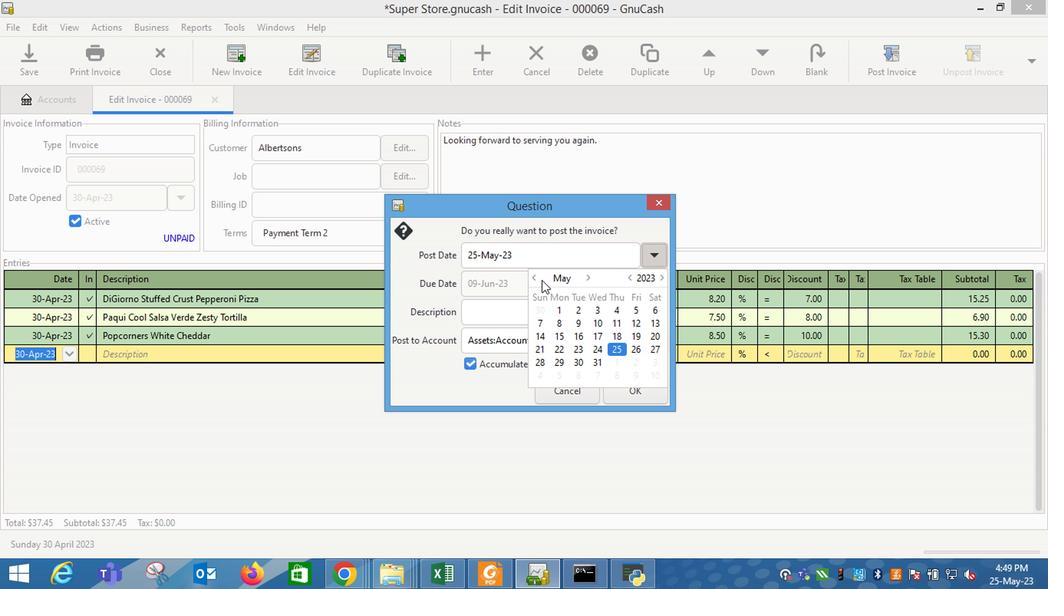 
Action: Mouse pressed left at (538, 285)
Screenshot: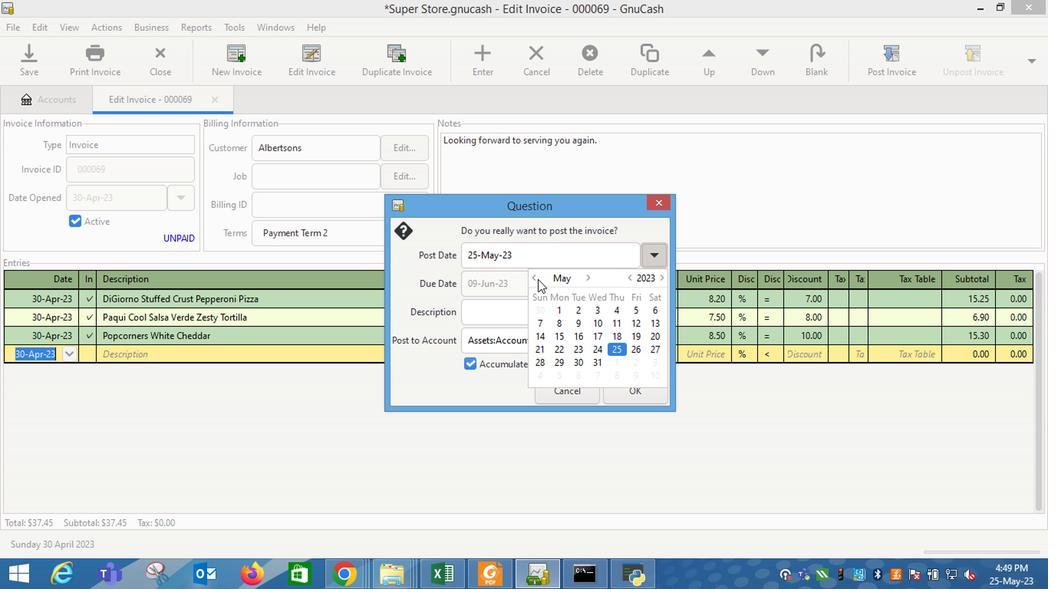 
Action: Mouse moved to (655, 260)
Screenshot: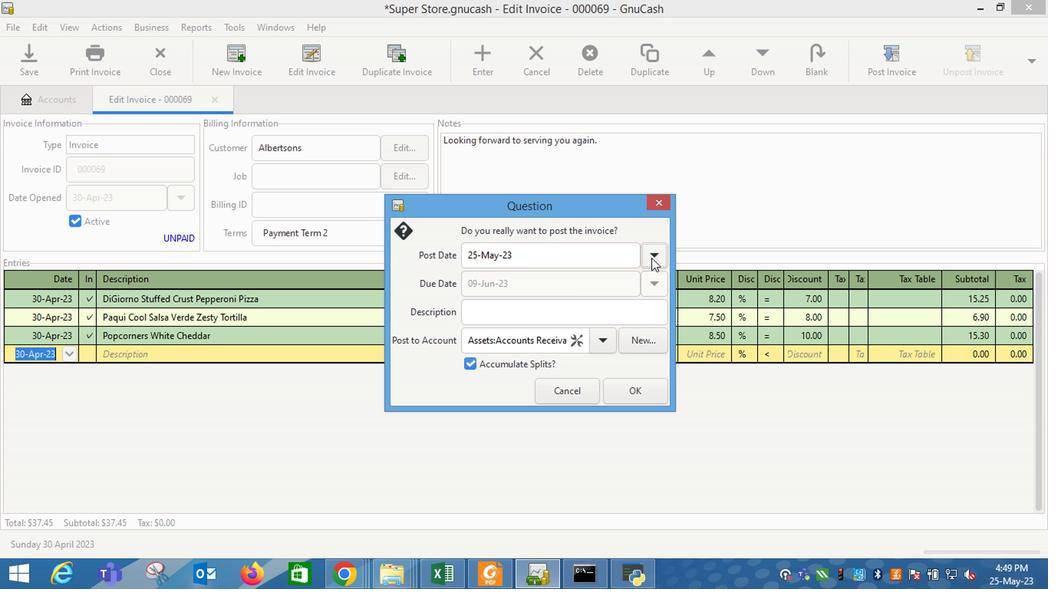 
Action: Mouse pressed left at (655, 260)
Screenshot: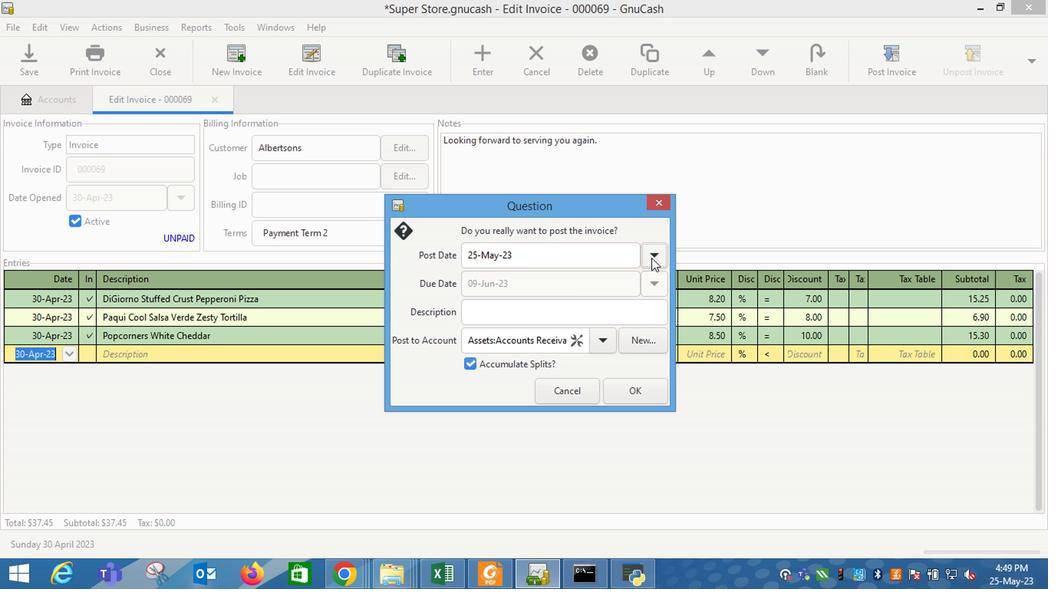 
Action: Mouse moved to (532, 285)
Screenshot: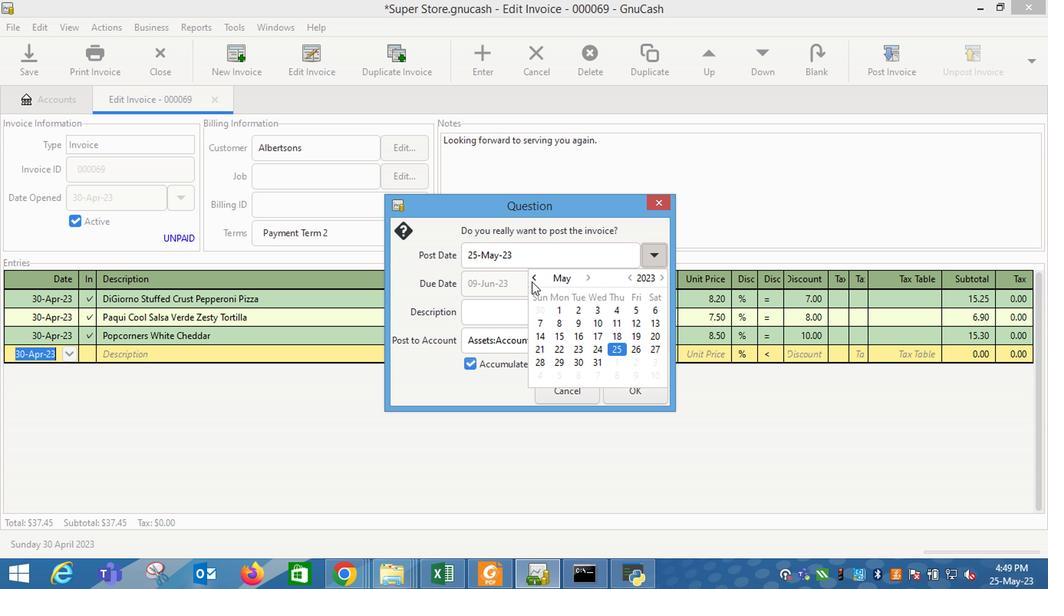 
Action: Mouse pressed left at (532, 285)
Screenshot: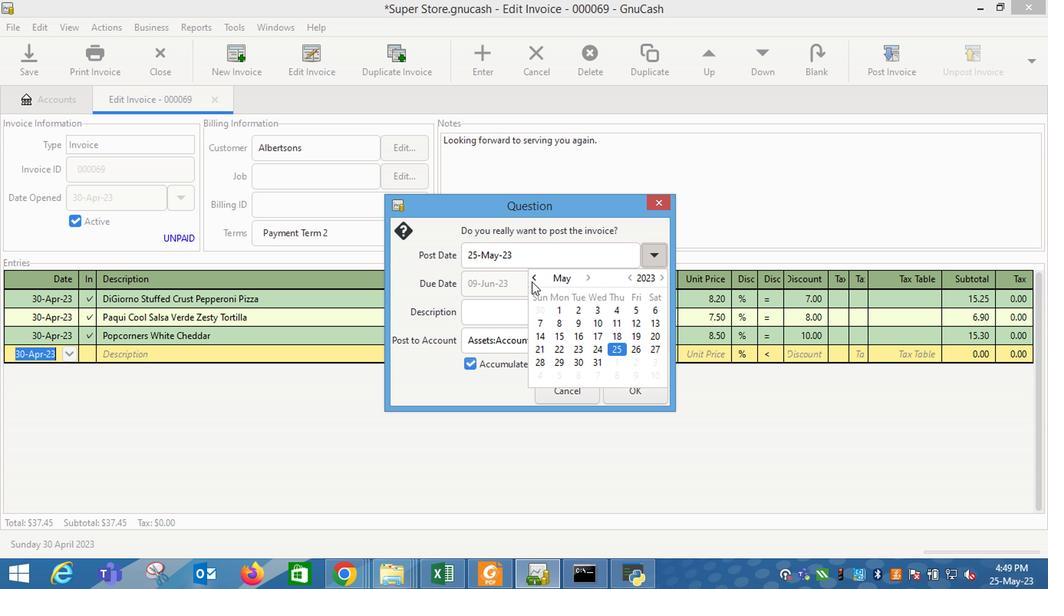 
Action: Mouse moved to (535, 378)
Screenshot: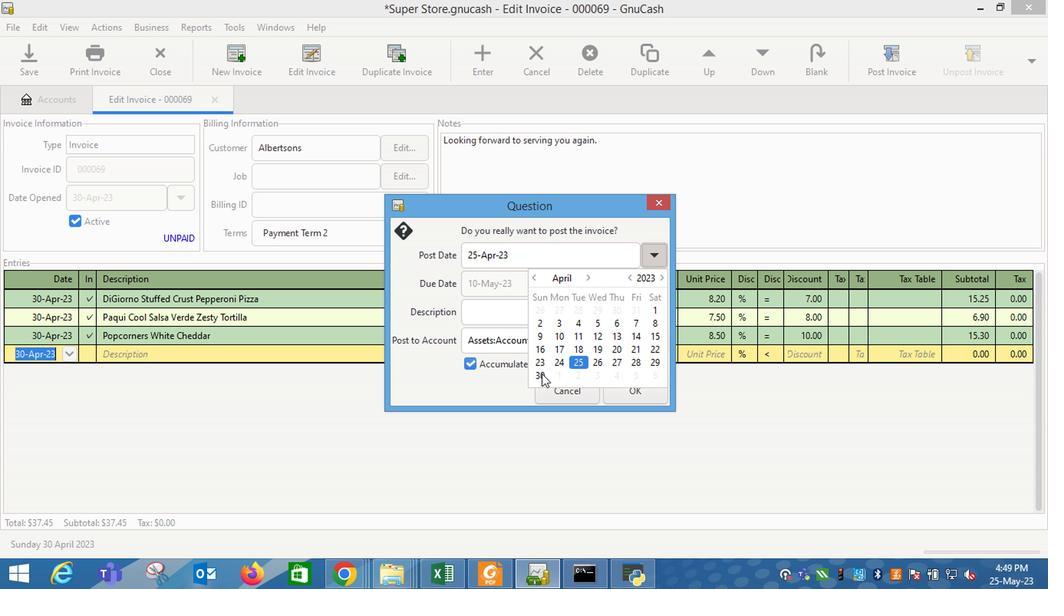 
Action: Mouse pressed left at (535, 378)
Screenshot: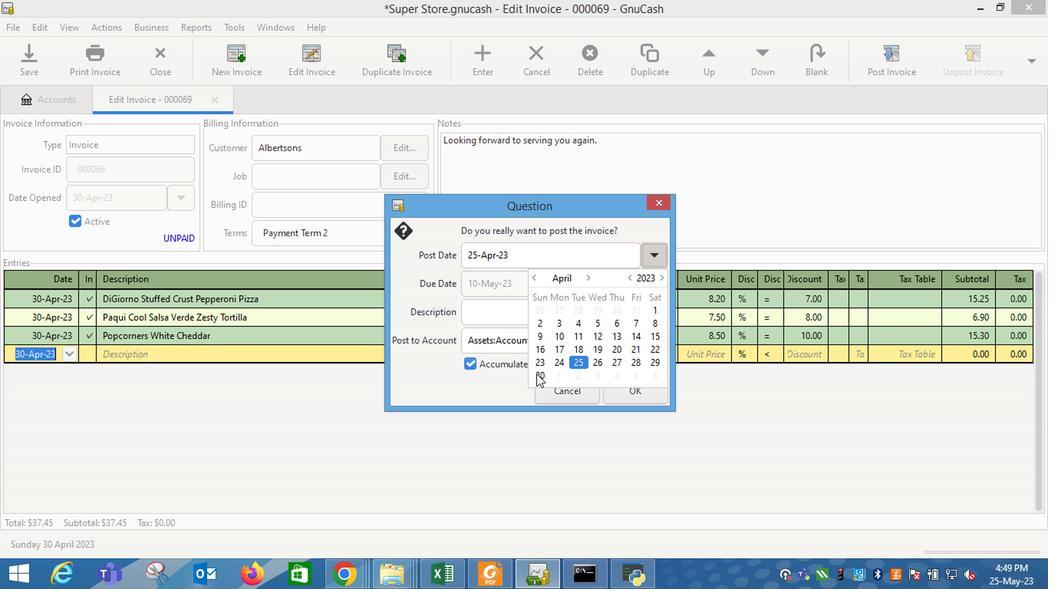 
Action: Mouse moved to (507, 298)
Screenshot: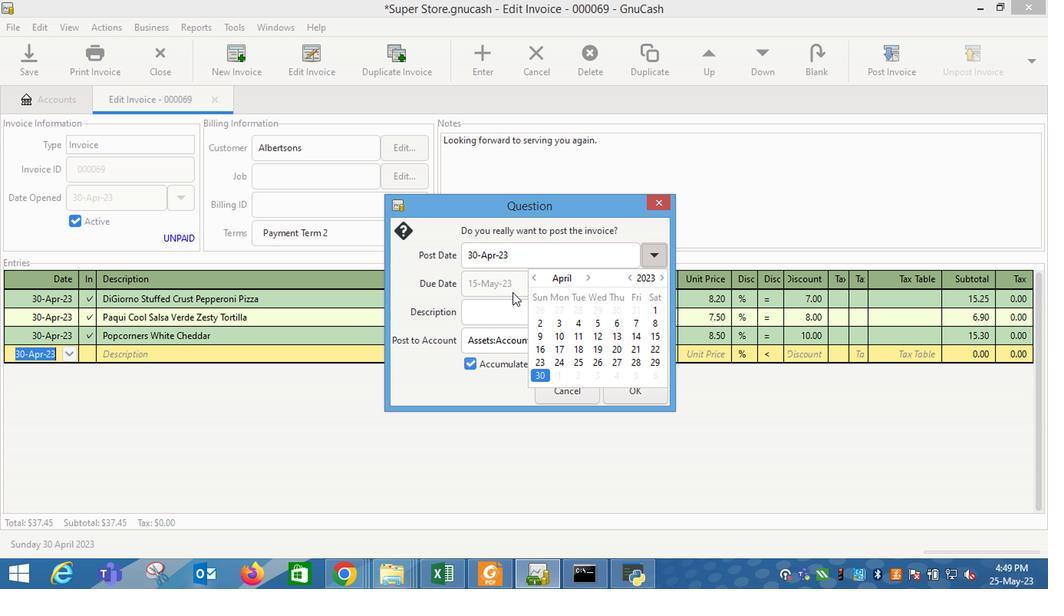 
Action: Mouse pressed left at (507, 298)
Screenshot: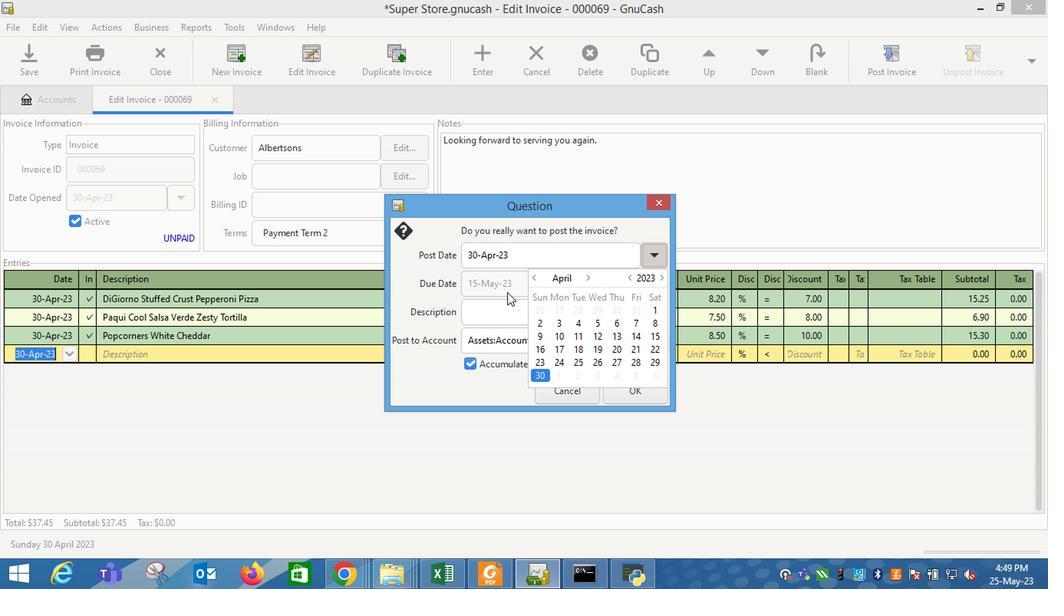 
Action: Mouse moved to (634, 404)
Screenshot: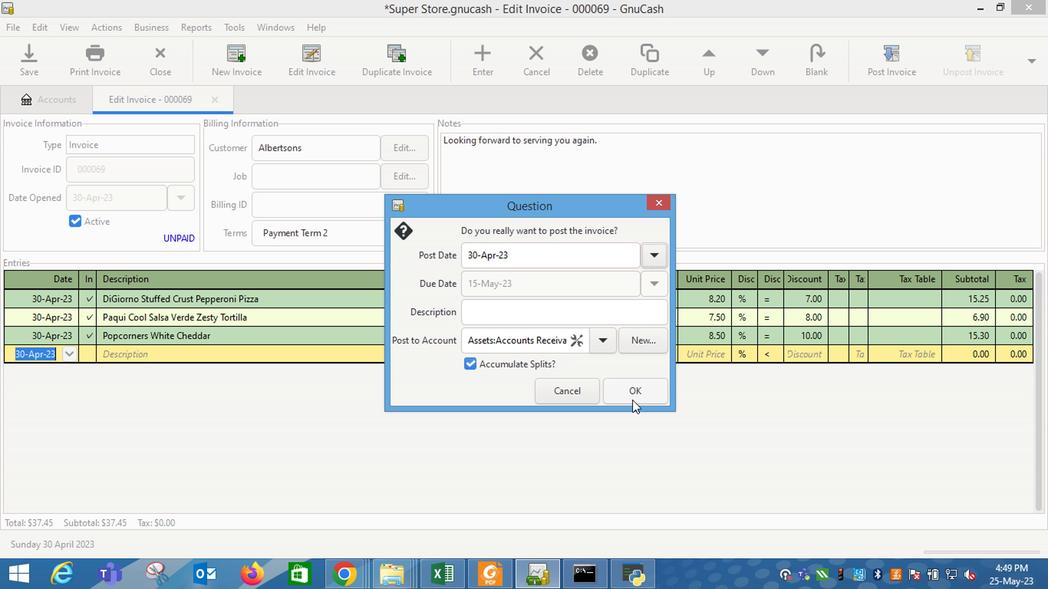 
Action: Mouse pressed left at (634, 404)
Screenshot: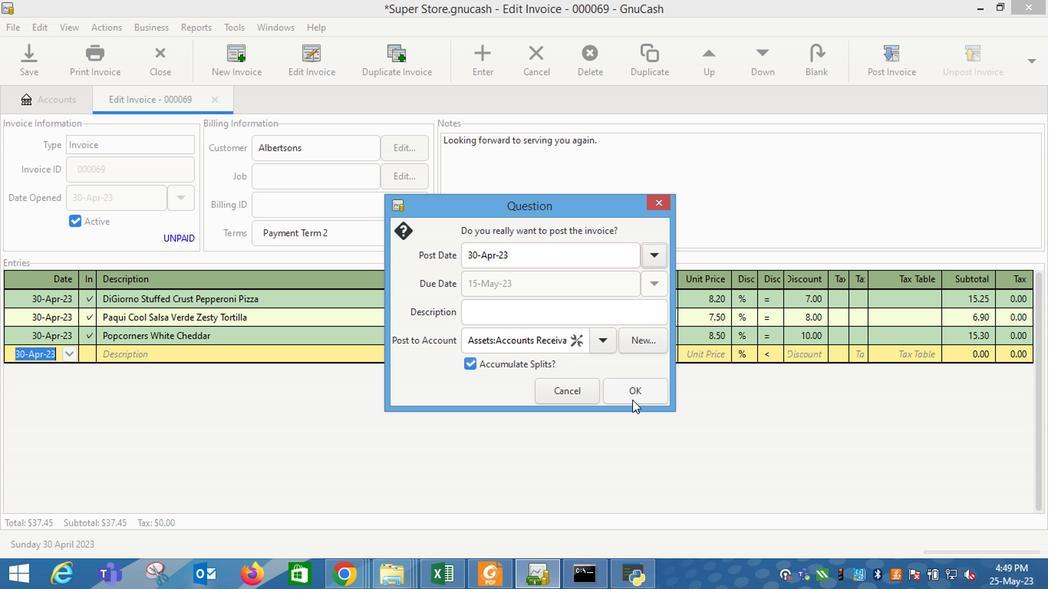 
Action: Mouse moved to (998, 78)
Screenshot: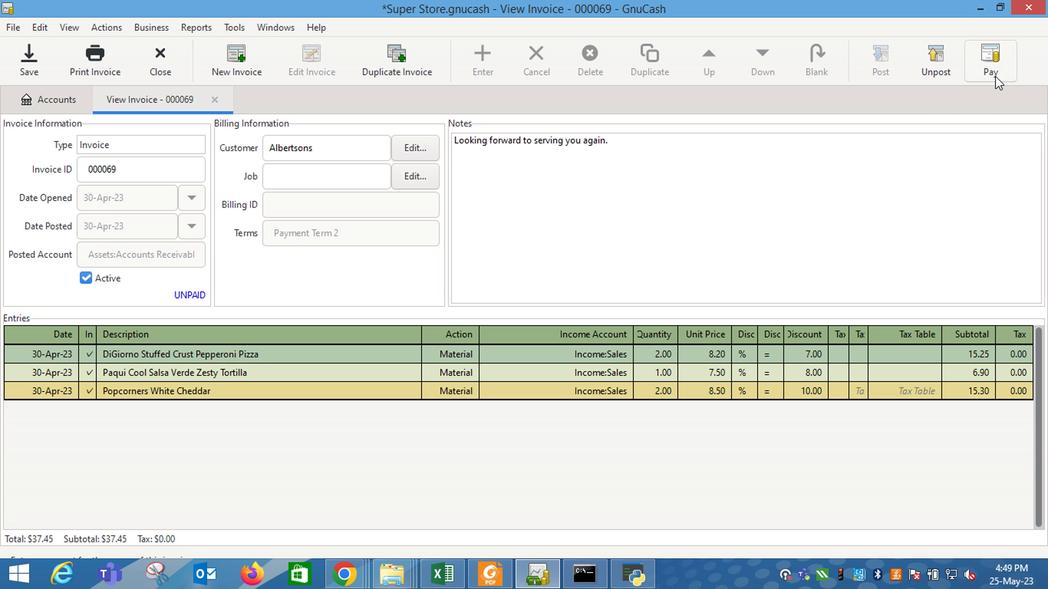 
Action: Mouse pressed left at (998, 78)
Screenshot: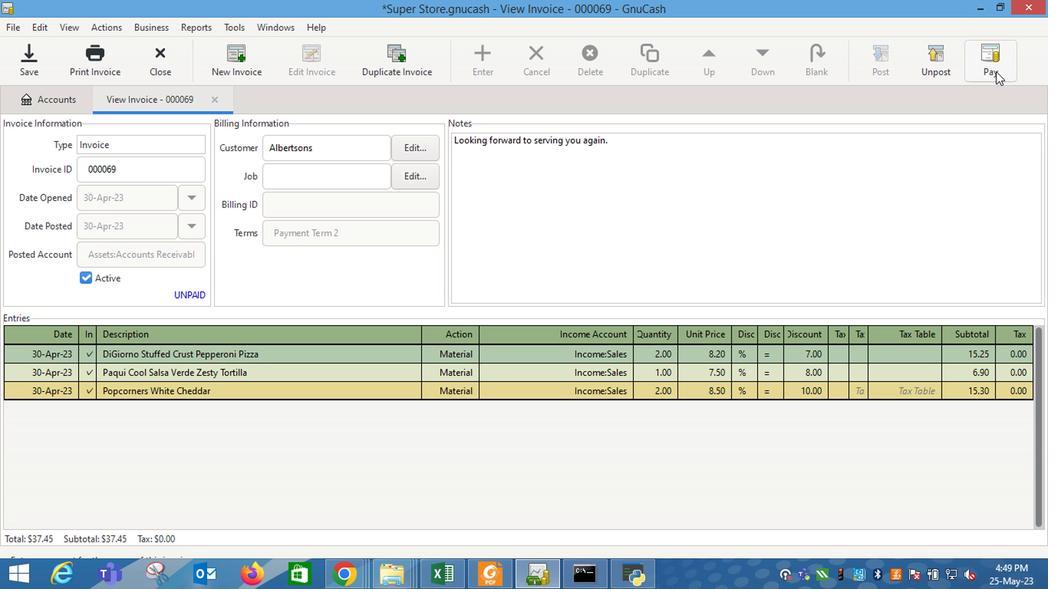 
Action: Mouse moved to (459, 308)
Screenshot: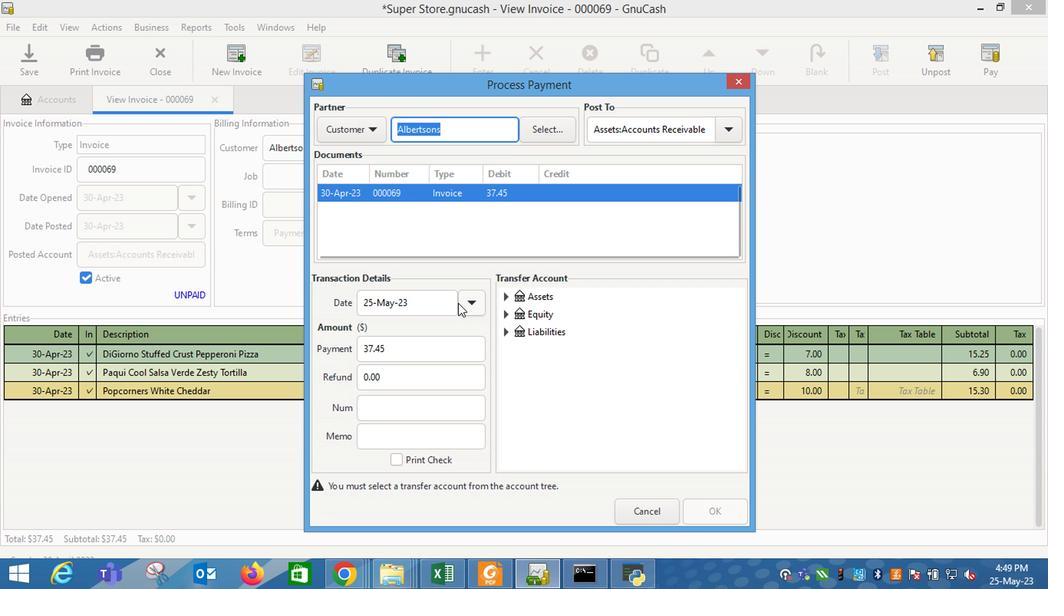 
Action: Mouse pressed left at (459, 308)
Screenshot: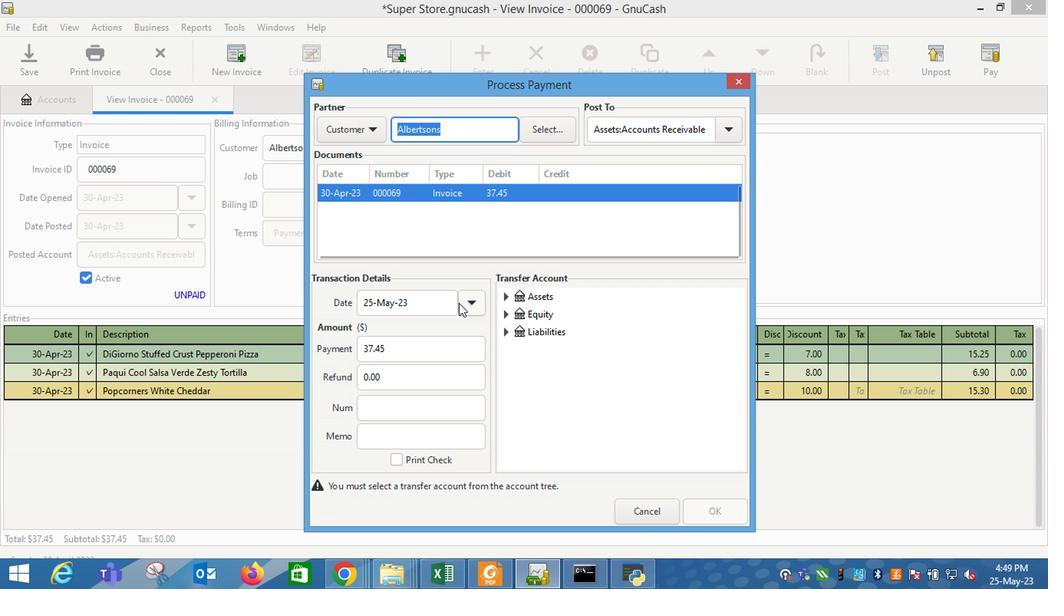 
Action: Mouse moved to (377, 393)
Screenshot: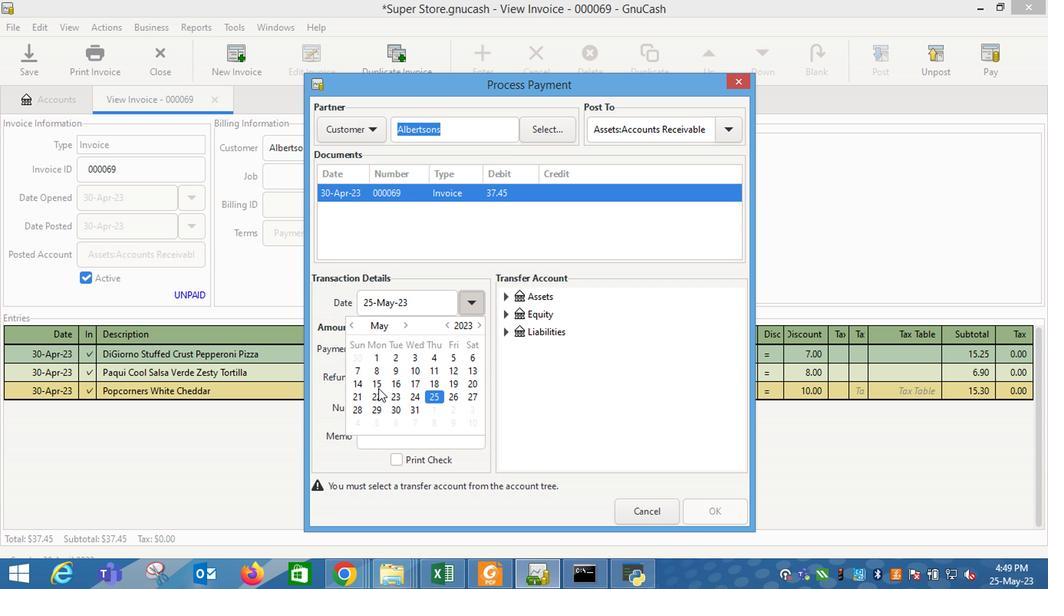 
Action: Mouse pressed left at (377, 393)
Screenshot: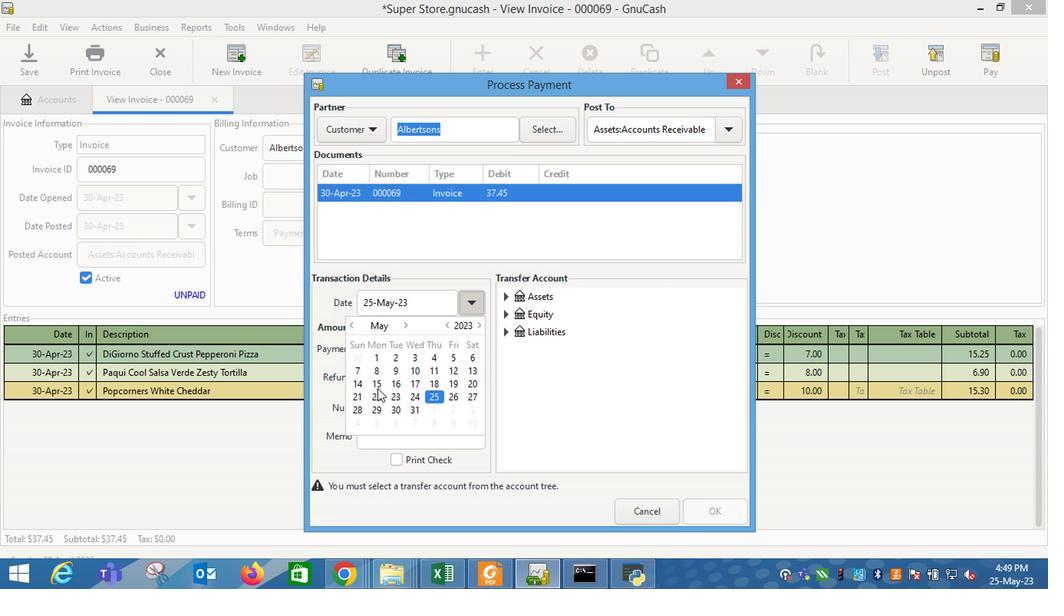 
Action: Mouse moved to (550, 390)
Screenshot: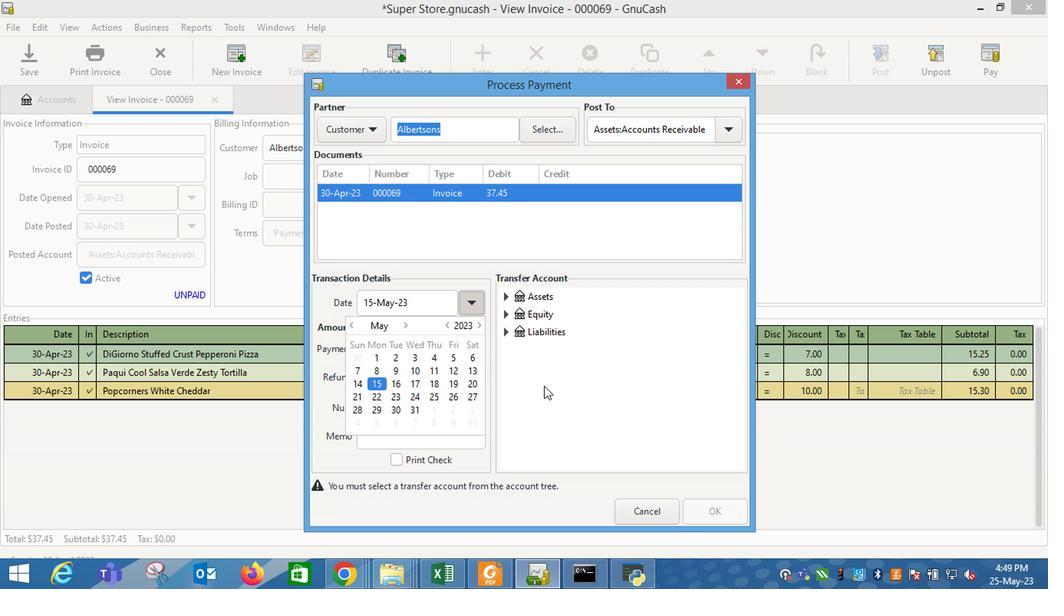 
Action: Mouse pressed left at (550, 390)
Screenshot: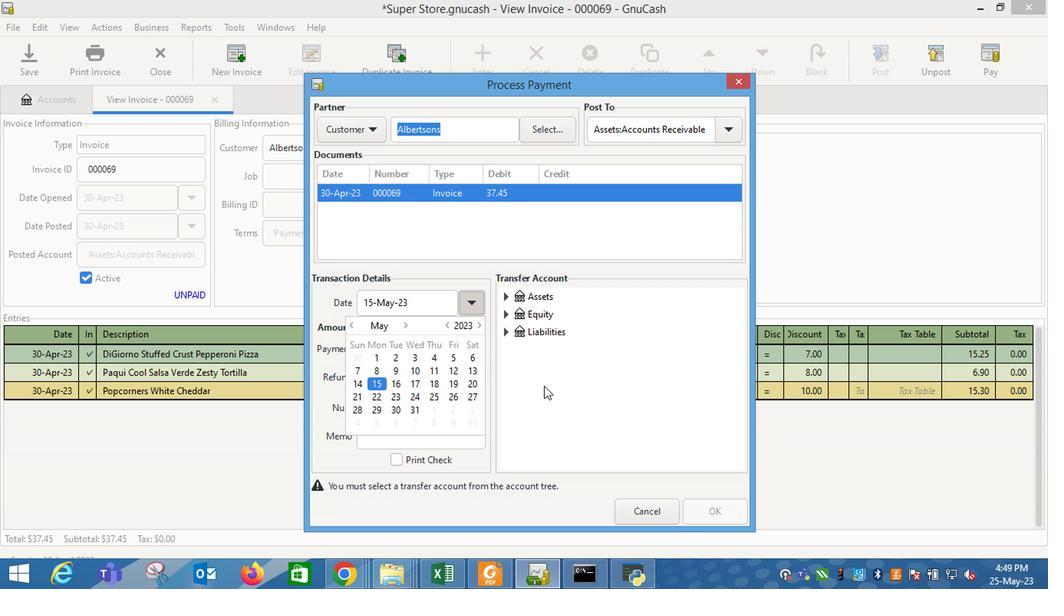 
Action: Mouse moved to (509, 300)
Screenshot: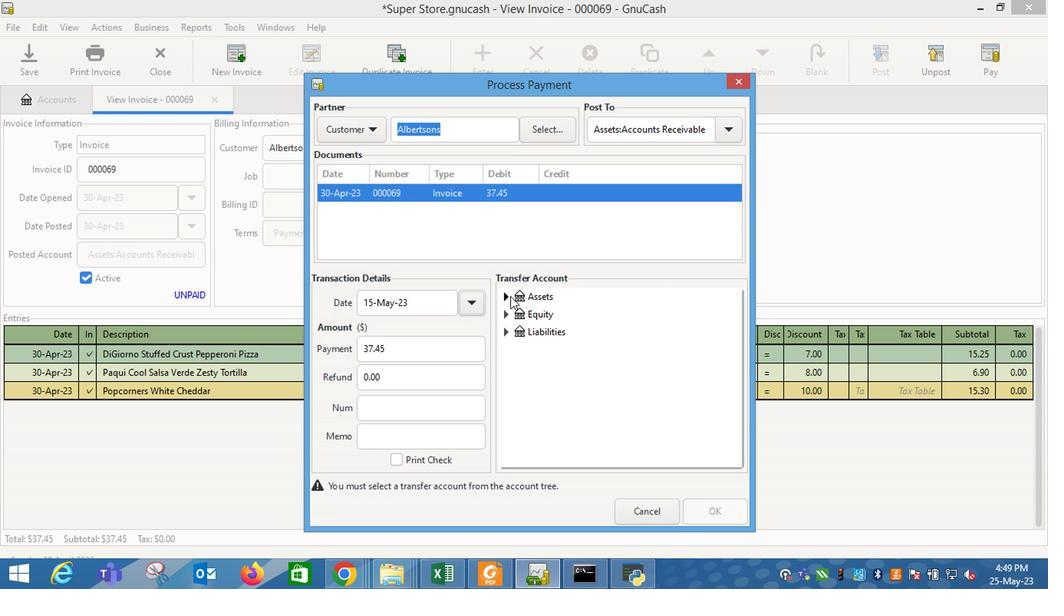 
Action: Mouse pressed left at (509, 300)
Screenshot: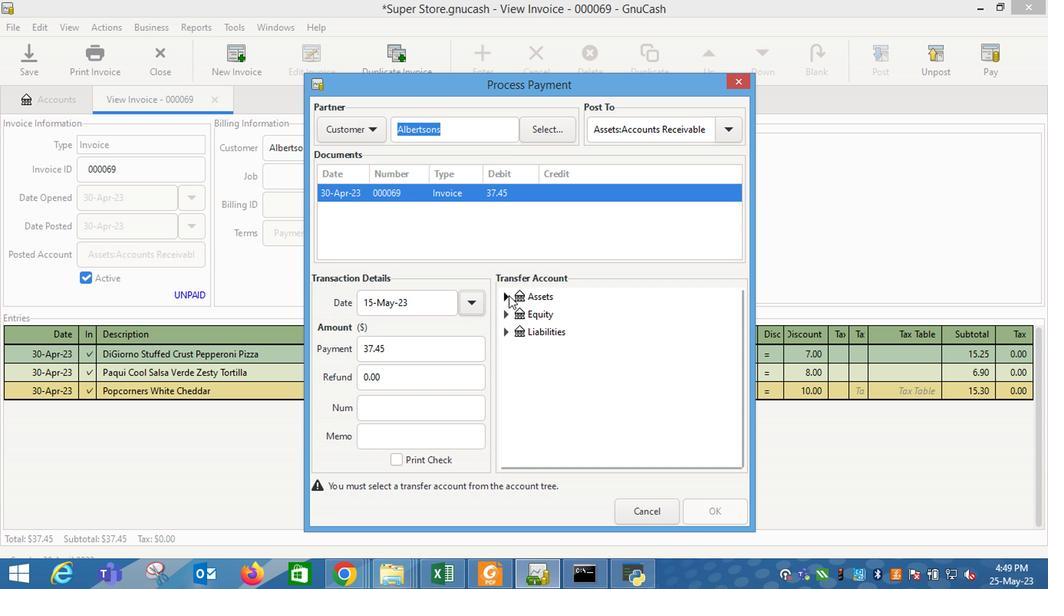 
Action: Mouse moved to (530, 322)
Screenshot: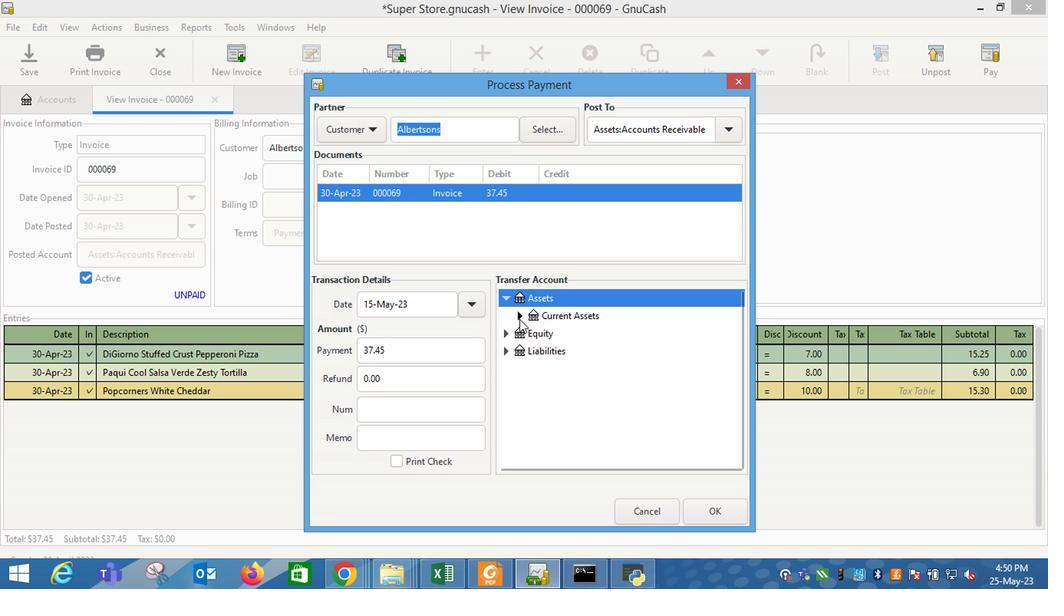 
Action: Mouse pressed left at (530, 322)
Screenshot: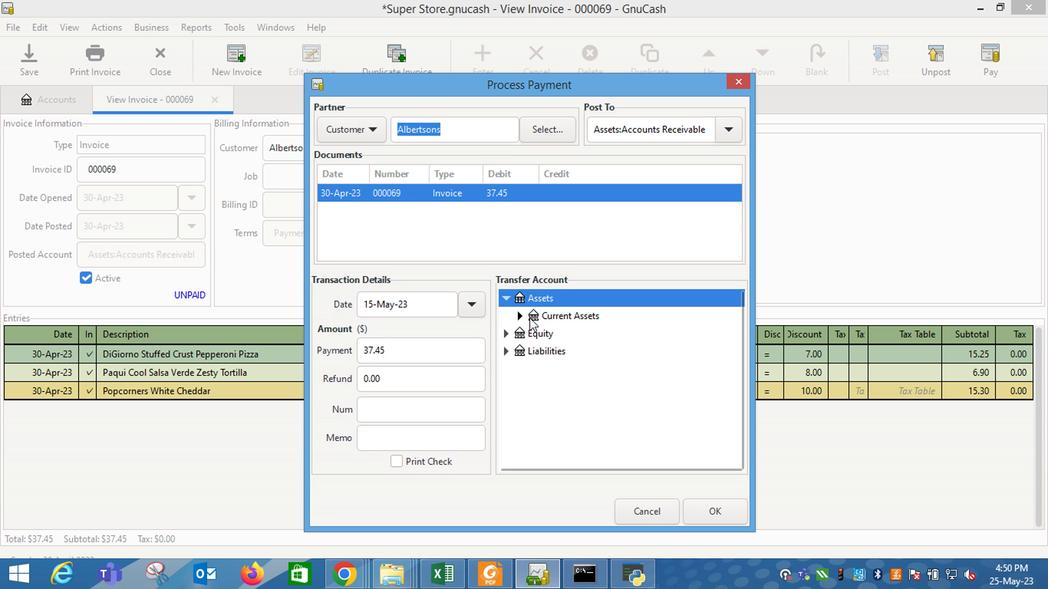 
Action: Mouse moved to (520, 323)
Screenshot: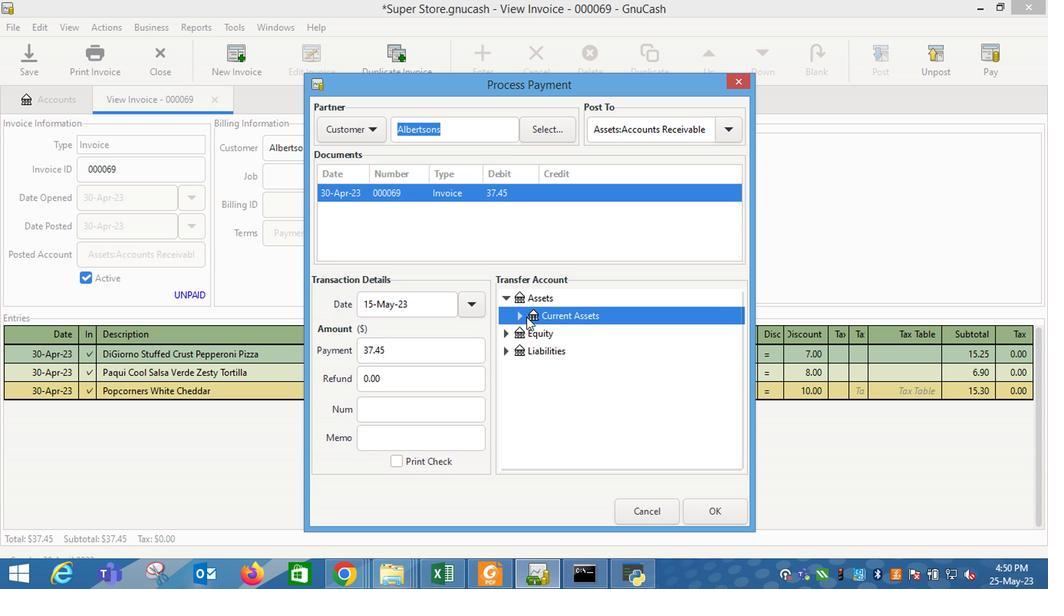 
Action: Mouse pressed left at (520, 323)
Screenshot: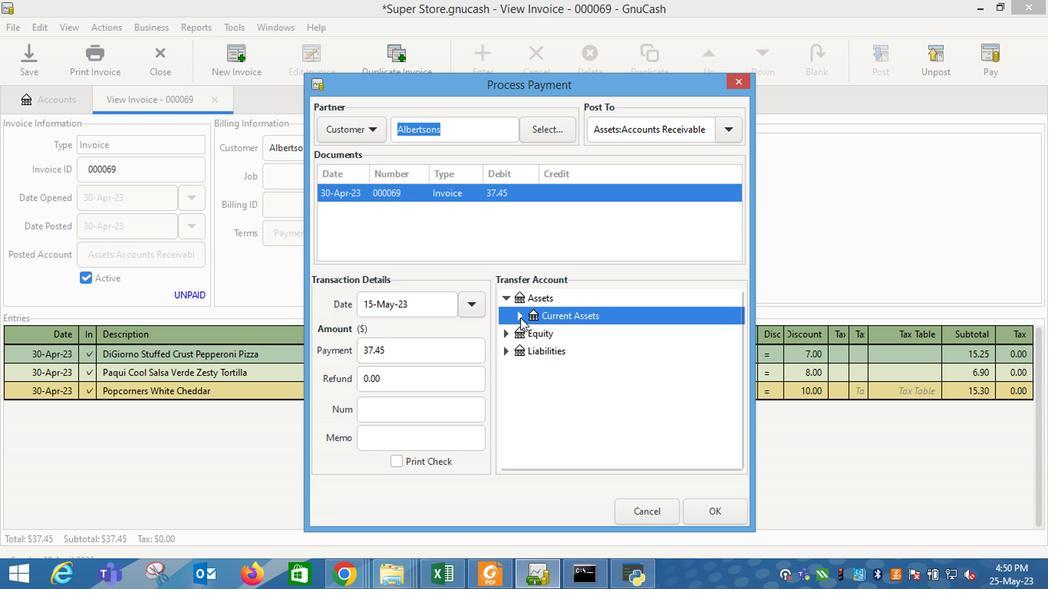 
Action: Mouse moved to (575, 339)
Screenshot: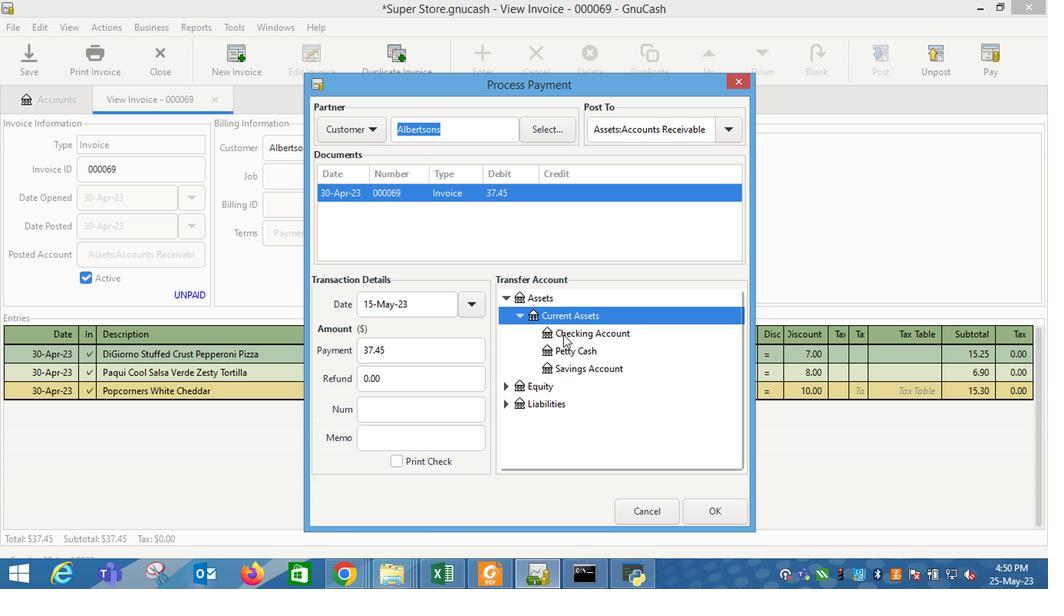 
Action: Mouse pressed left at (575, 339)
Screenshot: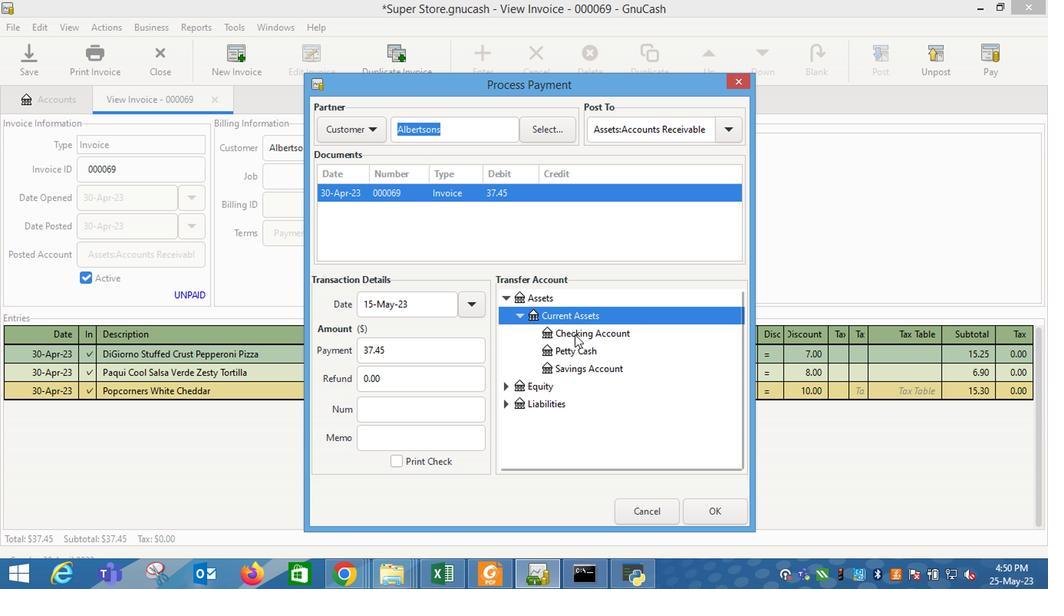 
Action: Mouse moved to (697, 509)
Screenshot: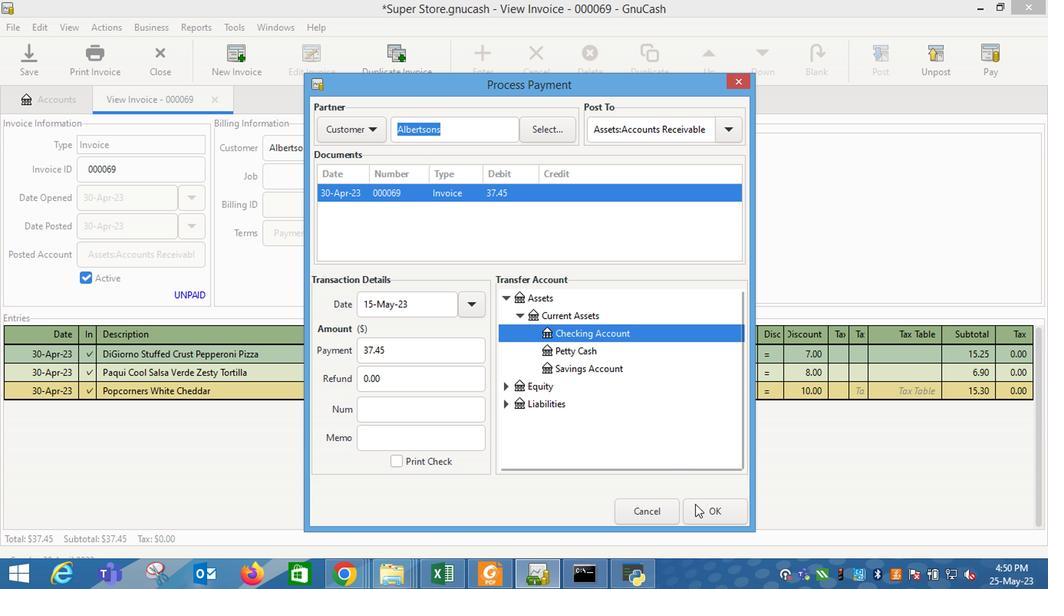 
Action: Mouse pressed left at (697, 509)
Screenshot: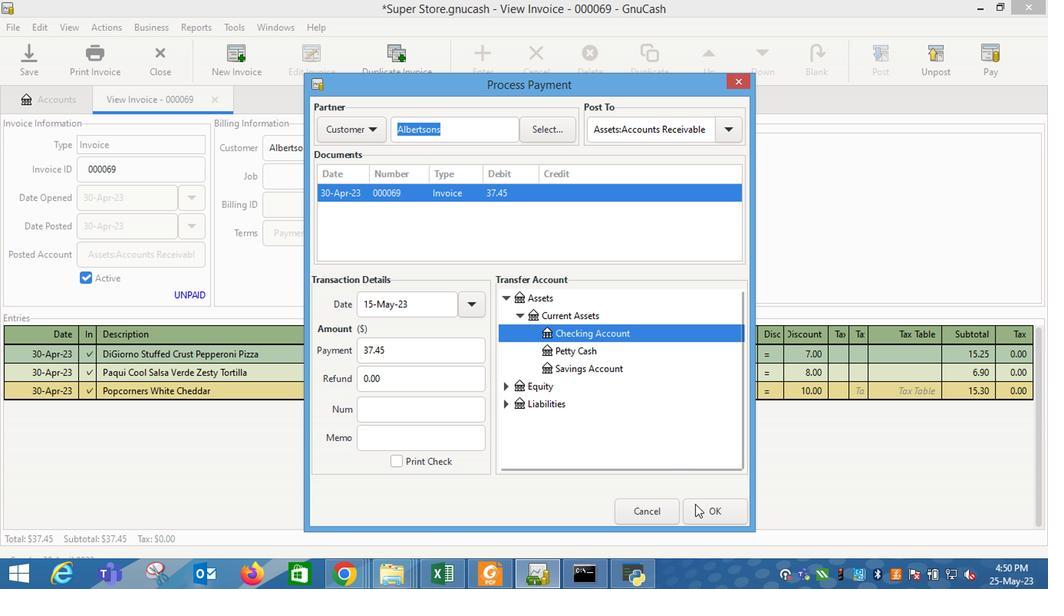 
Action: Mouse moved to (87, 63)
Screenshot: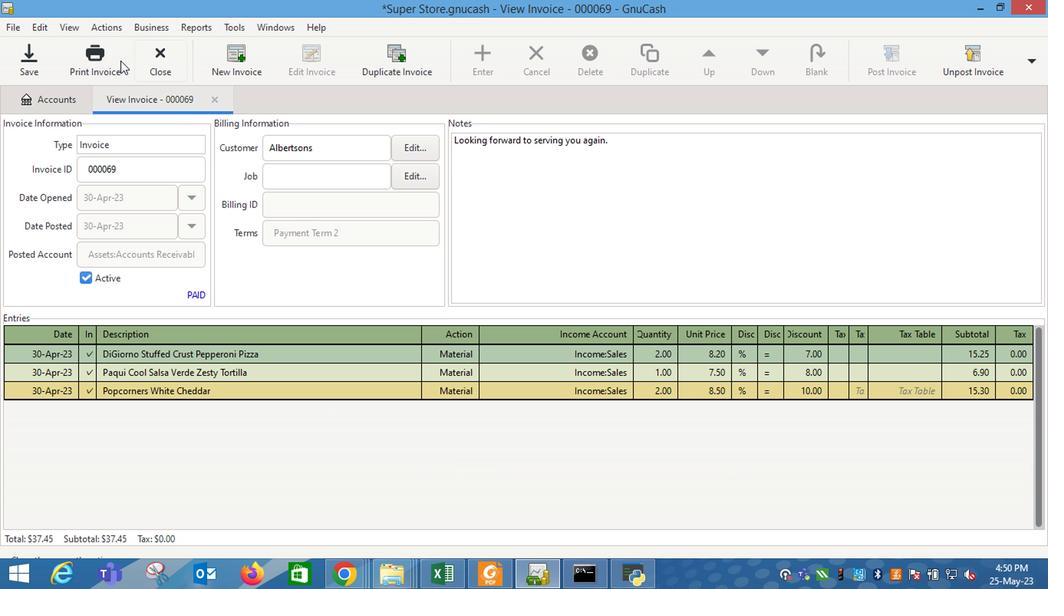 
Action: Mouse pressed left at (87, 63)
Screenshot: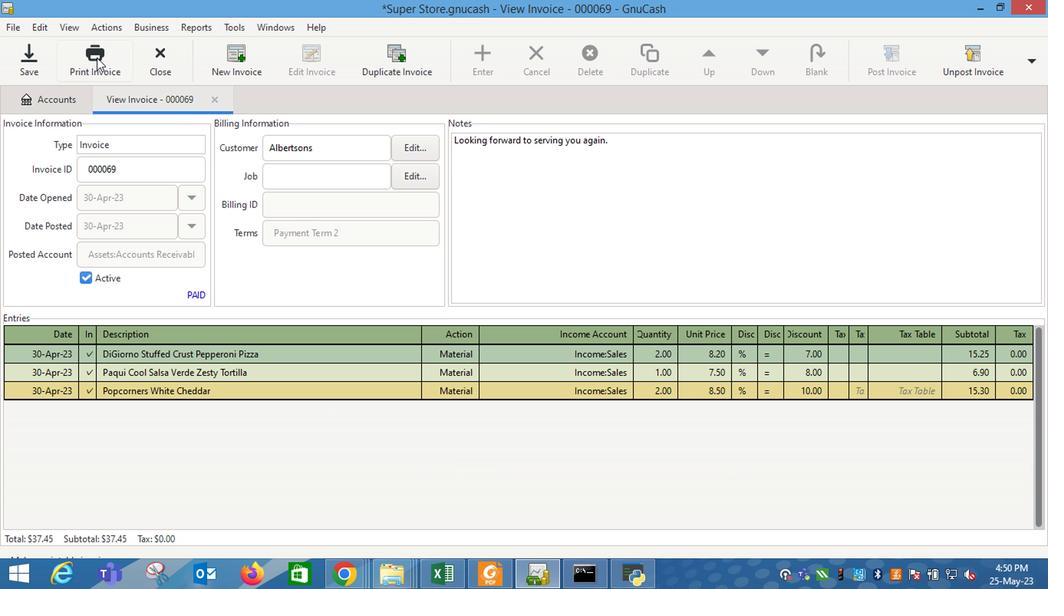 
Action: Mouse moved to (395, 62)
Screenshot: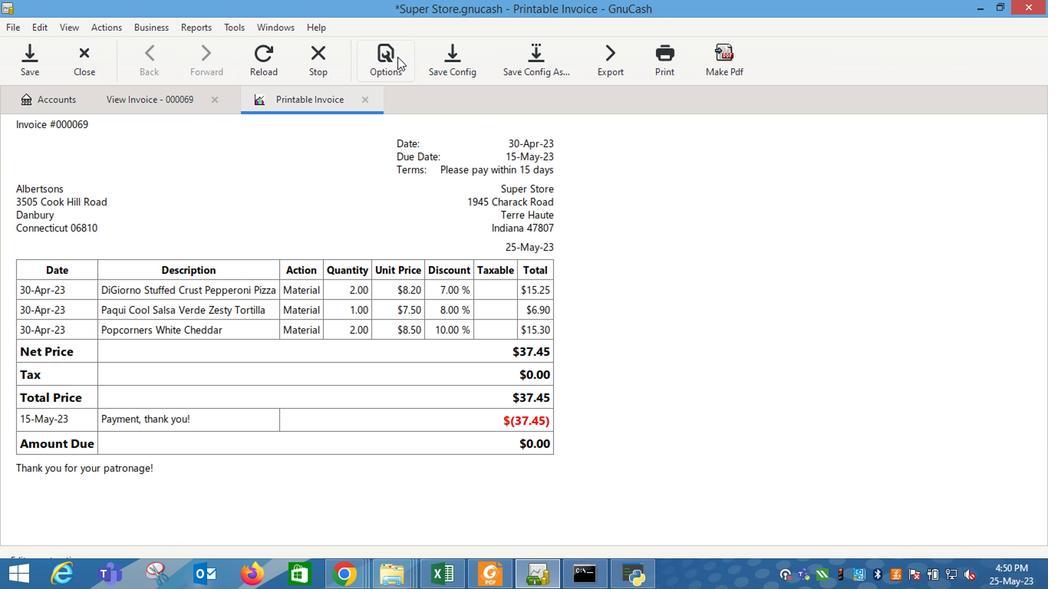 
Action: Mouse pressed left at (395, 62)
Screenshot: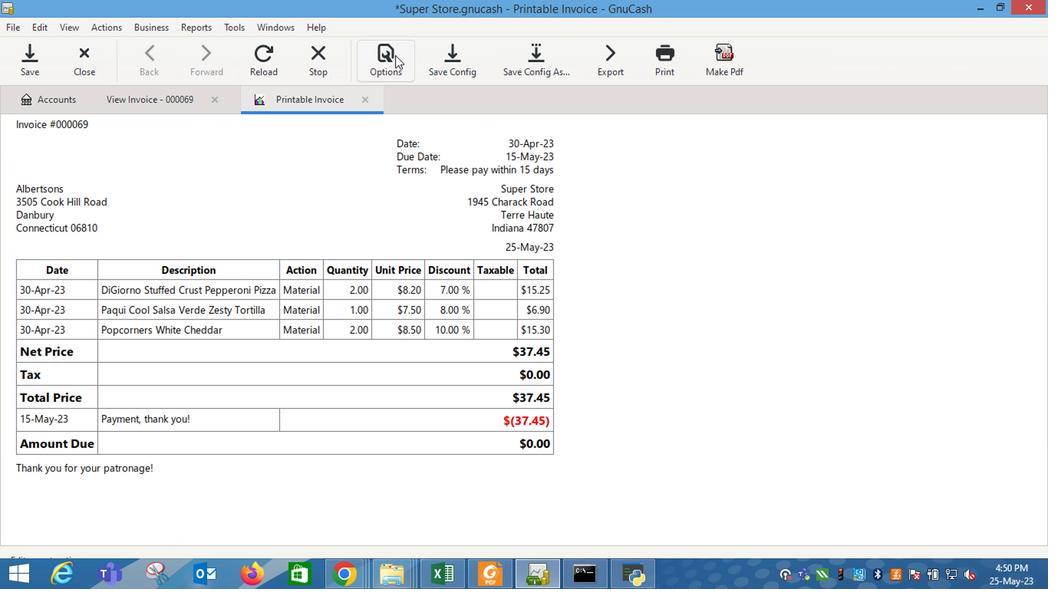 
Action: Mouse moved to (288, 158)
Screenshot: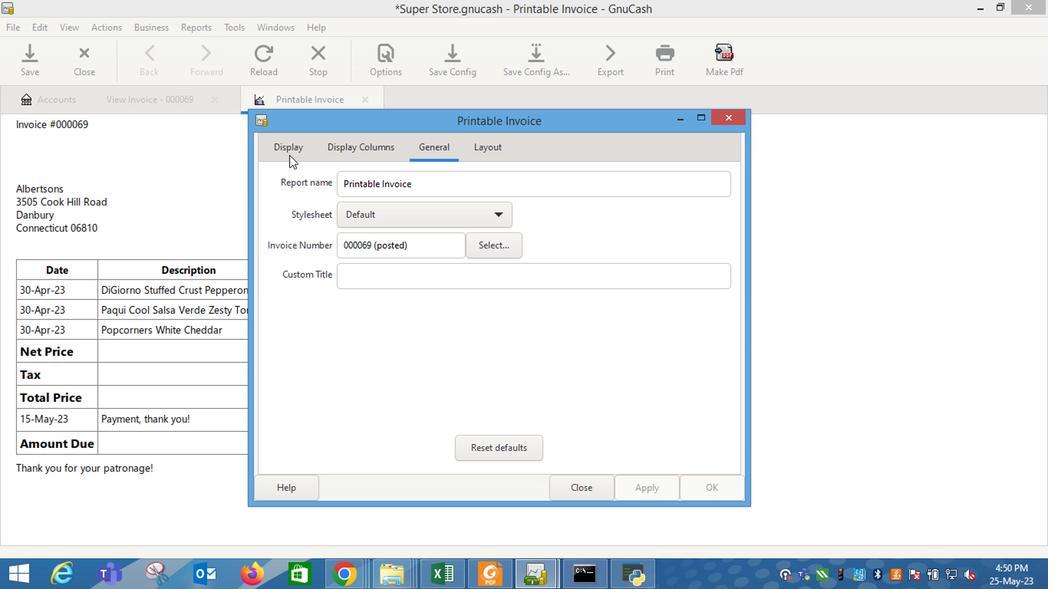 
Action: Mouse pressed left at (288, 158)
Screenshot: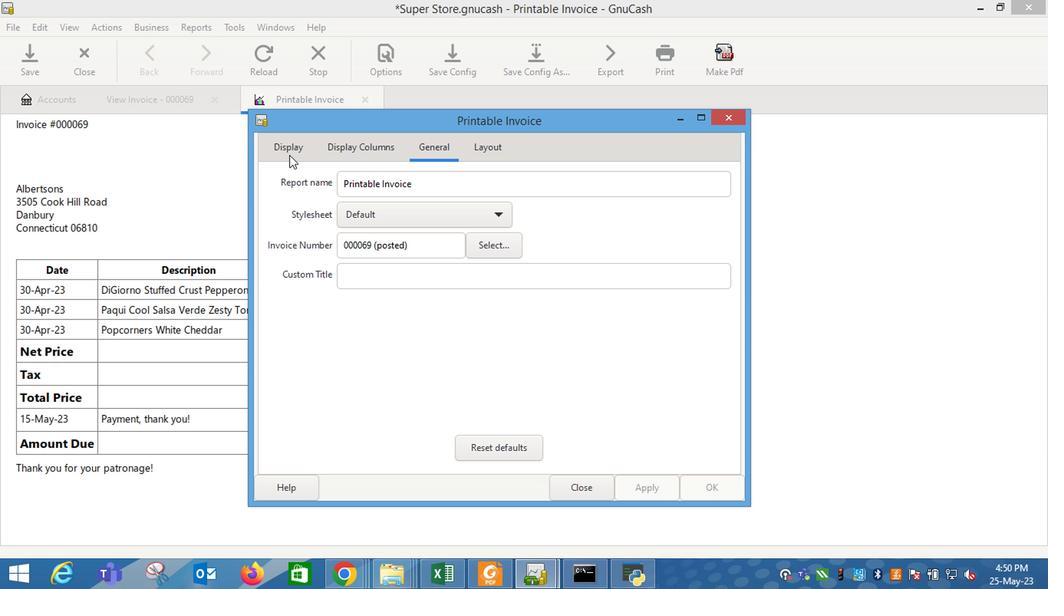 
Action: Mouse moved to (406, 331)
Screenshot: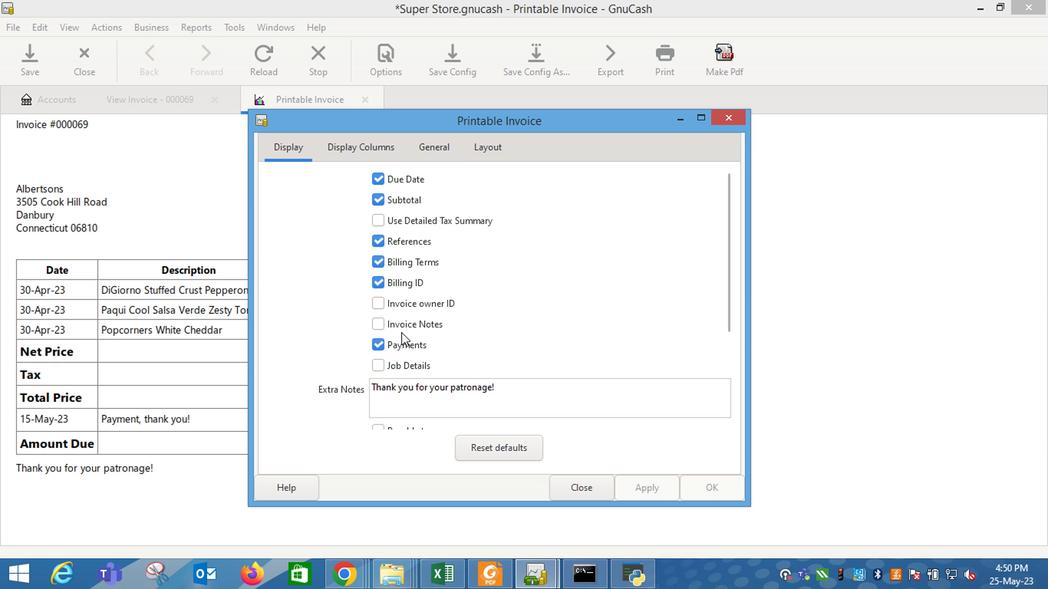 
Action: Mouse pressed left at (406, 331)
Screenshot: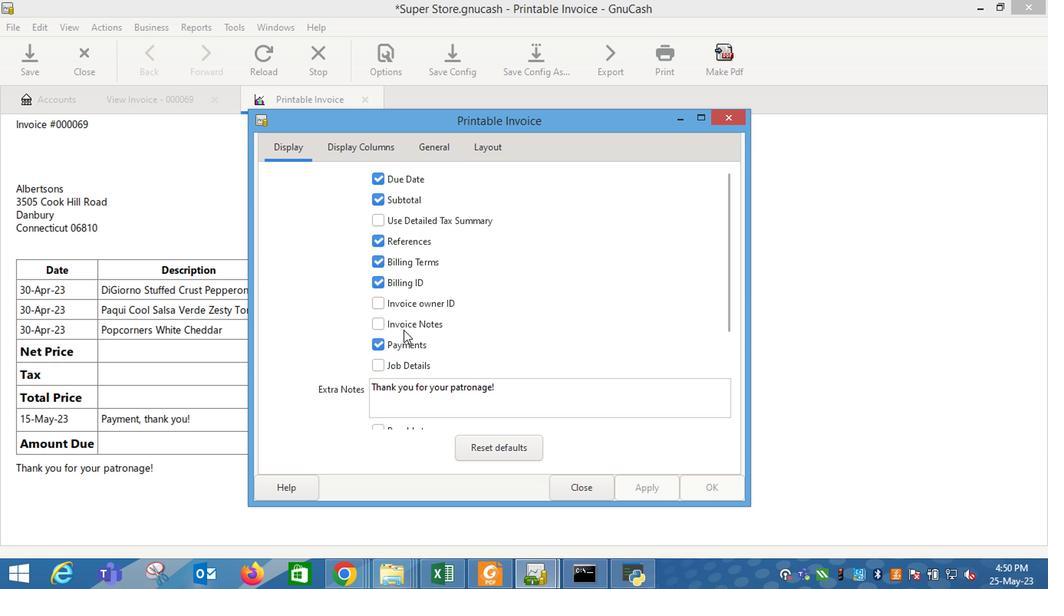 
Action: Mouse moved to (650, 484)
Screenshot: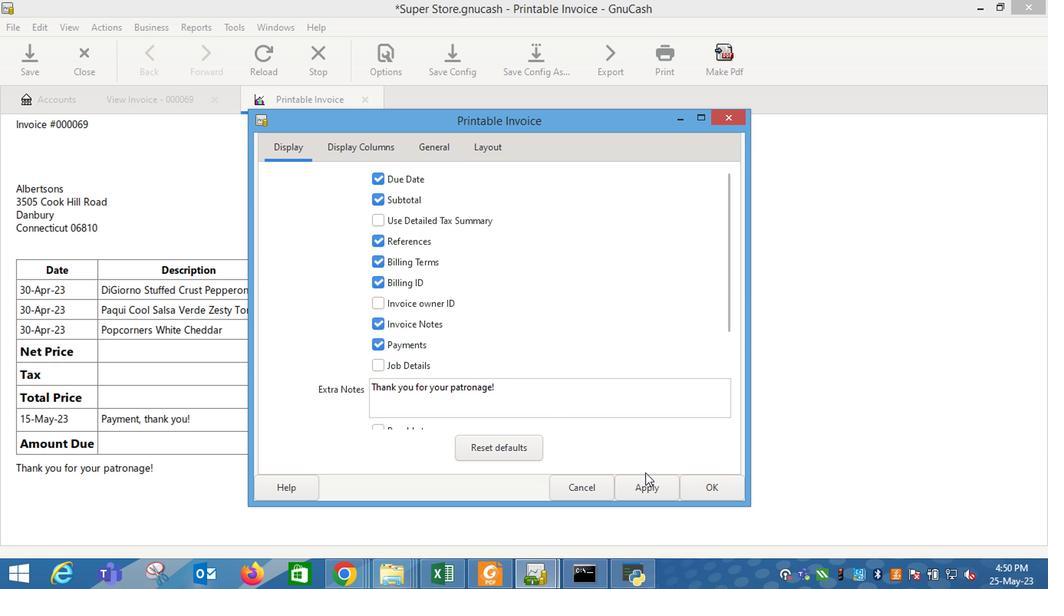
Action: Mouse pressed left at (650, 484)
Screenshot: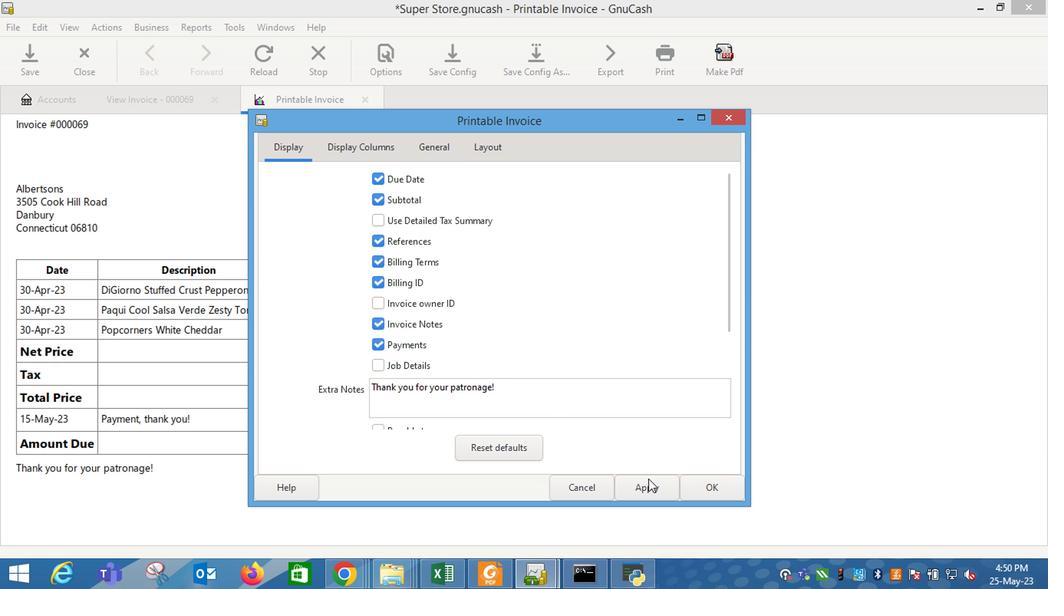 
Action: Mouse moved to (573, 493)
Screenshot: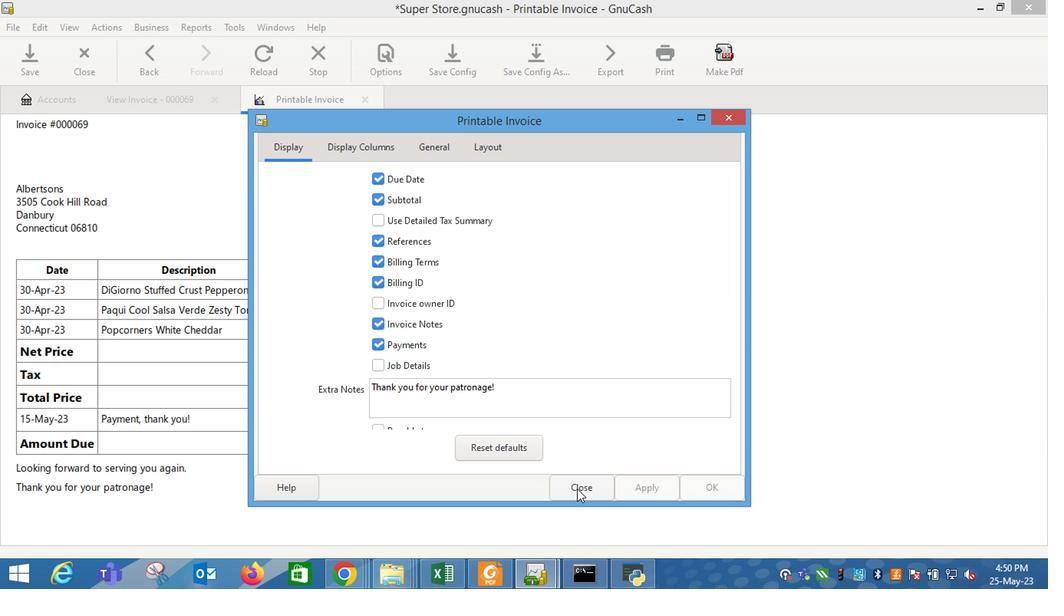 
Action: Mouse pressed left at (573, 493)
Screenshot: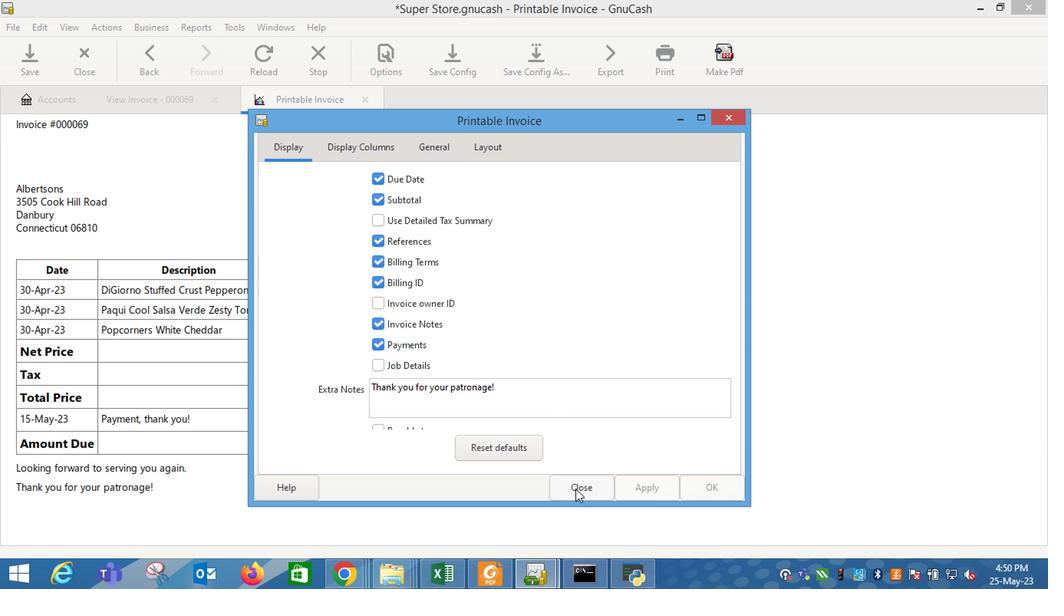 
Action: Mouse moved to (358, 226)
Screenshot: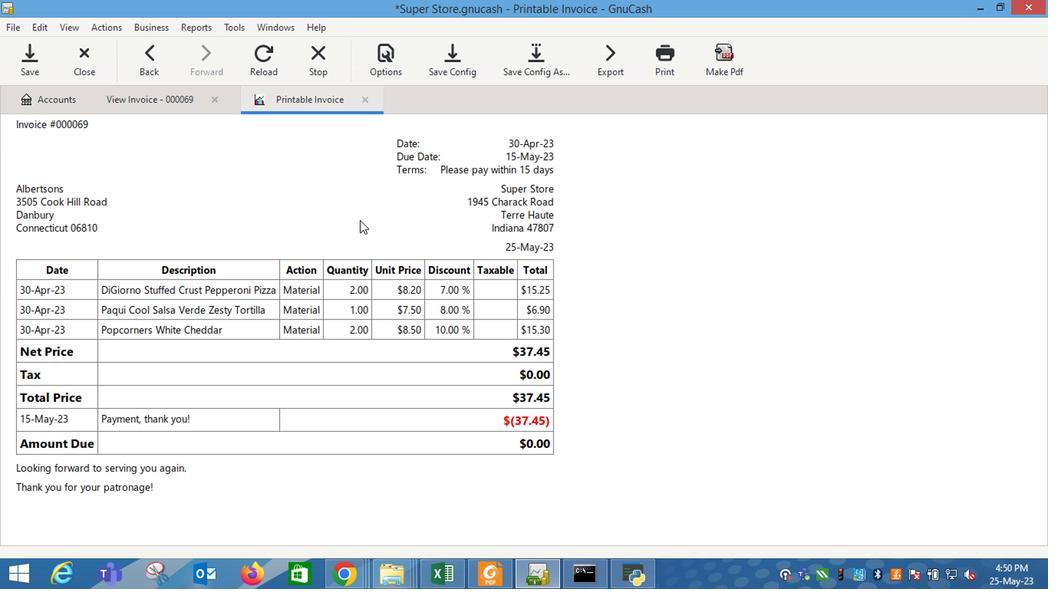 
